 Task: Use the formula "MODE.MULT" in spreadsheet "Project portfolio".
Action: Mouse moved to (877, 110)
Screenshot: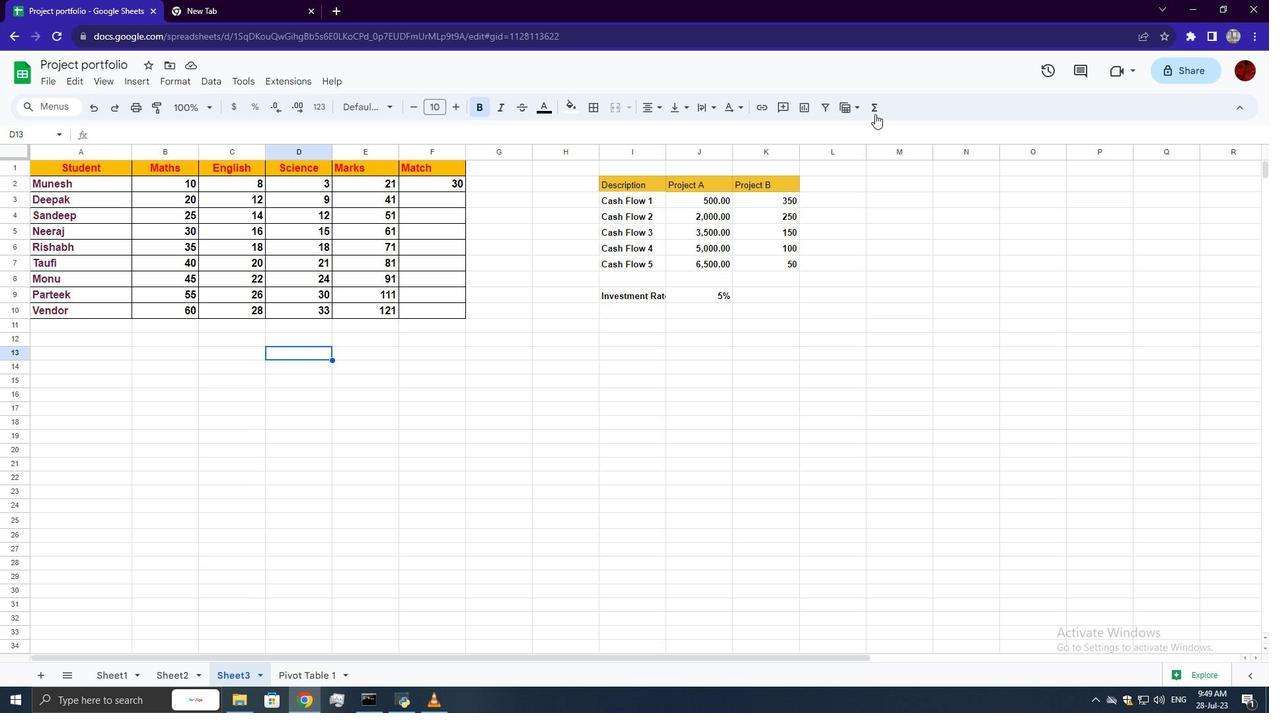 
Action: Mouse pressed left at (877, 110)
Screenshot: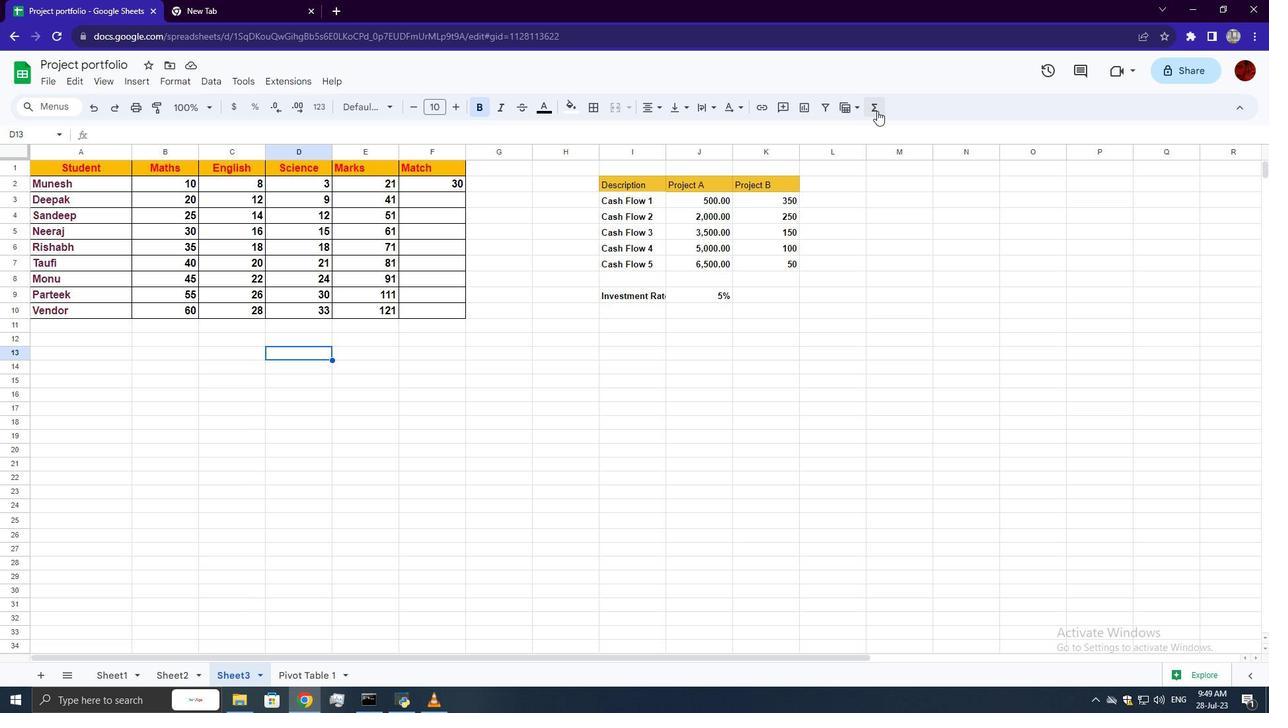 
Action: Mouse moved to (1087, 272)
Screenshot: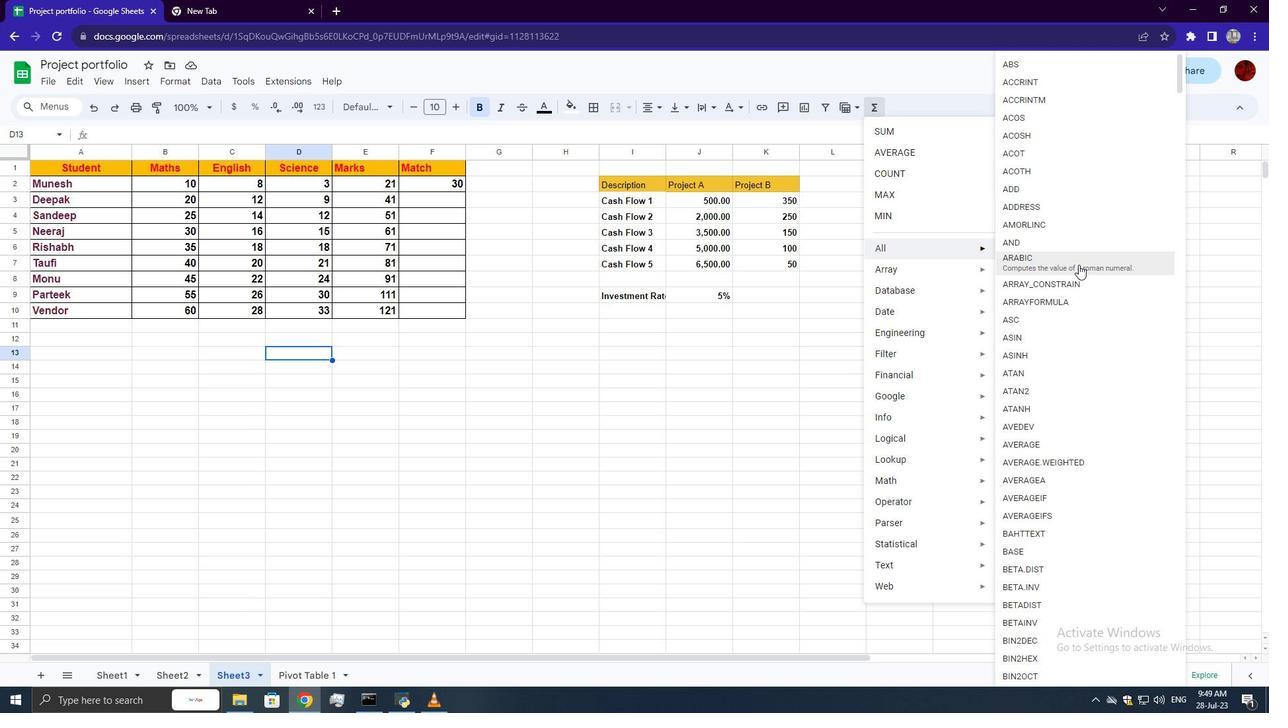
Action: Mouse scrolled (1087, 272) with delta (0, 0)
Screenshot: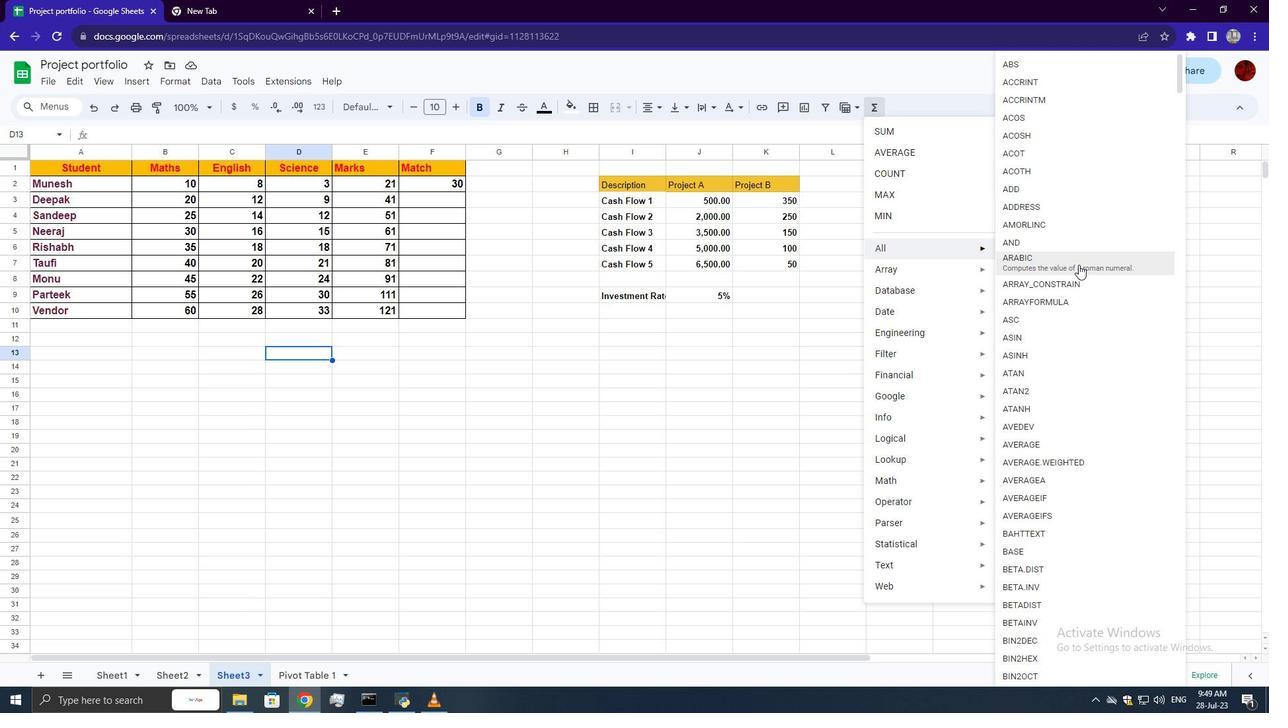
Action: Mouse moved to (1087, 272)
Screenshot: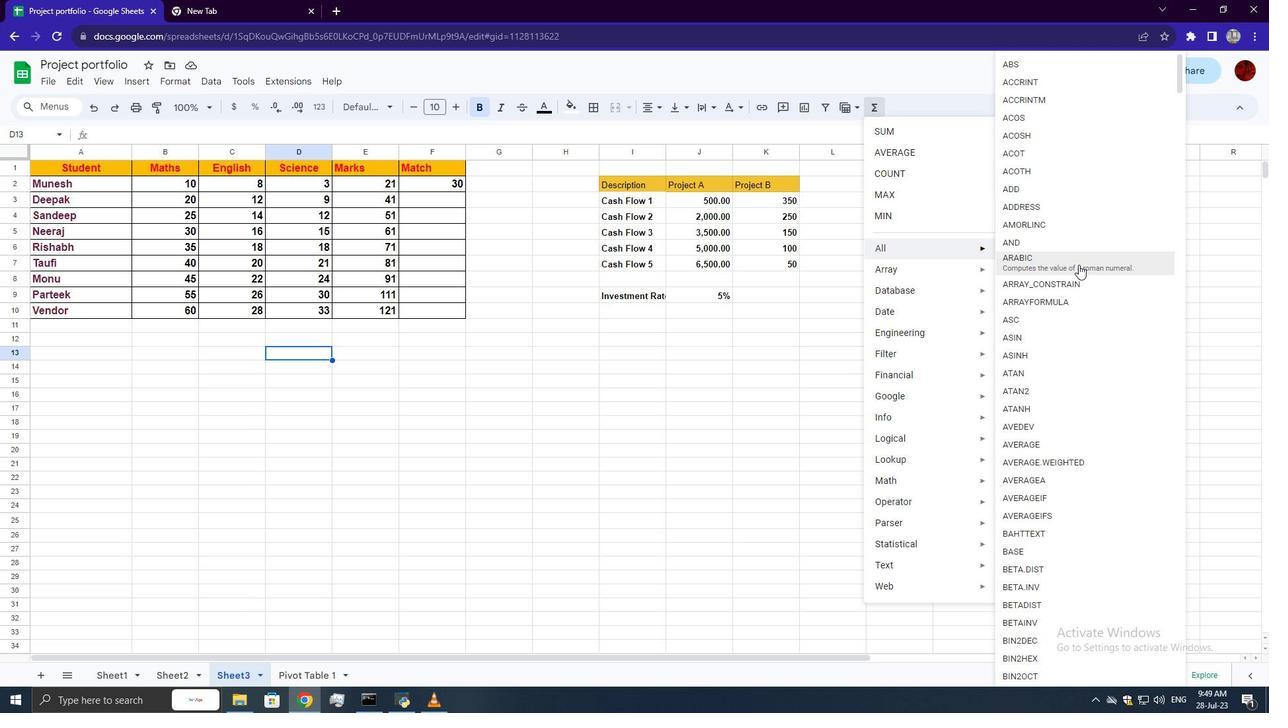 
Action: Mouse scrolled (1087, 272) with delta (0, 0)
Screenshot: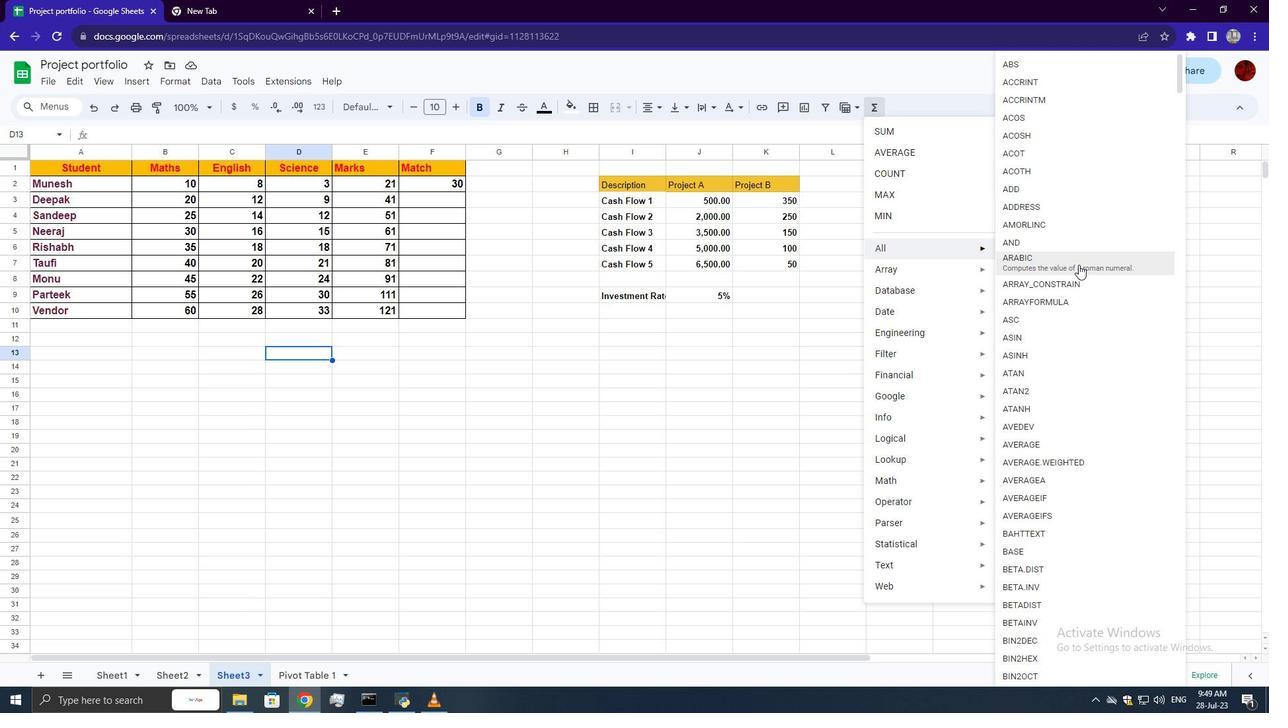
Action: Mouse scrolled (1087, 272) with delta (0, 0)
Screenshot: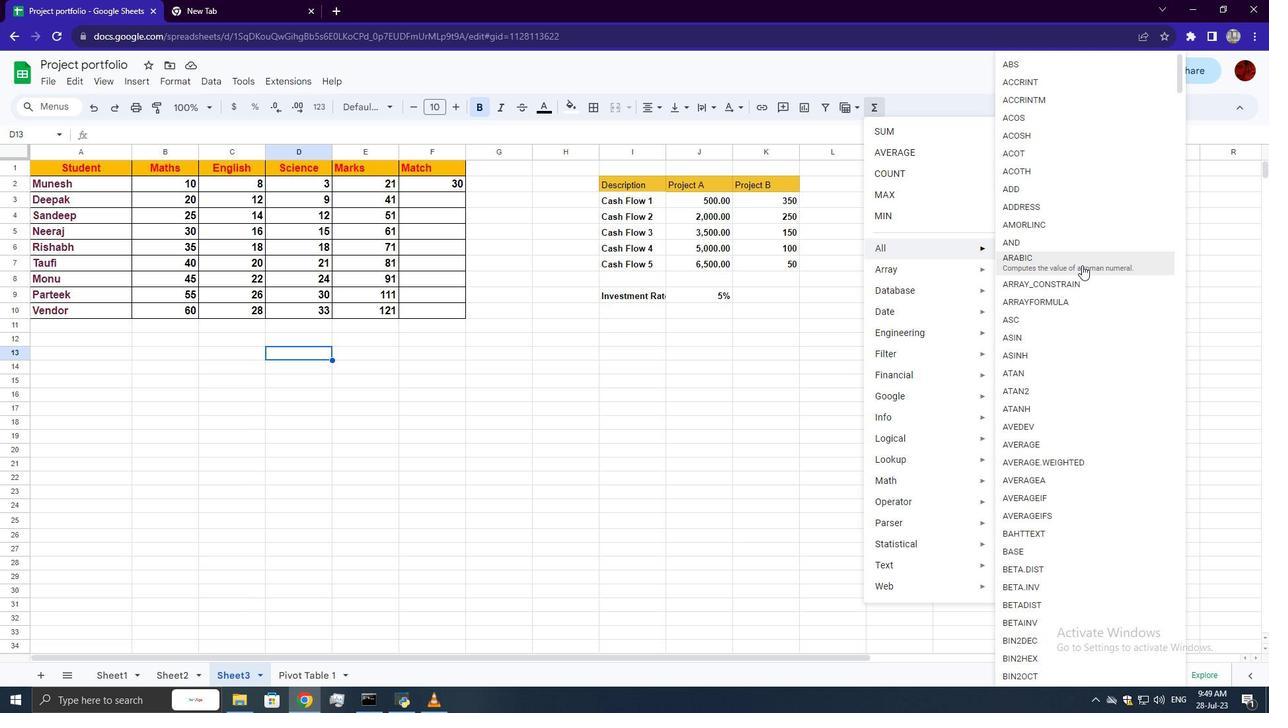 
Action: Mouse scrolled (1087, 272) with delta (0, 0)
Screenshot: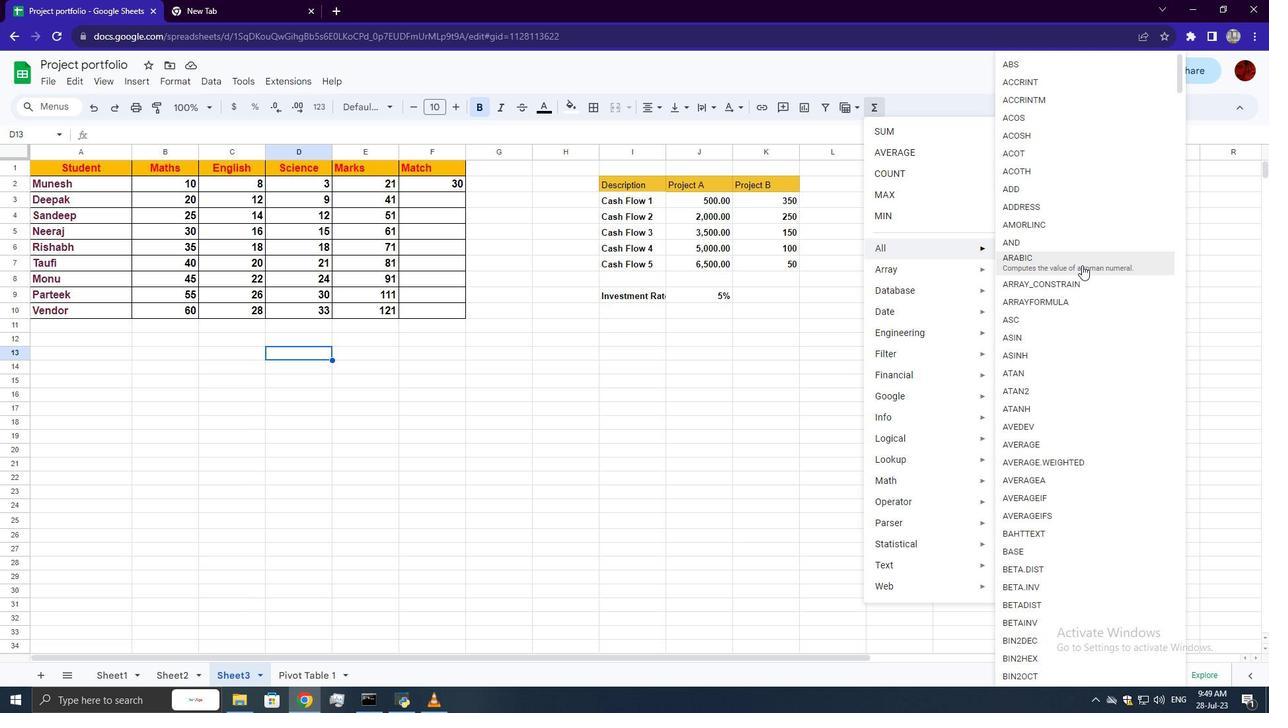 
Action: Mouse scrolled (1087, 272) with delta (0, 0)
Screenshot: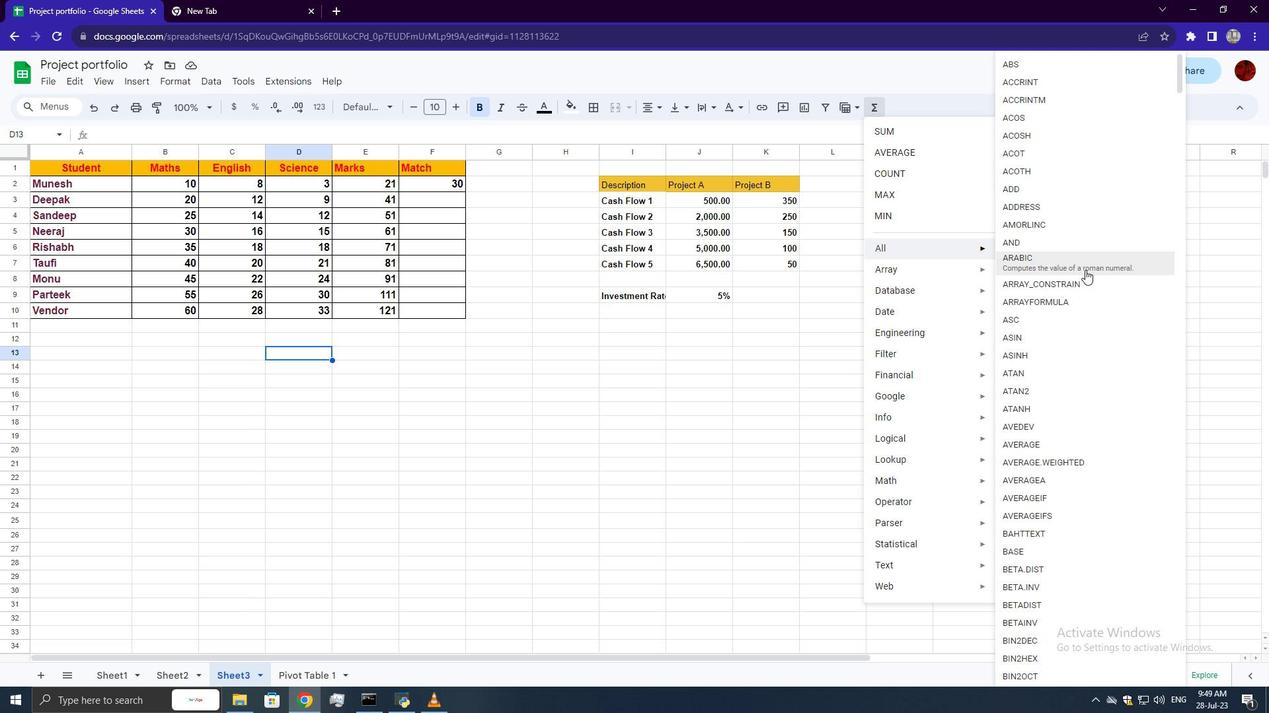 
Action: Mouse scrolled (1087, 272) with delta (0, 0)
Screenshot: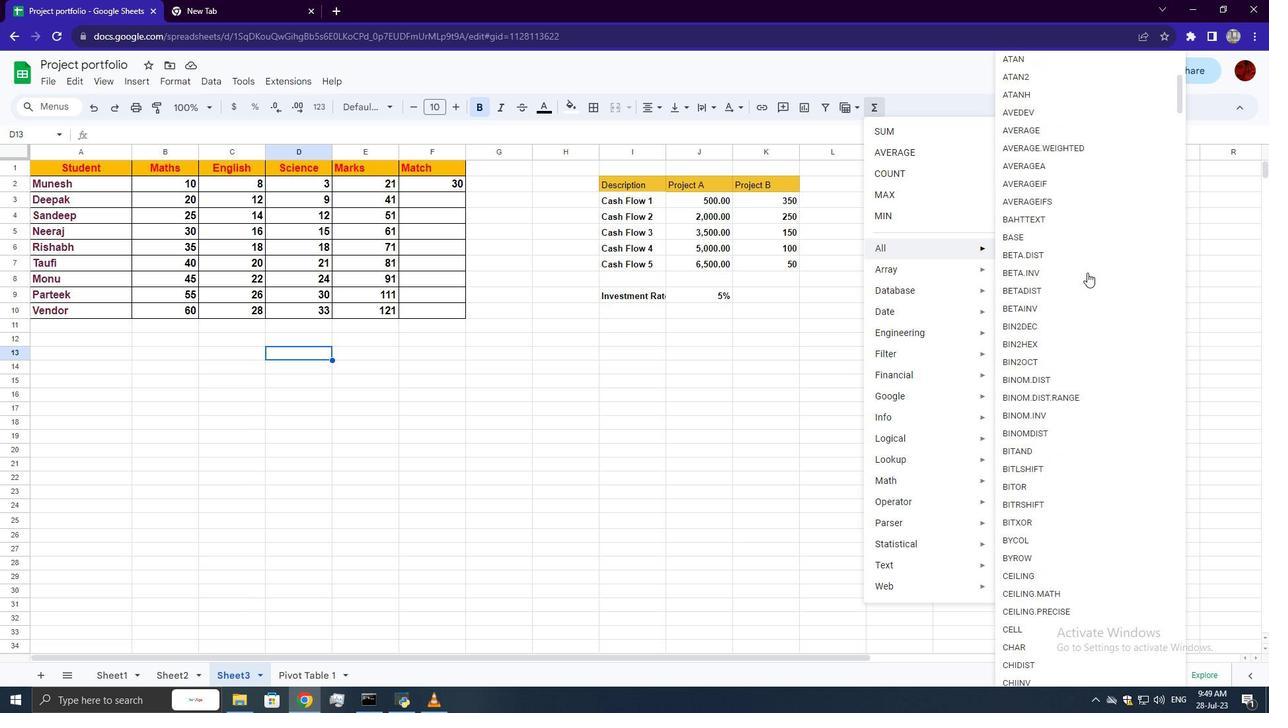 
Action: Mouse scrolled (1087, 272) with delta (0, 0)
Screenshot: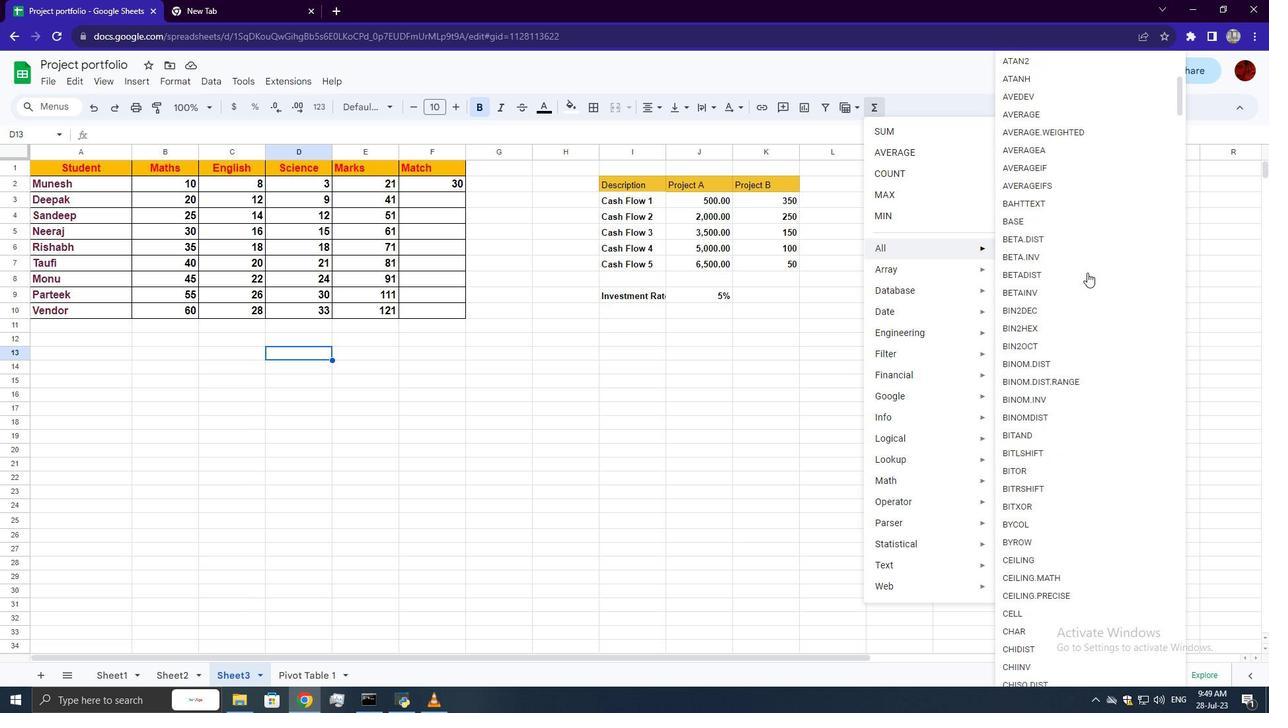 
Action: Mouse scrolled (1087, 272) with delta (0, 0)
Screenshot: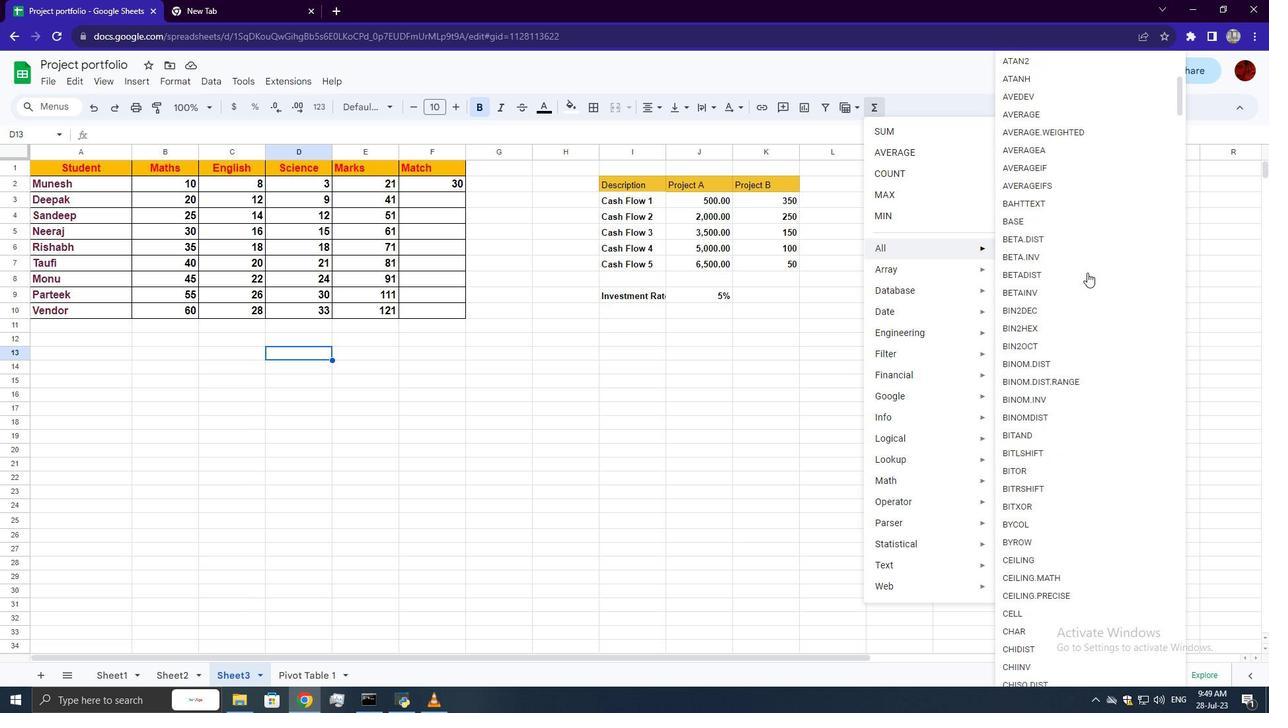 
Action: Mouse scrolled (1087, 272) with delta (0, 0)
Screenshot: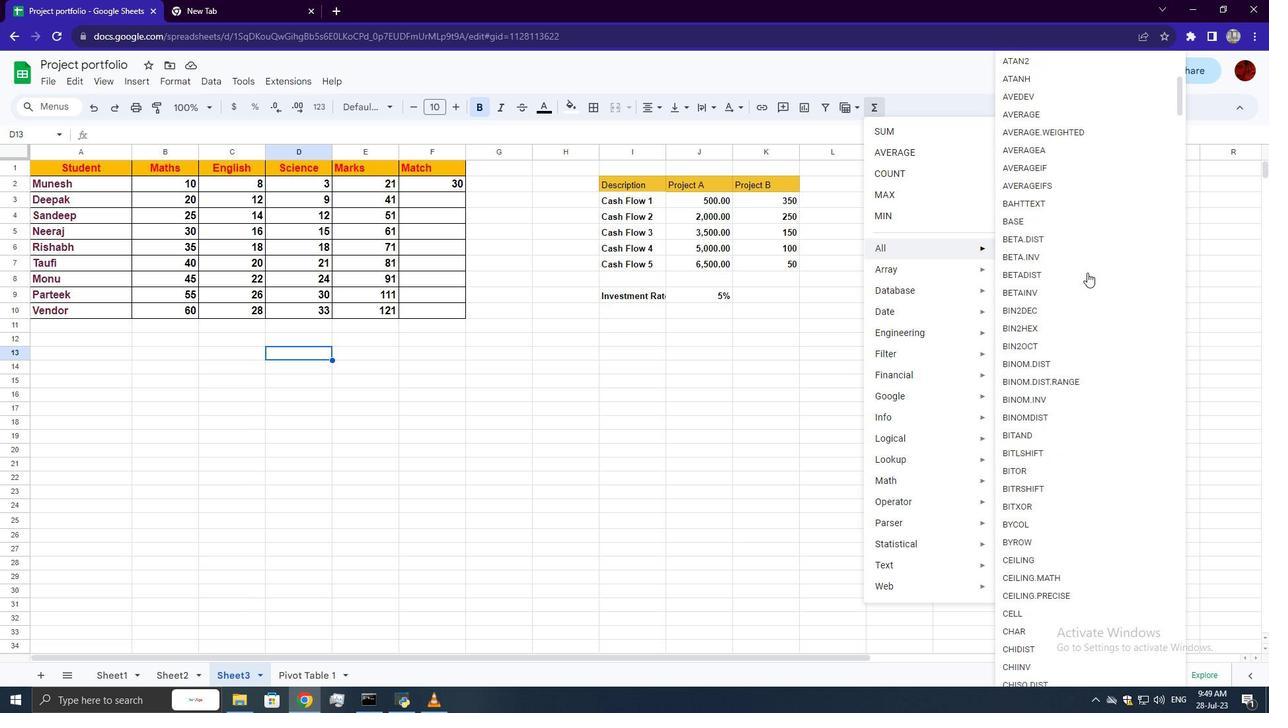 
Action: Mouse scrolled (1087, 272) with delta (0, 0)
Screenshot: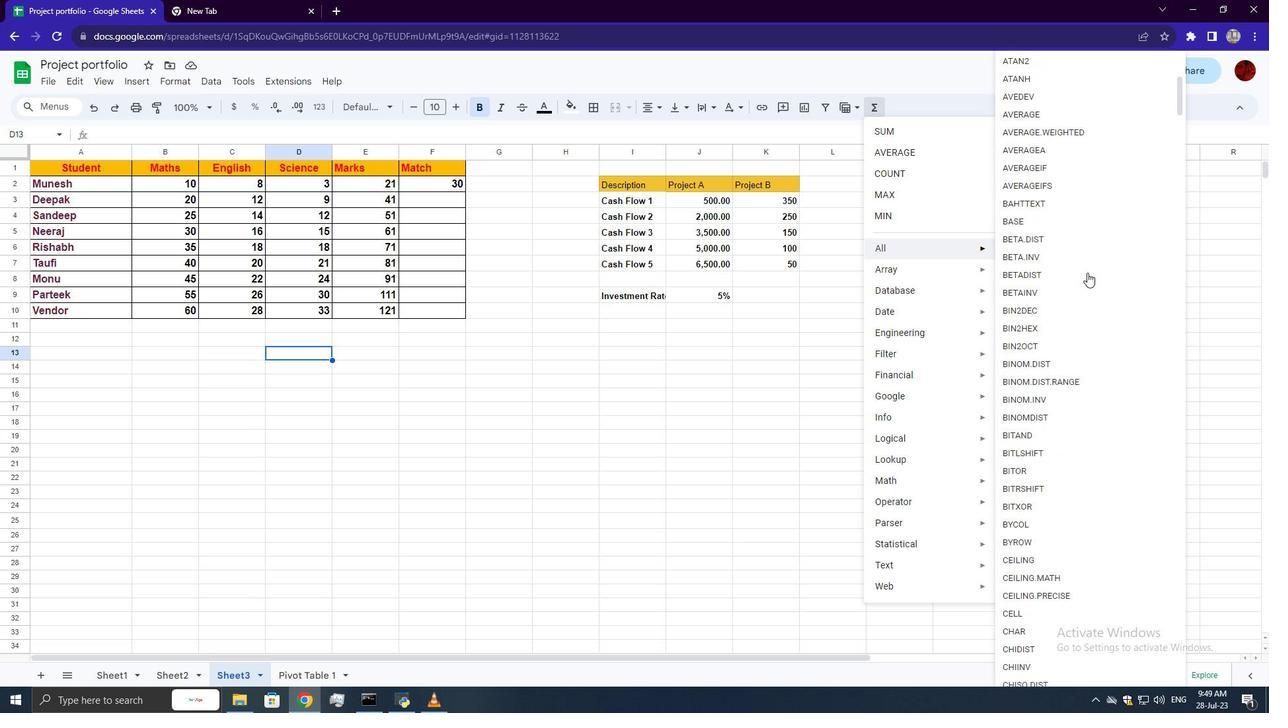 
Action: Mouse scrolled (1087, 272) with delta (0, 0)
Screenshot: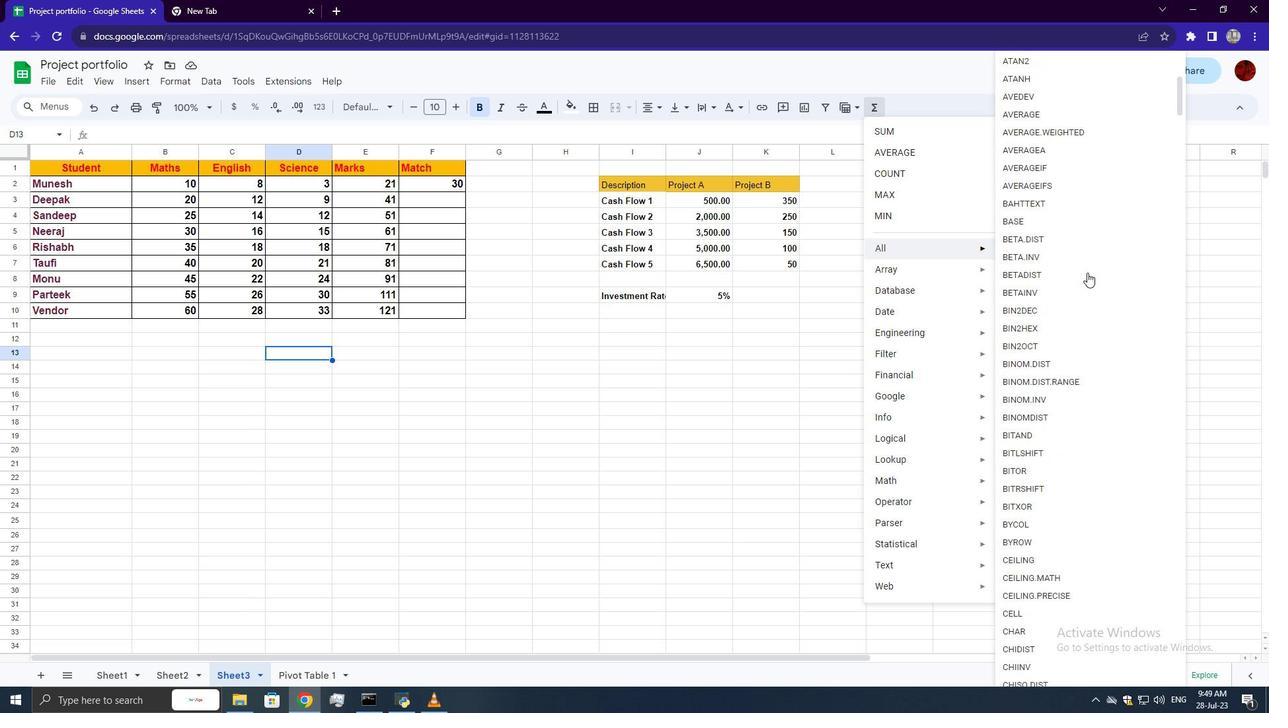 
Action: Mouse scrolled (1087, 272) with delta (0, 0)
Screenshot: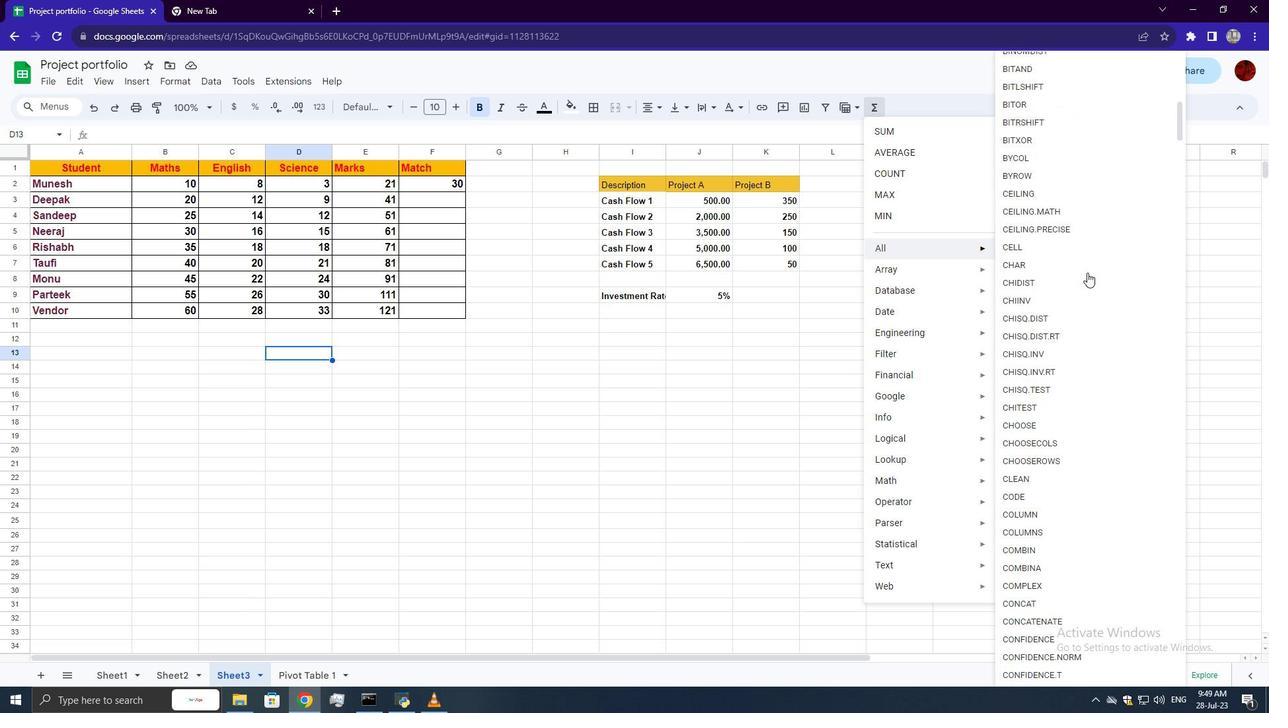 
Action: Mouse scrolled (1087, 272) with delta (0, 0)
Screenshot: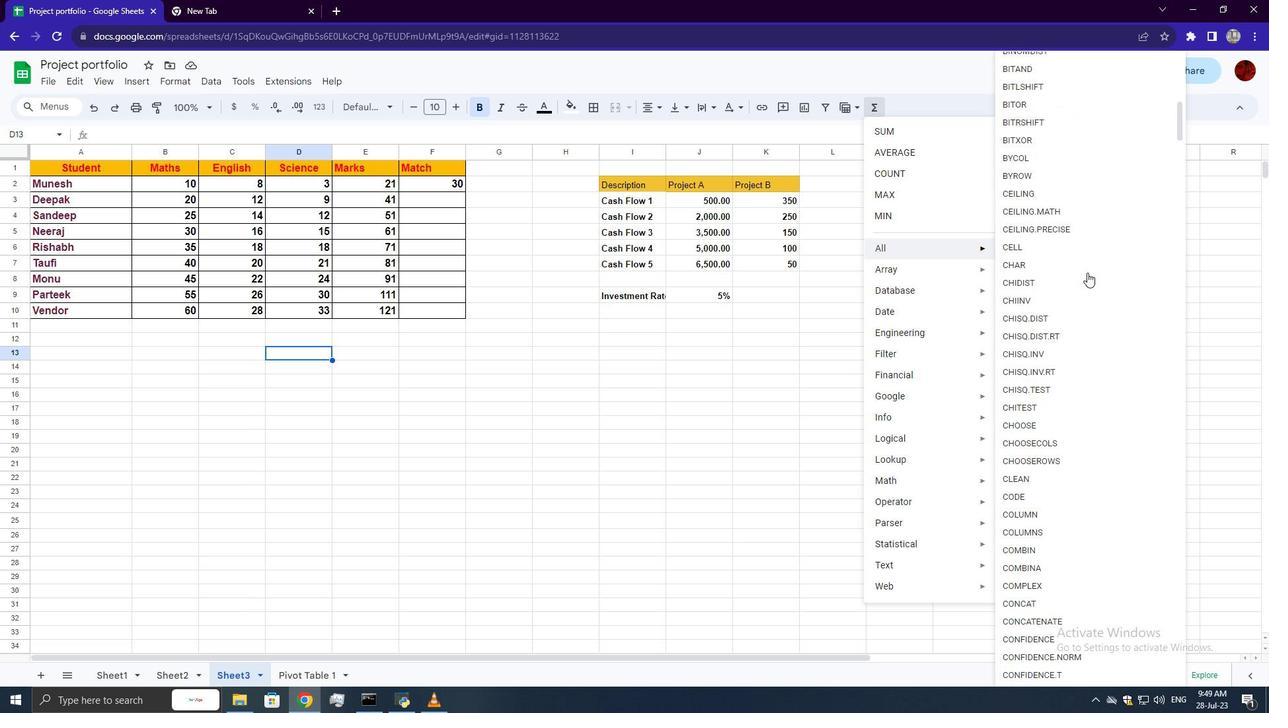 
Action: Mouse scrolled (1087, 272) with delta (0, 0)
Screenshot: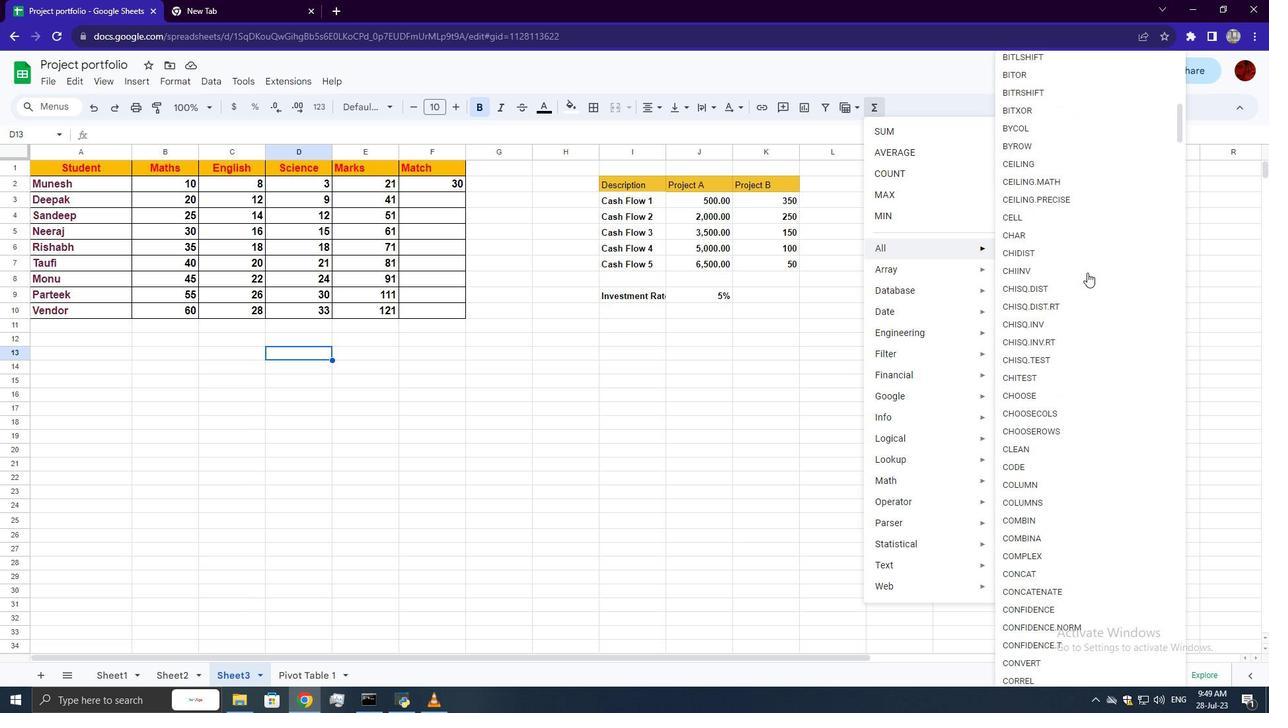 
Action: Mouse scrolled (1087, 272) with delta (0, 0)
Screenshot: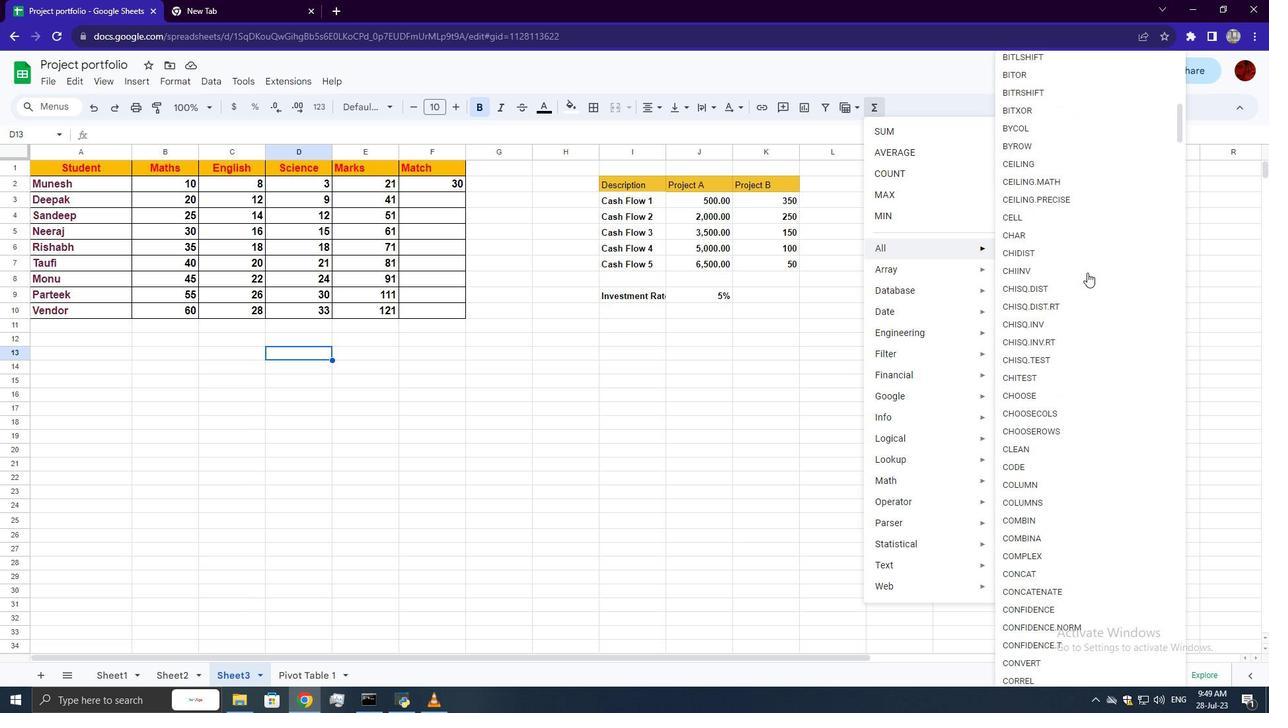 
Action: Mouse scrolled (1087, 272) with delta (0, 0)
Screenshot: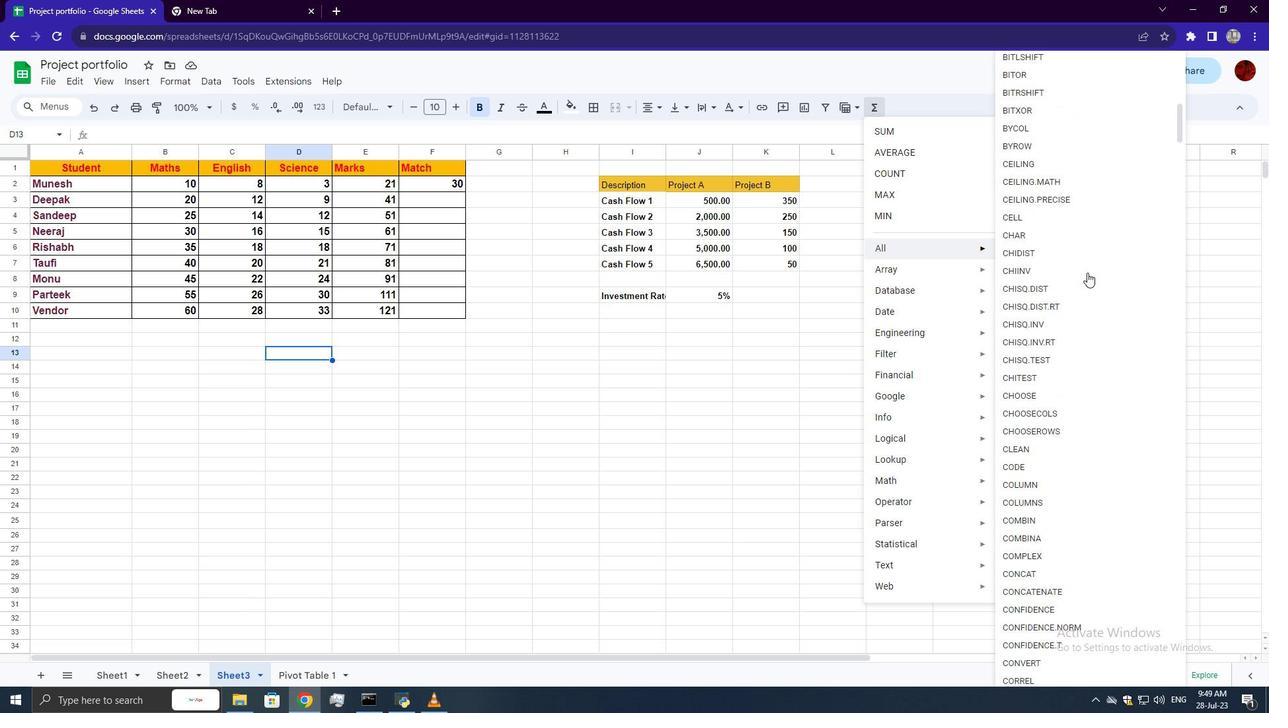 
Action: Mouse scrolled (1087, 272) with delta (0, 0)
Screenshot: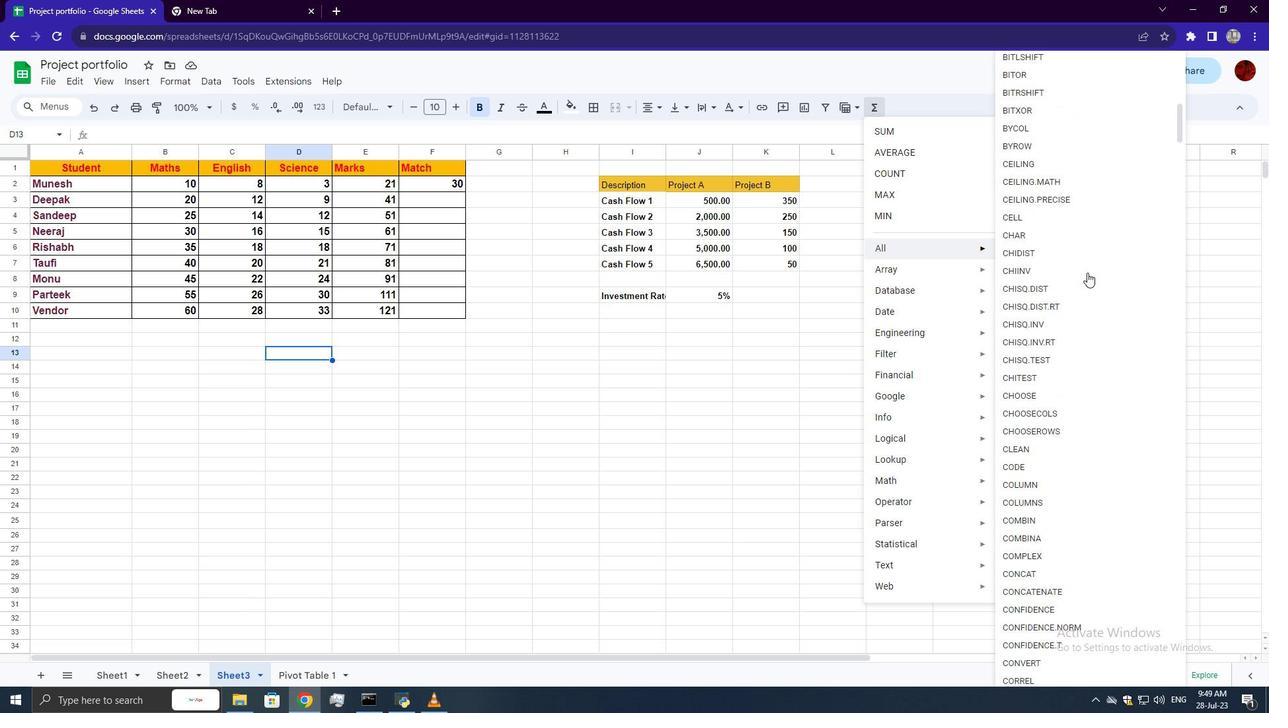 
Action: Mouse scrolled (1087, 272) with delta (0, 0)
Screenshot: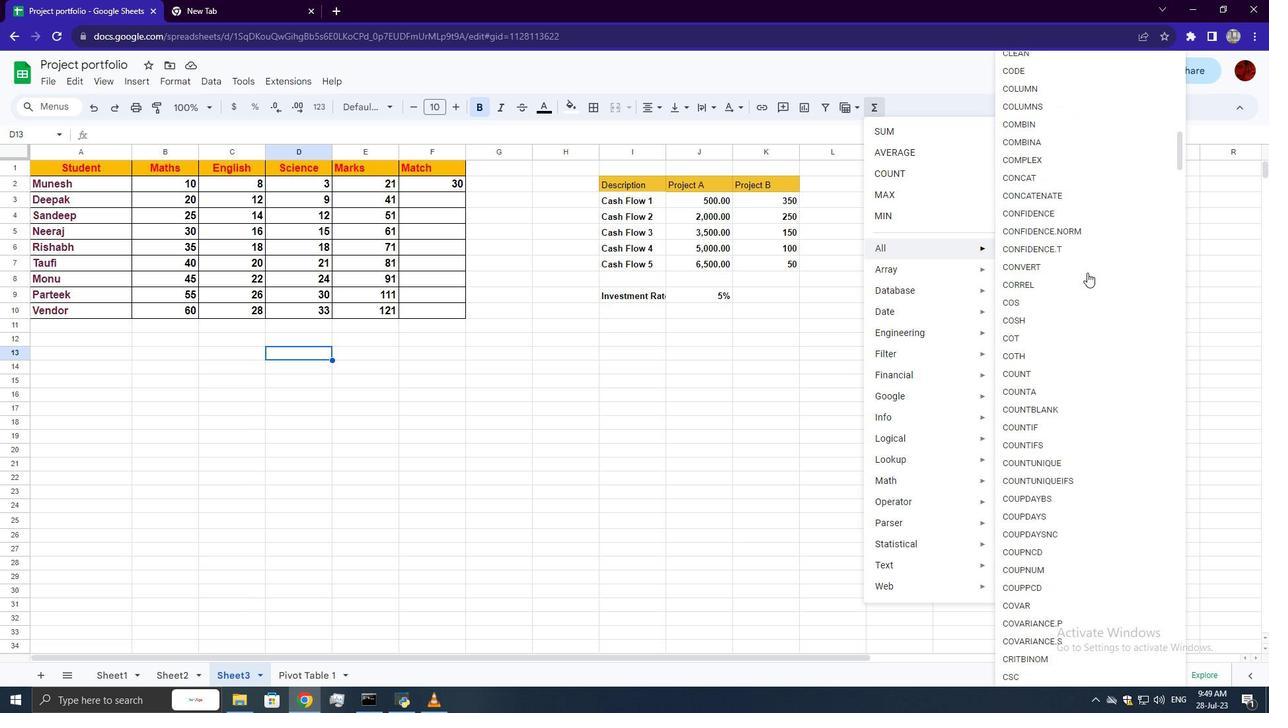 
Action: Mouse scrolled (1087, 272) with delta (0, 0)
Screenshot: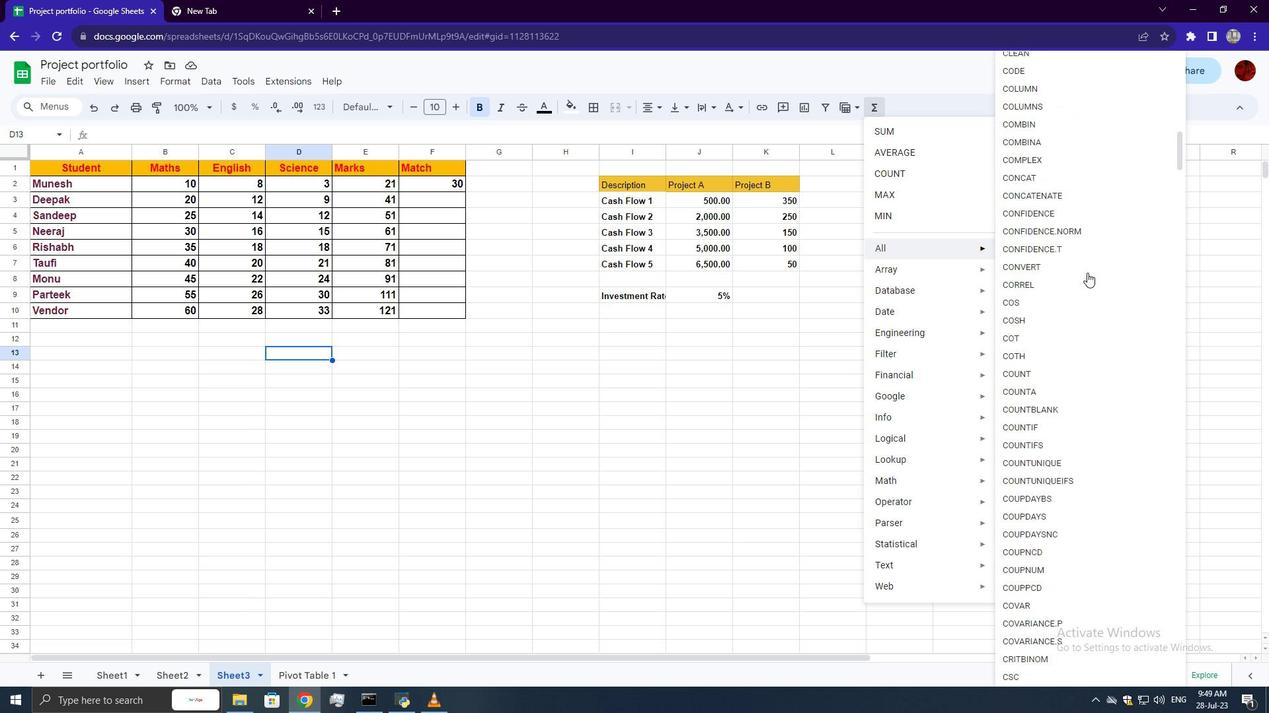 
Action: Mouse scrolled (1087, 272) with delta (0, 0)
Screenshot: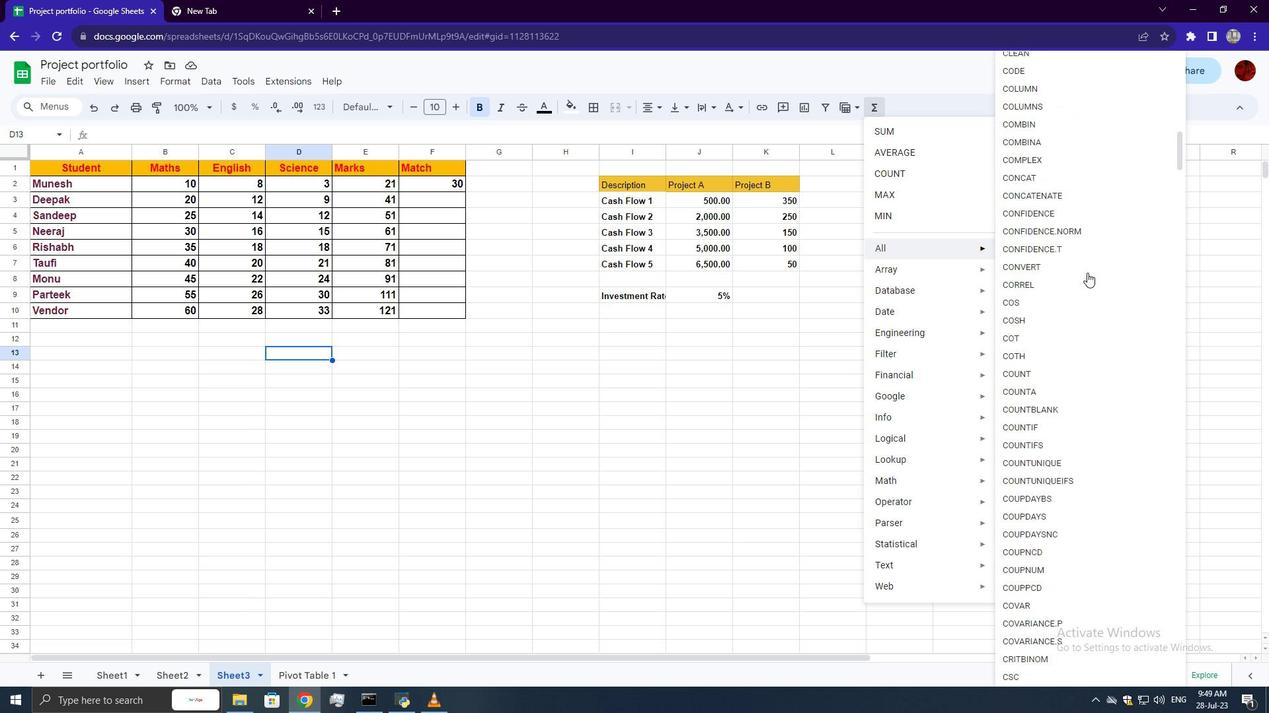 
Action: Mouse scrolled (1087, 272) with delta (0, 0)
Screenshot: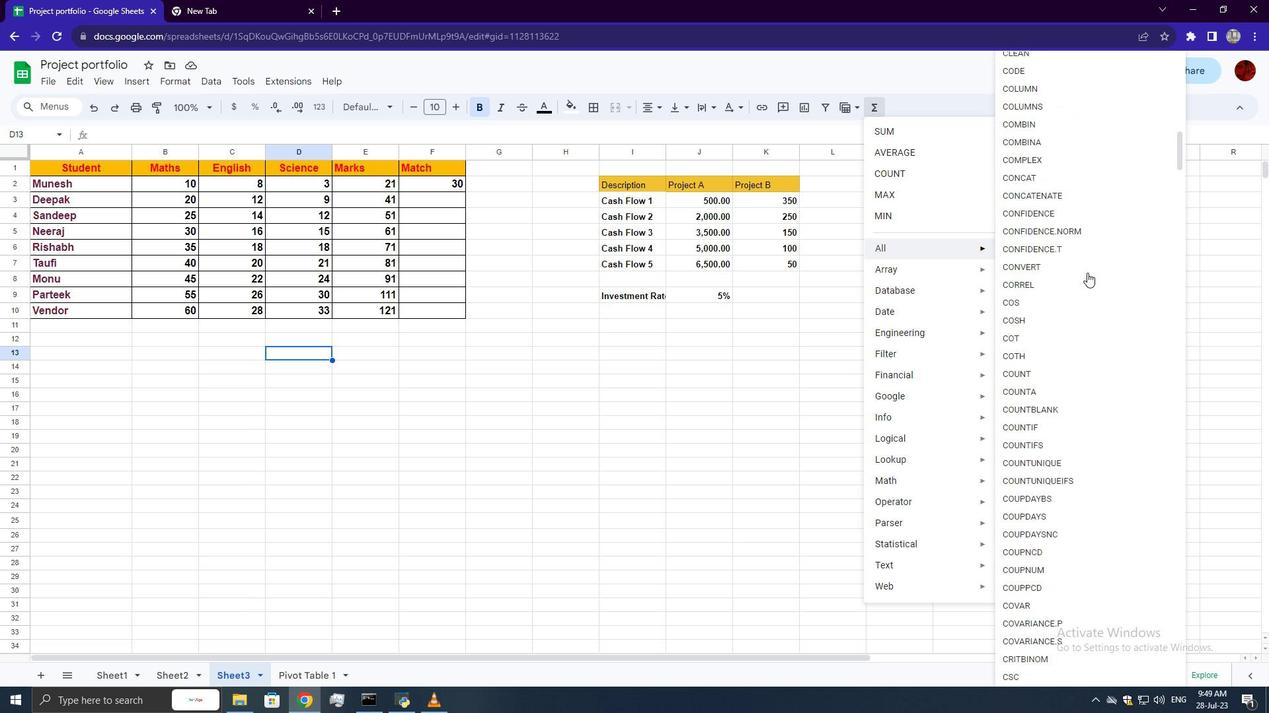 
Action: Mouse scrolled (1087, 272) with delta (0, 0)
Screenshot: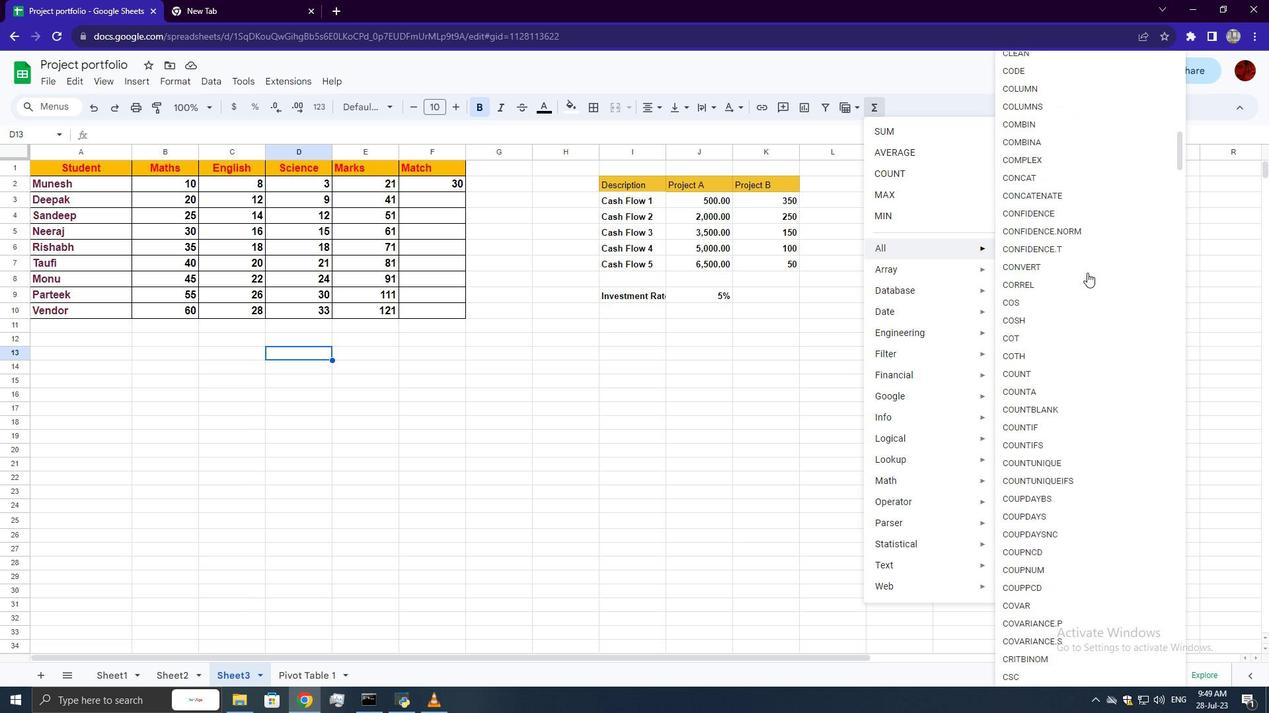 
Action: Mouse scrolled (1087, 272) with delta (0, 0)
Screenshot: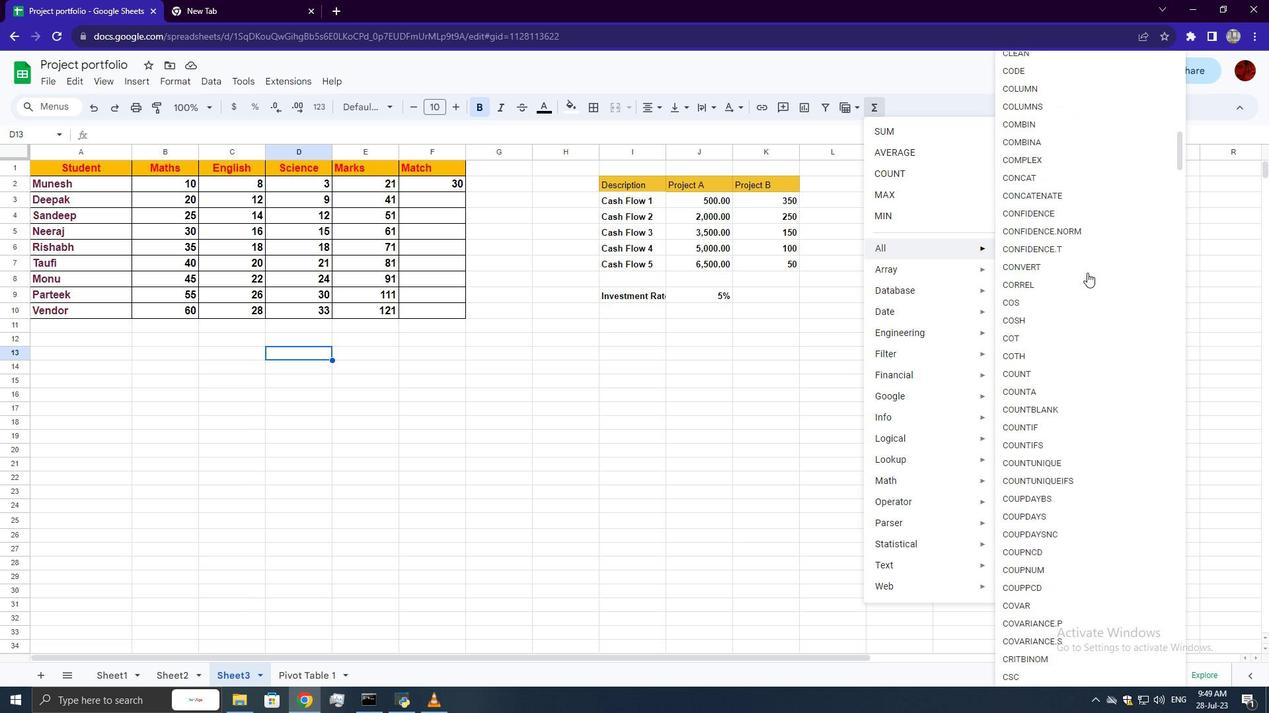 
Action: Mouse scrolled (1087, 272) with delta (0, 0)
Screenshot: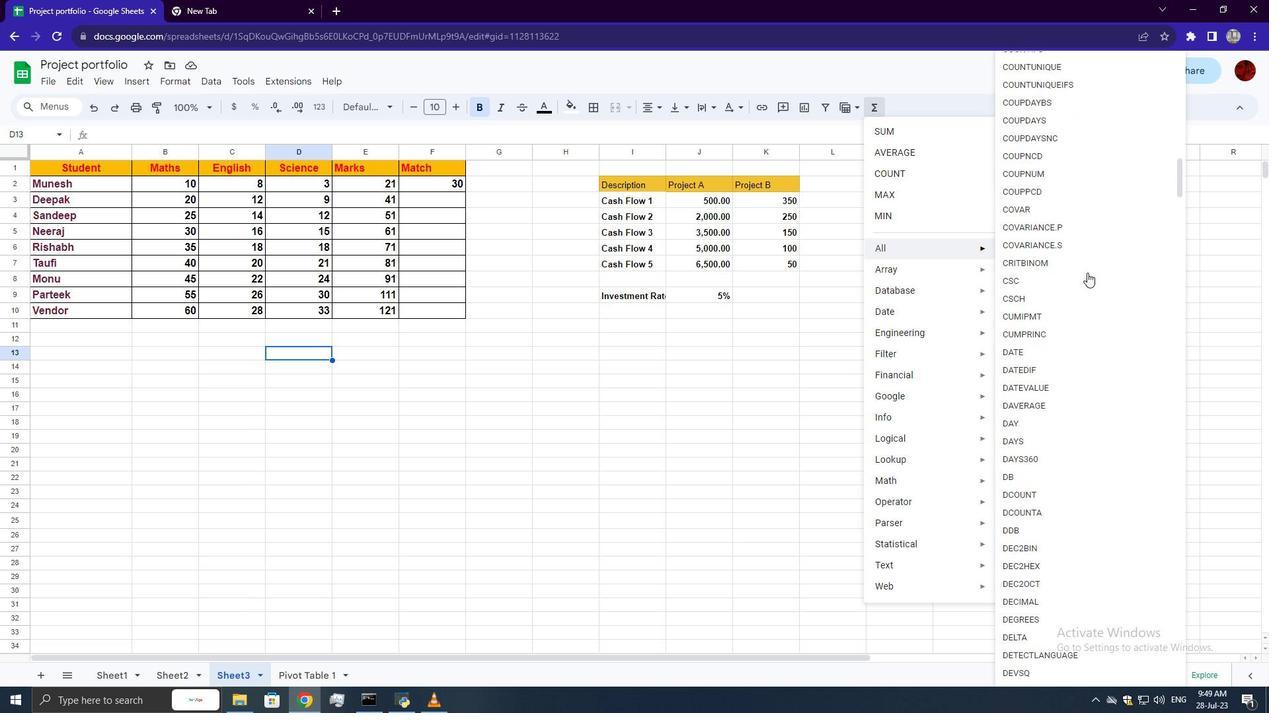 
Action: Mouse scrolled (1087, 272) with delta (0, 0)
Screenshot: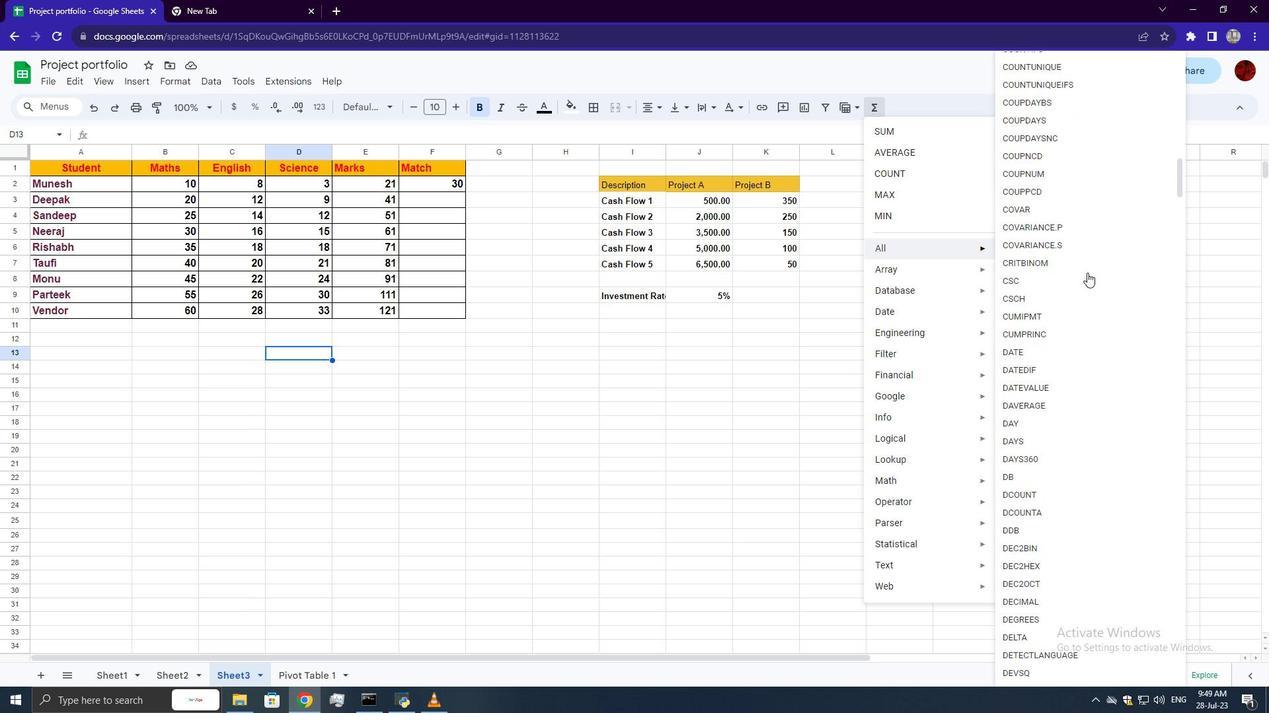 
Action: Mouse scrolled (1087, 272) with delta (0, 0)
Screenshot: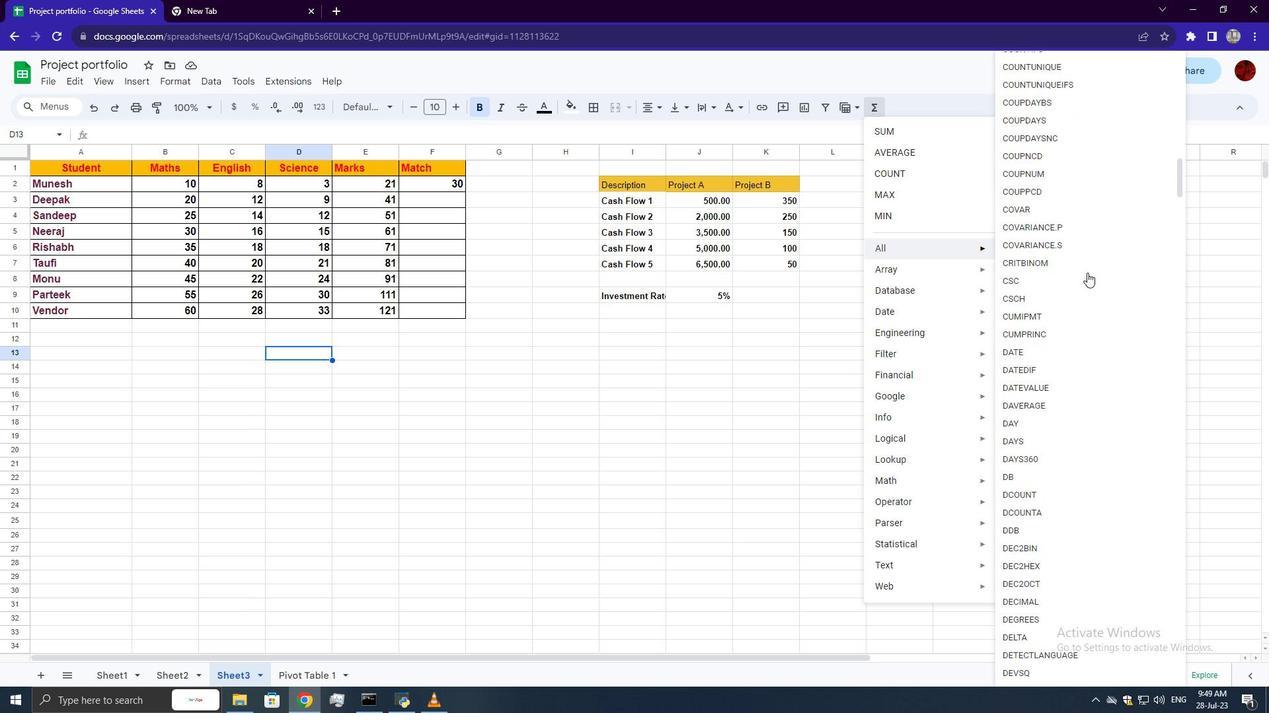 
Action: Mouse scrolled (1087, 272) with delta (0, 0)
Screenshot: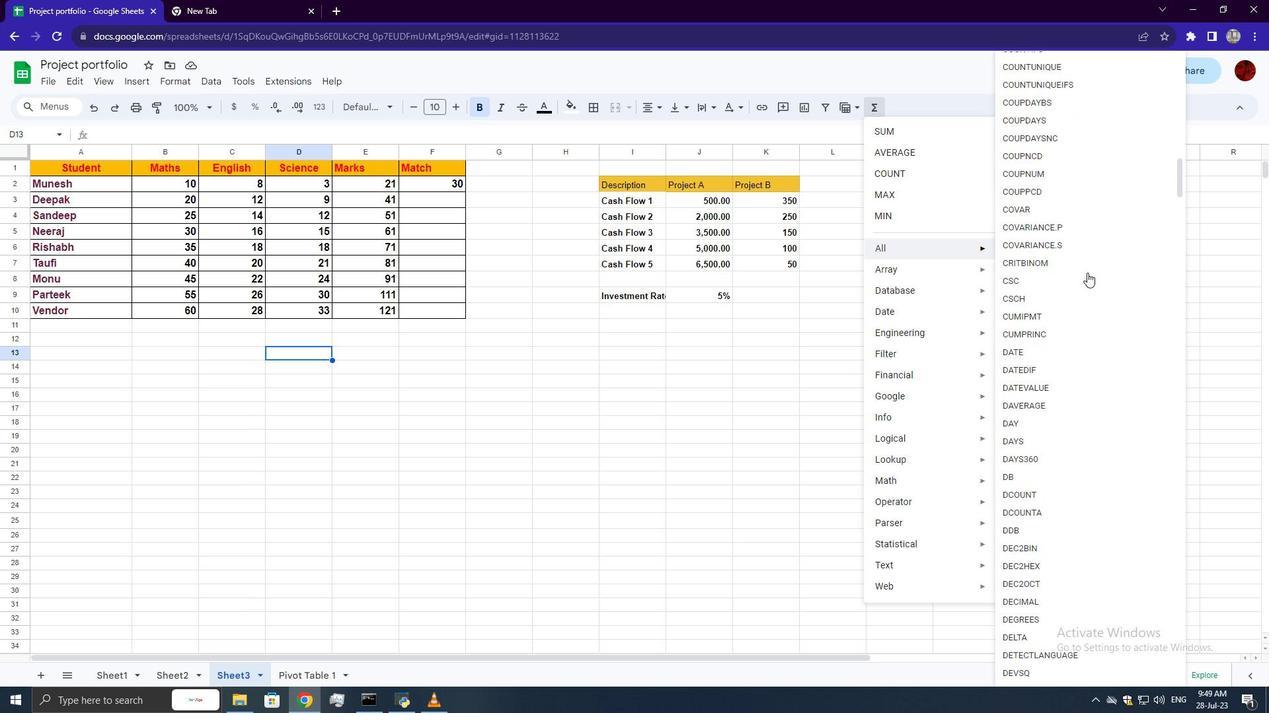 
Action: Mouse scrolled (1087, 272) with delta (0, 0)
Screenshot: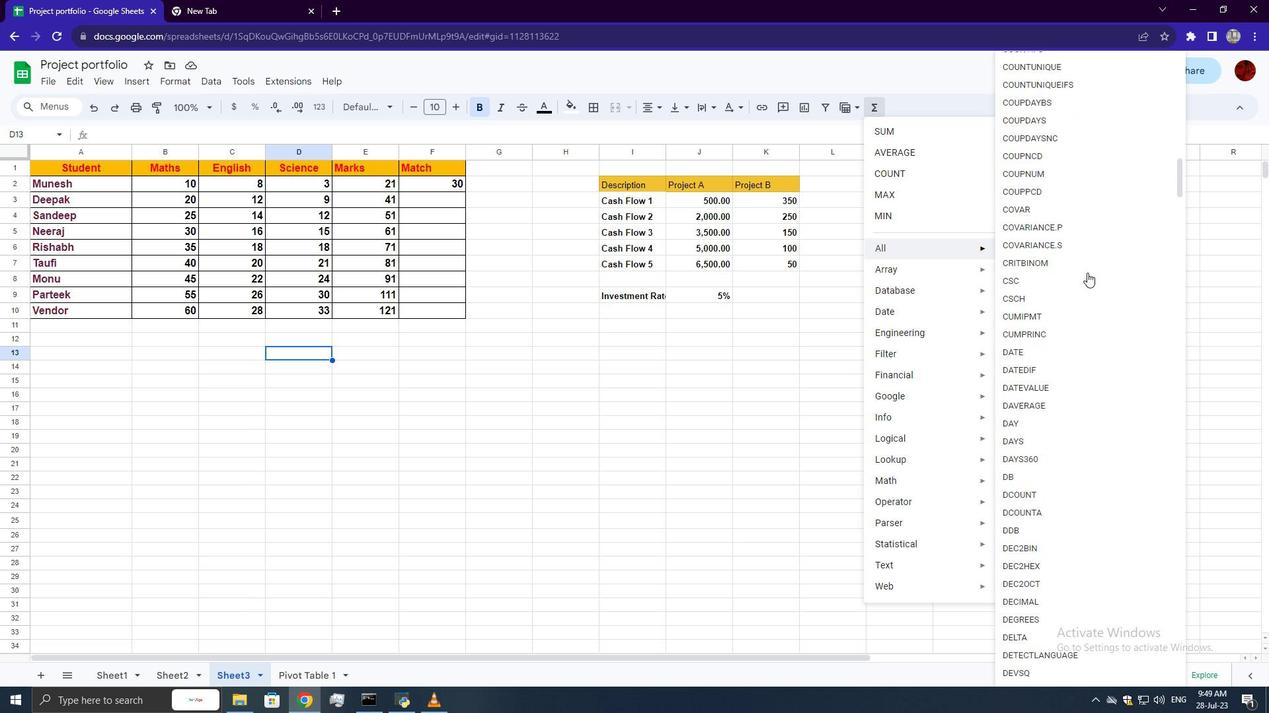 
Action: Mouse scrolled (1087, 272) with delta (0, 0)
Screenshot: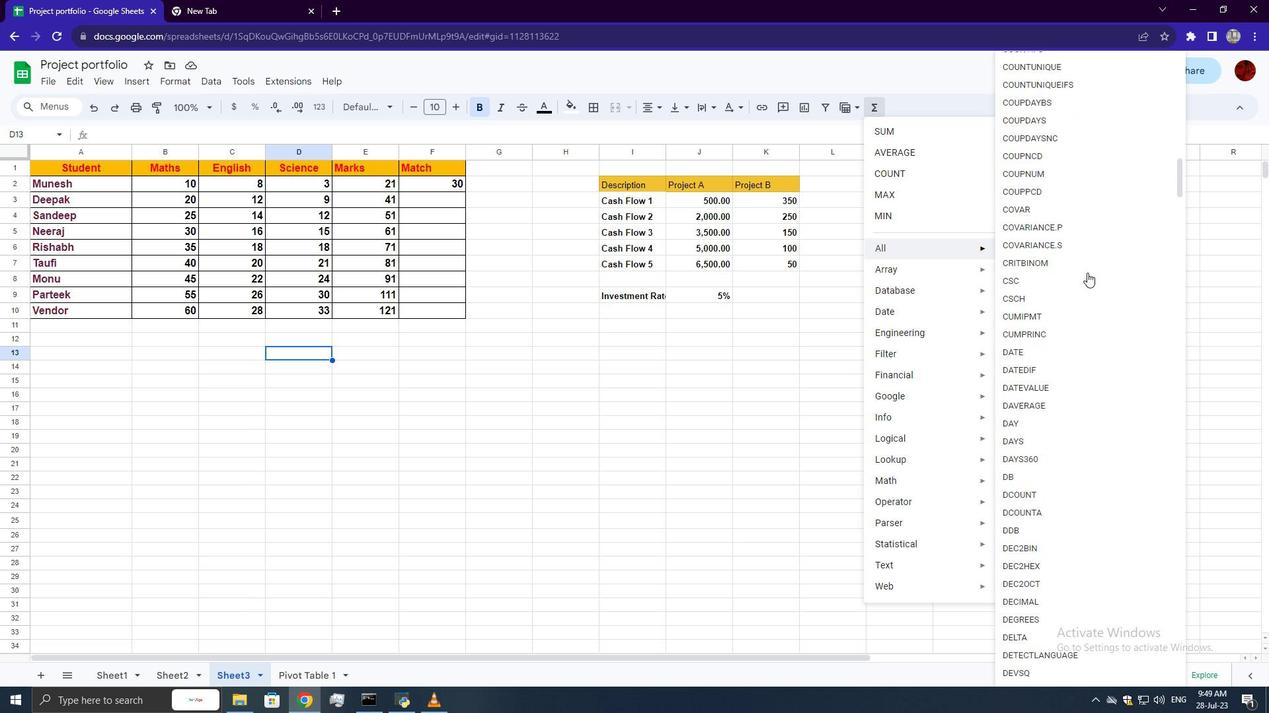 
Action: Mouse scrolled (1087, 272) with delta (0, 0)
Screenshot: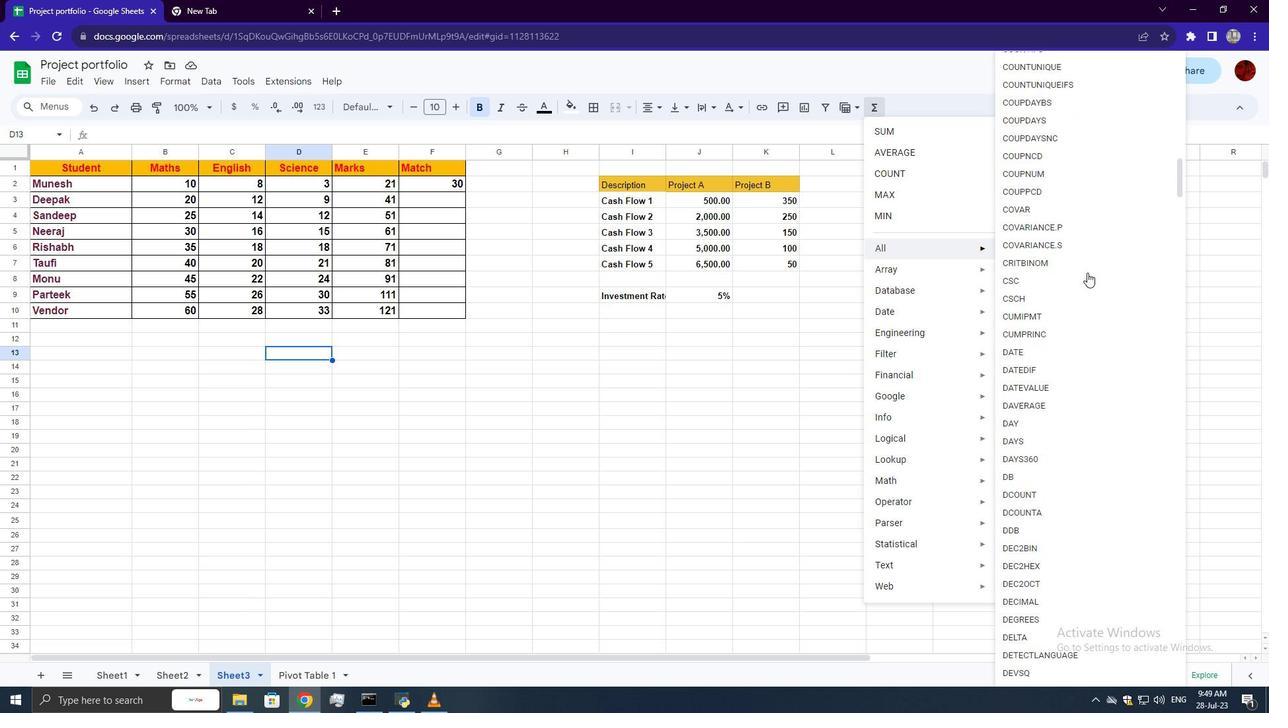 
Action: Mouse scrolled (1087, 272) with delta (0, 0)
Screenshot: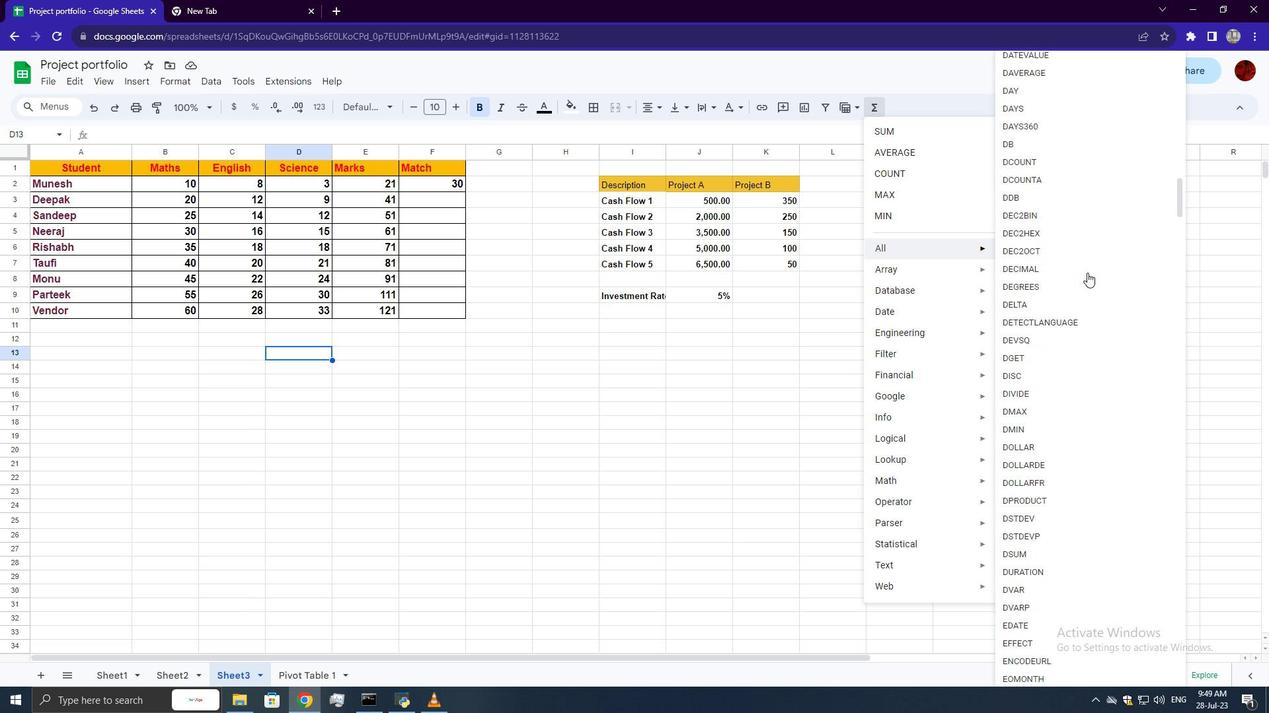 
Action: Mouse scrolled (1087, 272) with delta (0, 0)
Screenshot: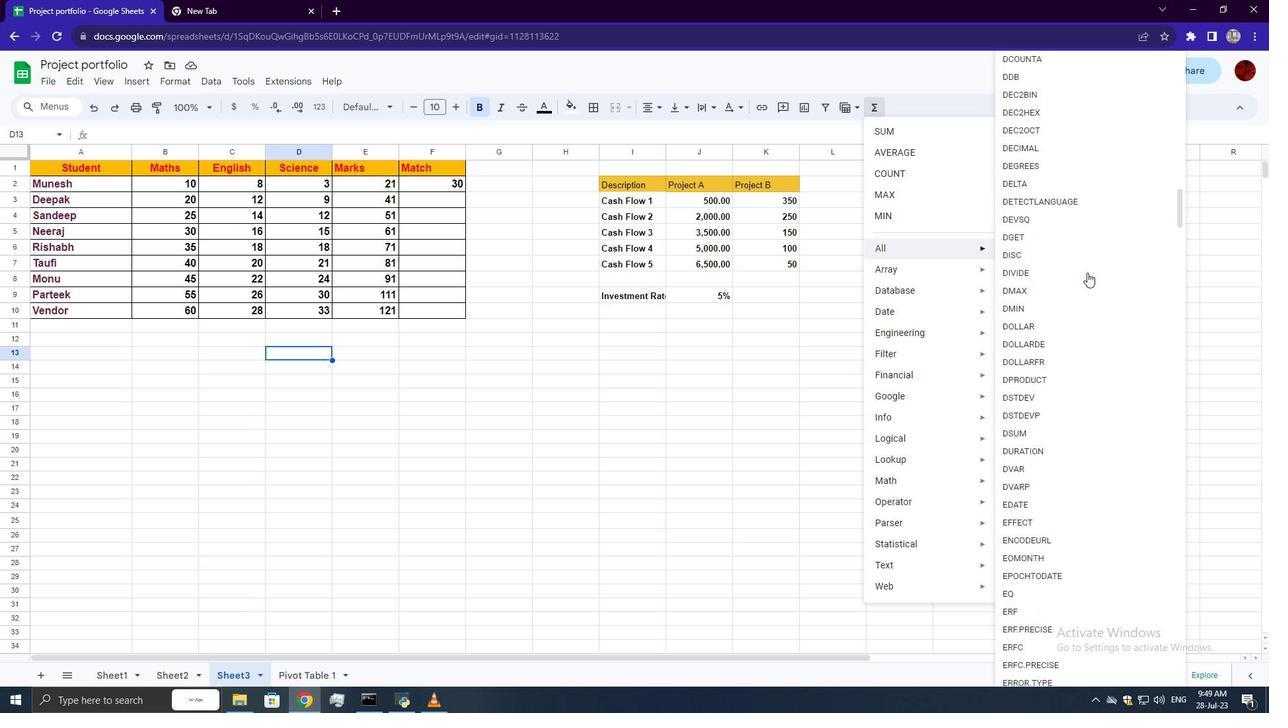 
Action: Mouse scrolled (1087, 272) with delta (0, 0)
Screenshot: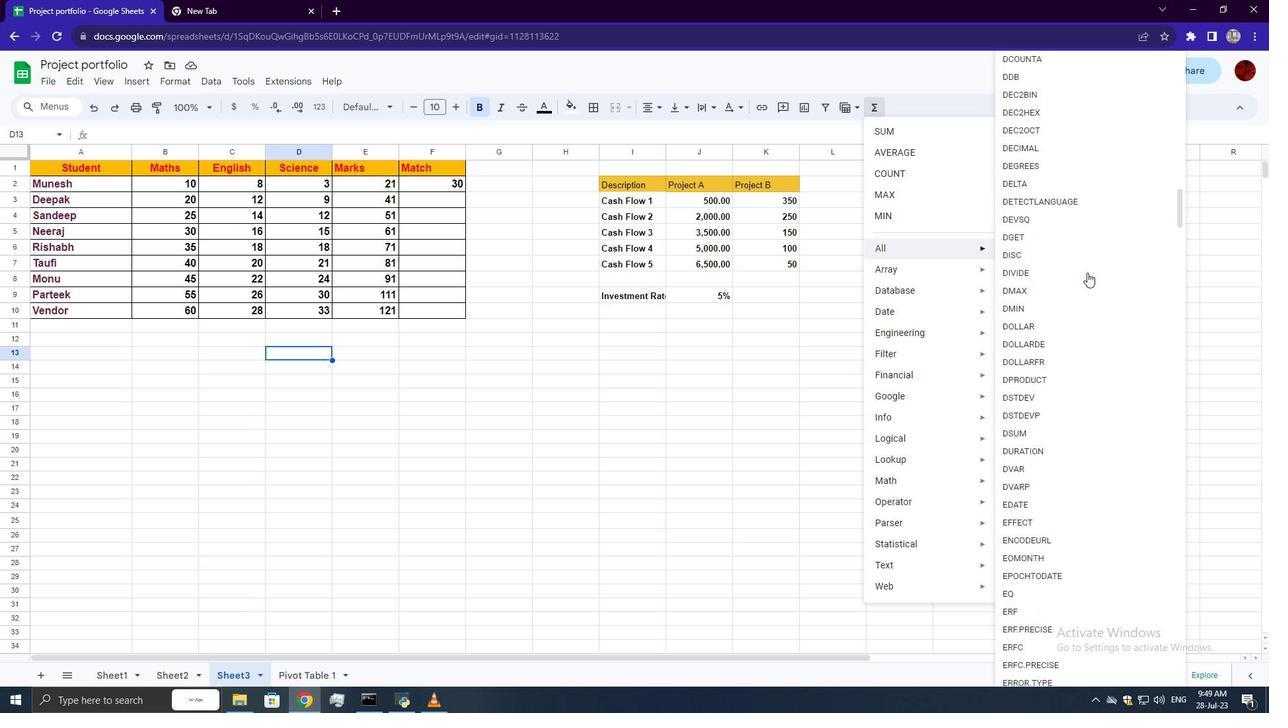 
Action: Mouse scrolled (1087, 272) with delta (0, 0)
Screenshot: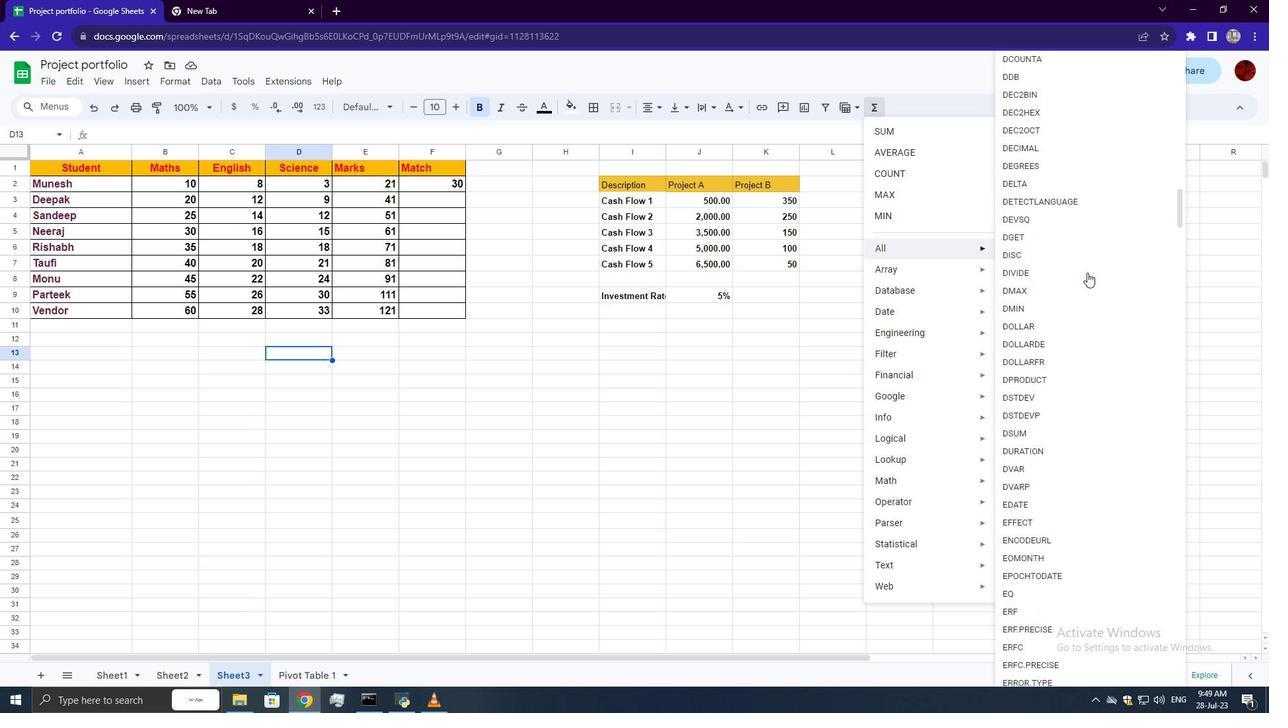
Action: Mouse scrolled (1087, 272) with delta (0, 0)
Screenshot: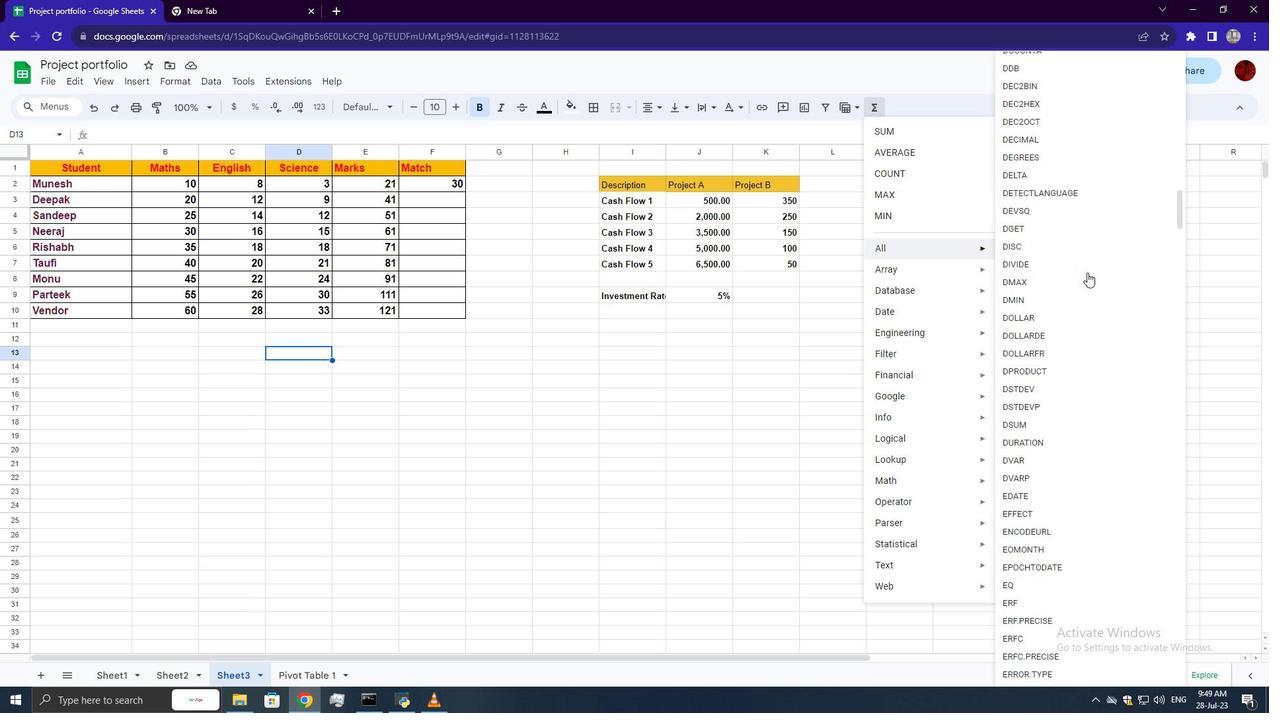
Action: Mouse scrolled (1087, 272) with delta (0, 0)
Screenshot: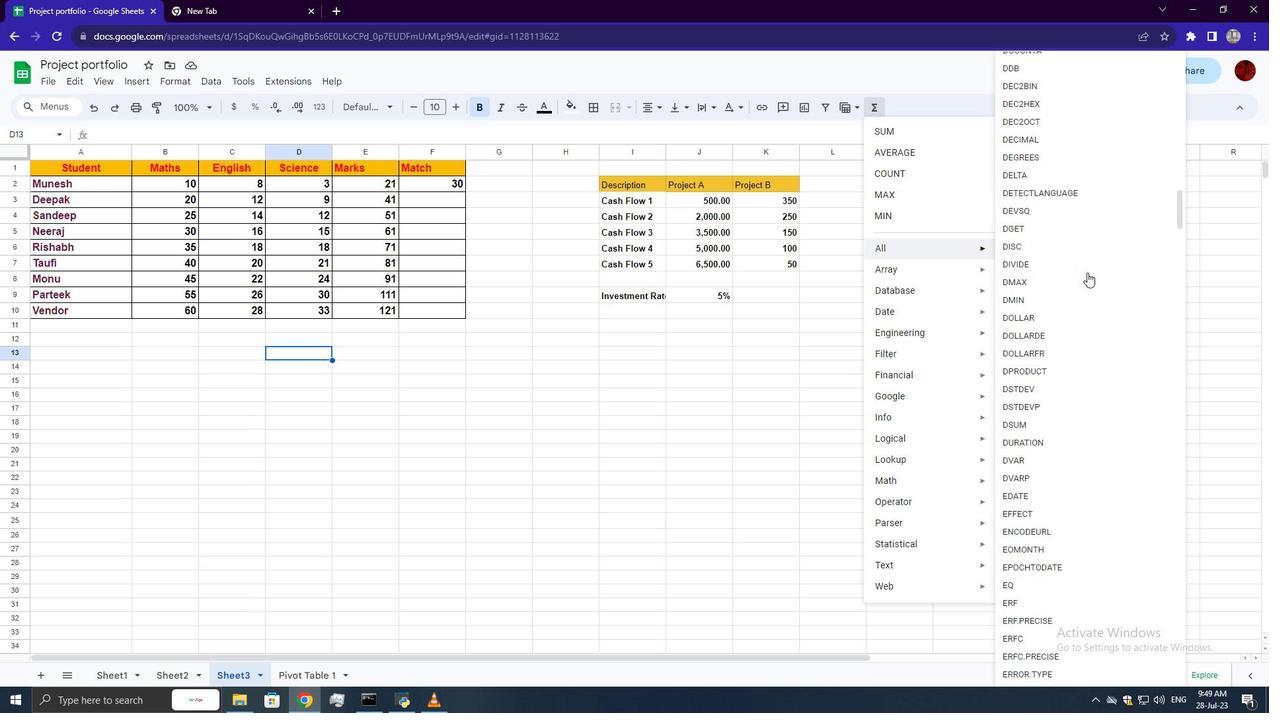 
Action: Mouse scrolled (1087, 272) with delta (0, 0)
Screenshot: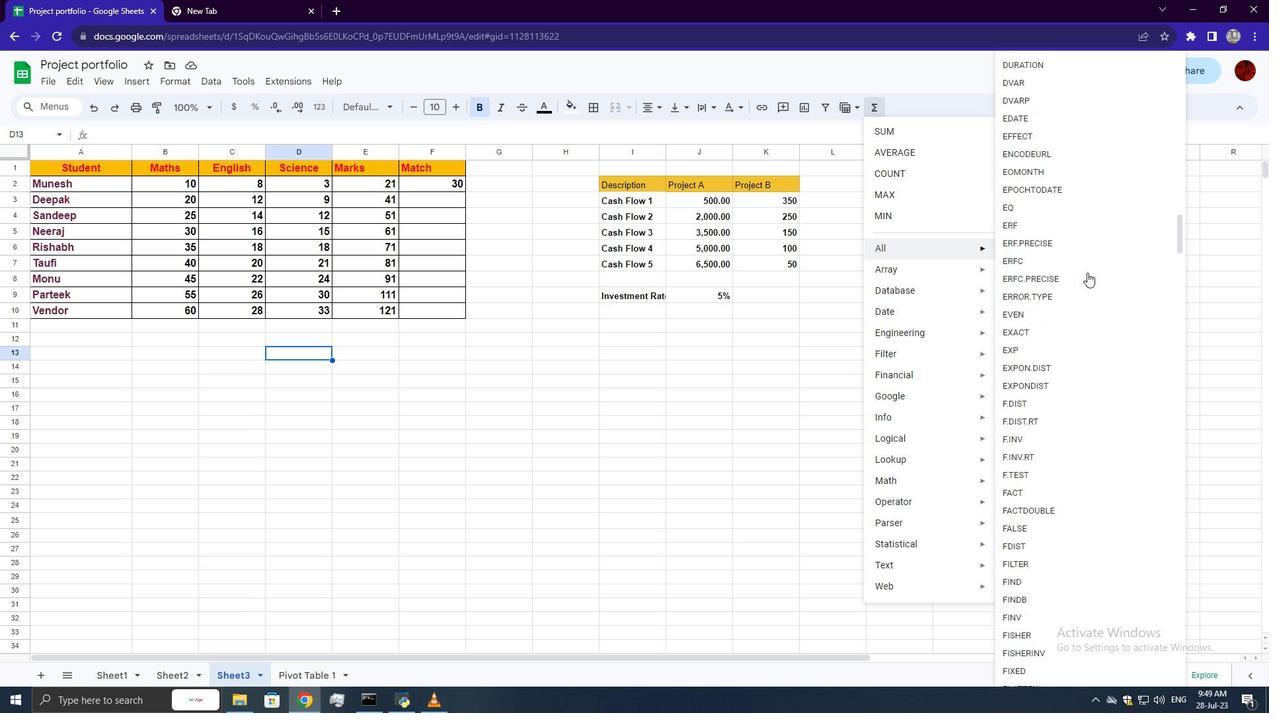 
Action: Mouse scrolled (1087, 272) with delta (0, 0)
Screenshot: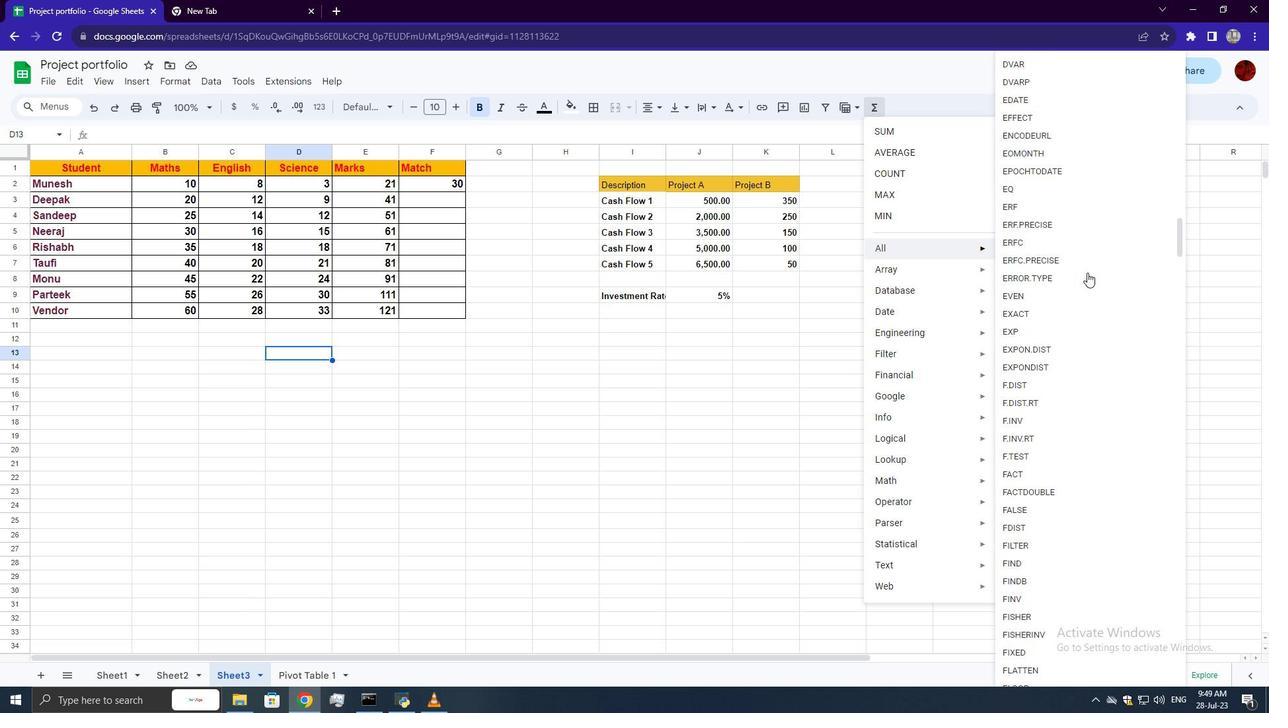 
Action: Mouse scrolled (1087, 272) with delta (0, 0)
Screenshot: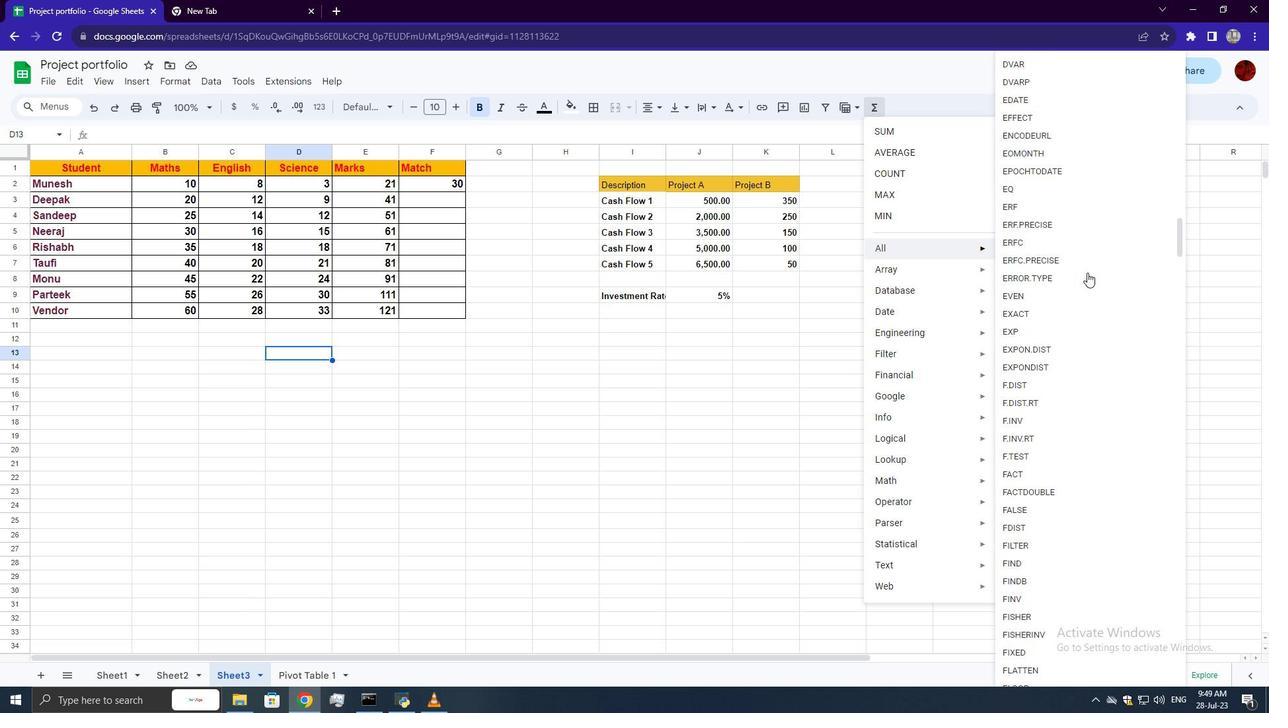 
Action: Mouse scrolled (1087, 272) with delta (0, 0)
Screenshot: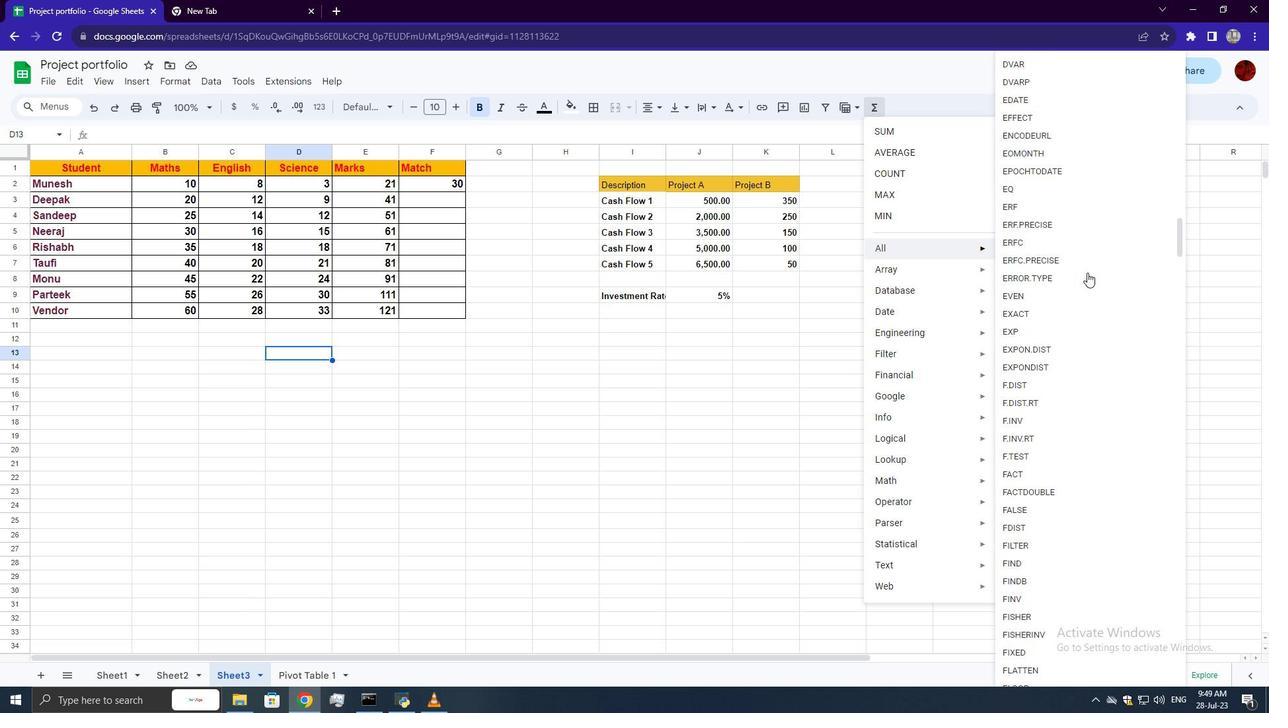 
Action: Mouse scrolled (1087, 272) with delta (0, 0)
Screenshot: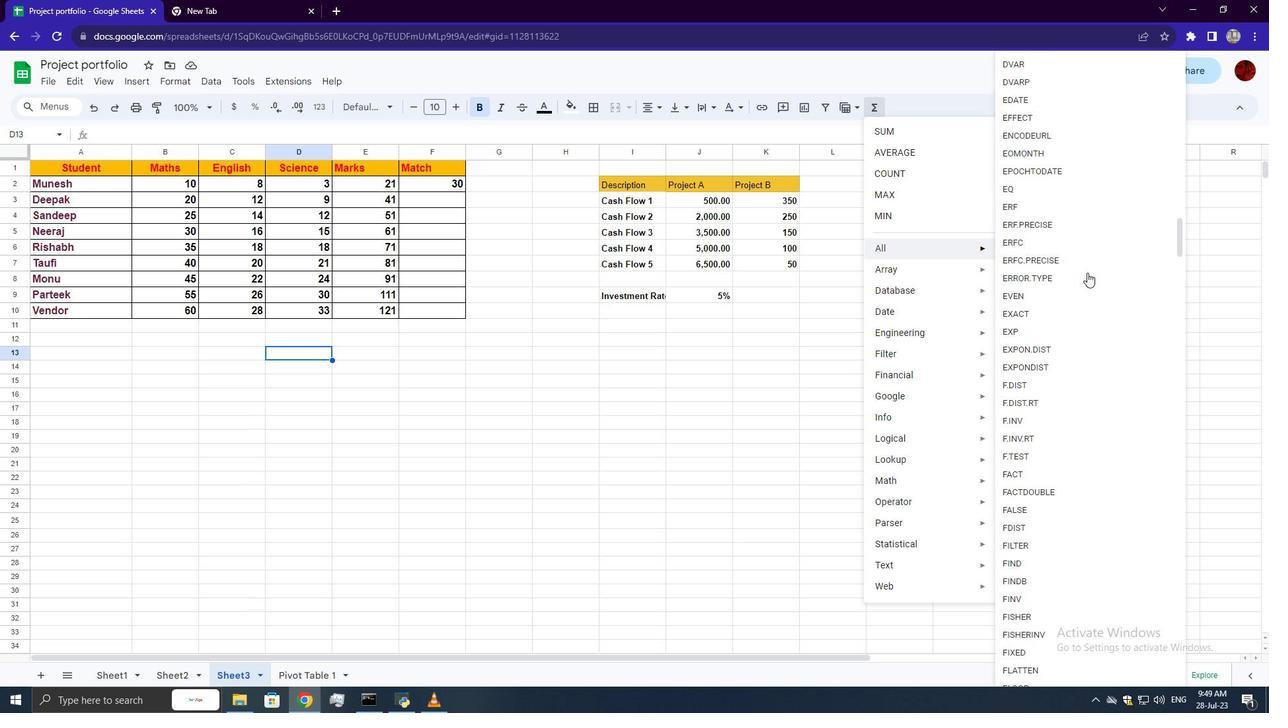 
Action: Mouse scrolled (1087, 272) with delta (0, 0)
Screenshot: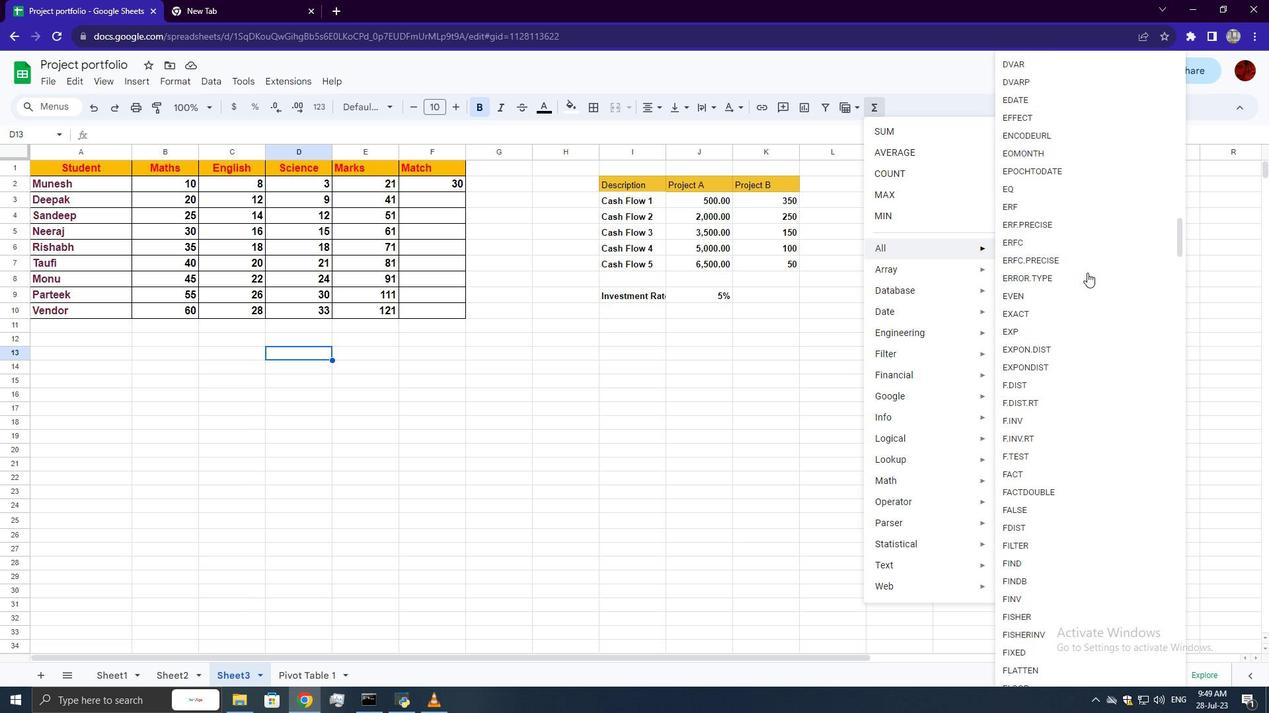 
Action: Mouse scrolled (1087, 272) with delta (0, 0)
Screenshot: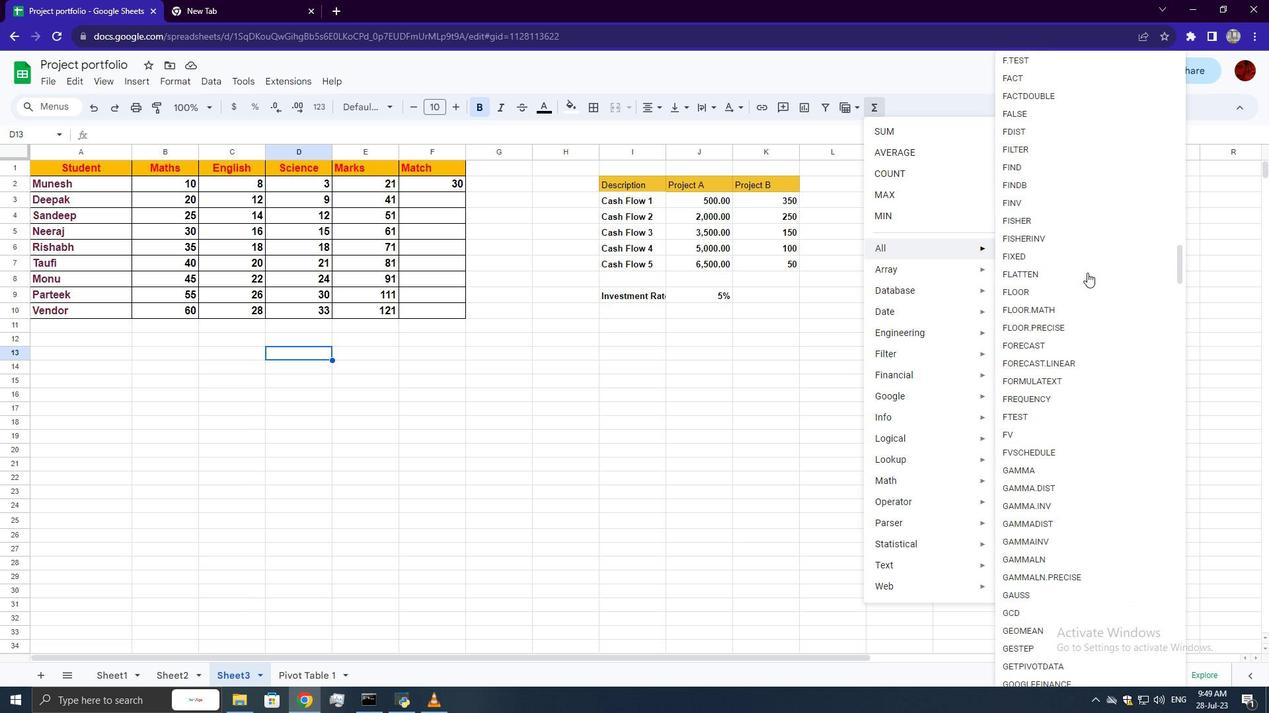 
Action: Mouse scrolled (1087, 272) with delta (0, 0)
Screenshot: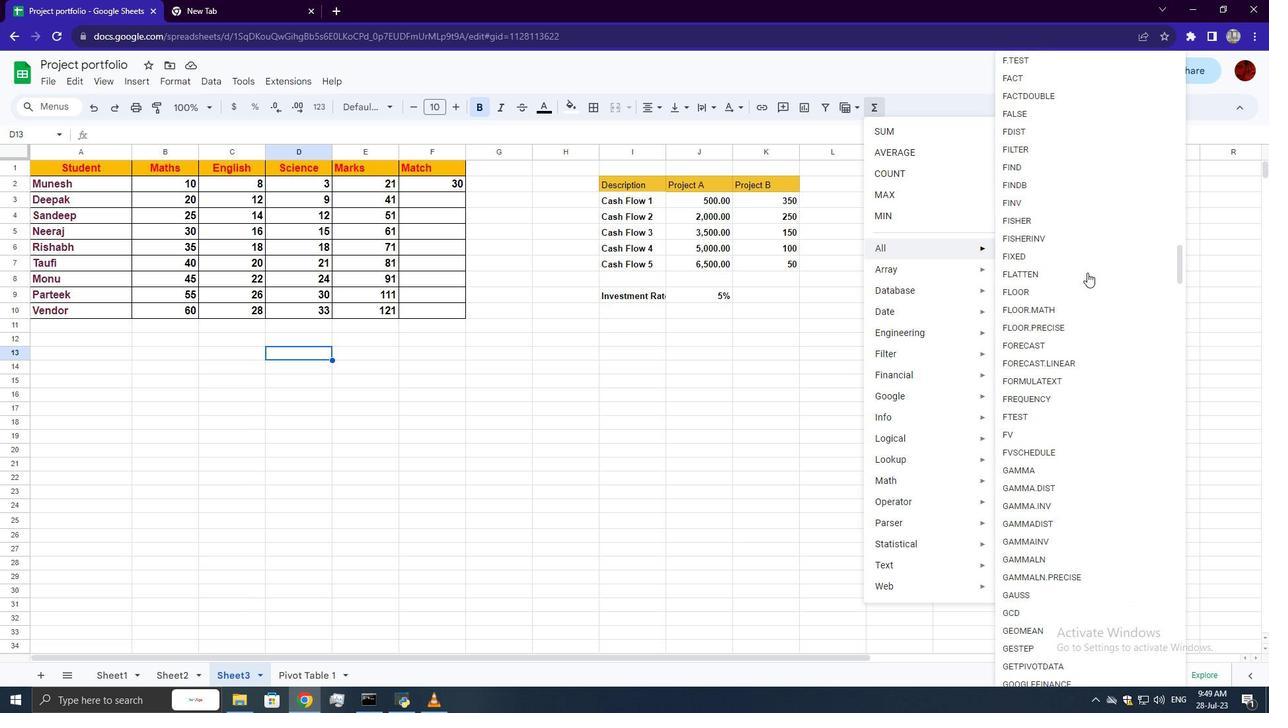 
Action: Mouse scrolled (1087, 272) with delta (0, 0)
Screenshot: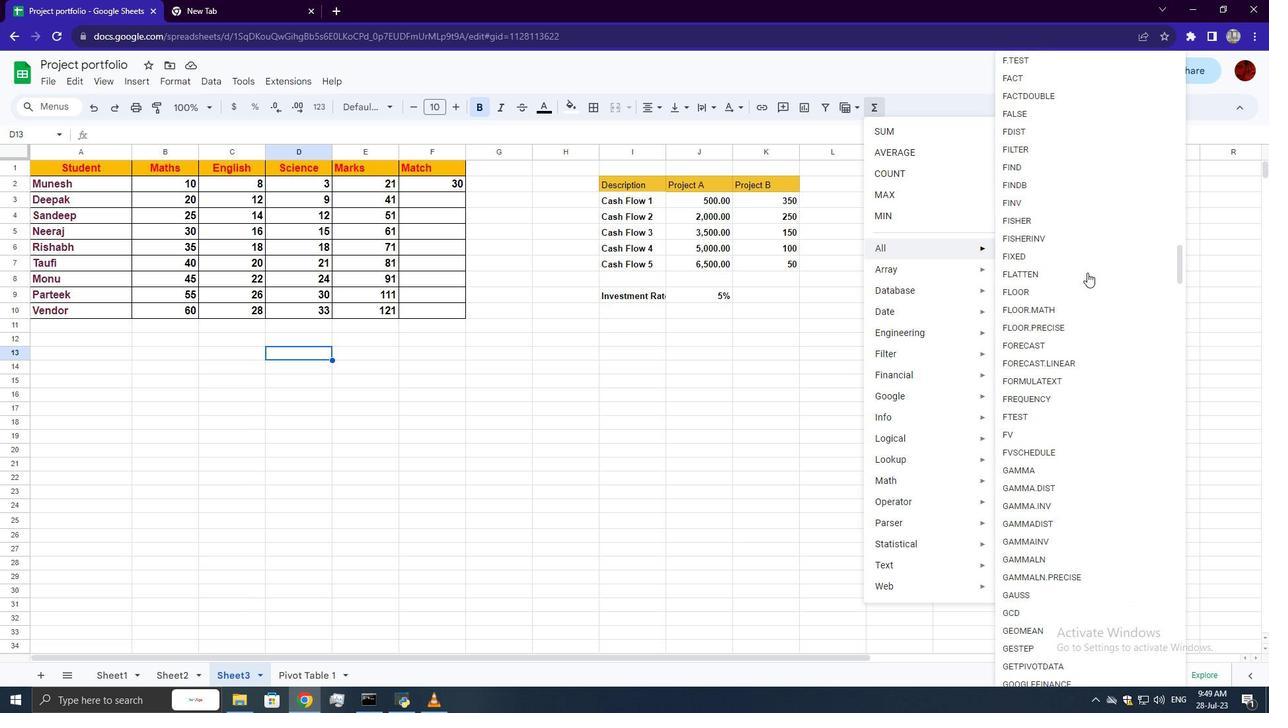 
Action: Mouse scrolled (1087, 272) with delta (0, 0)
Screenshot: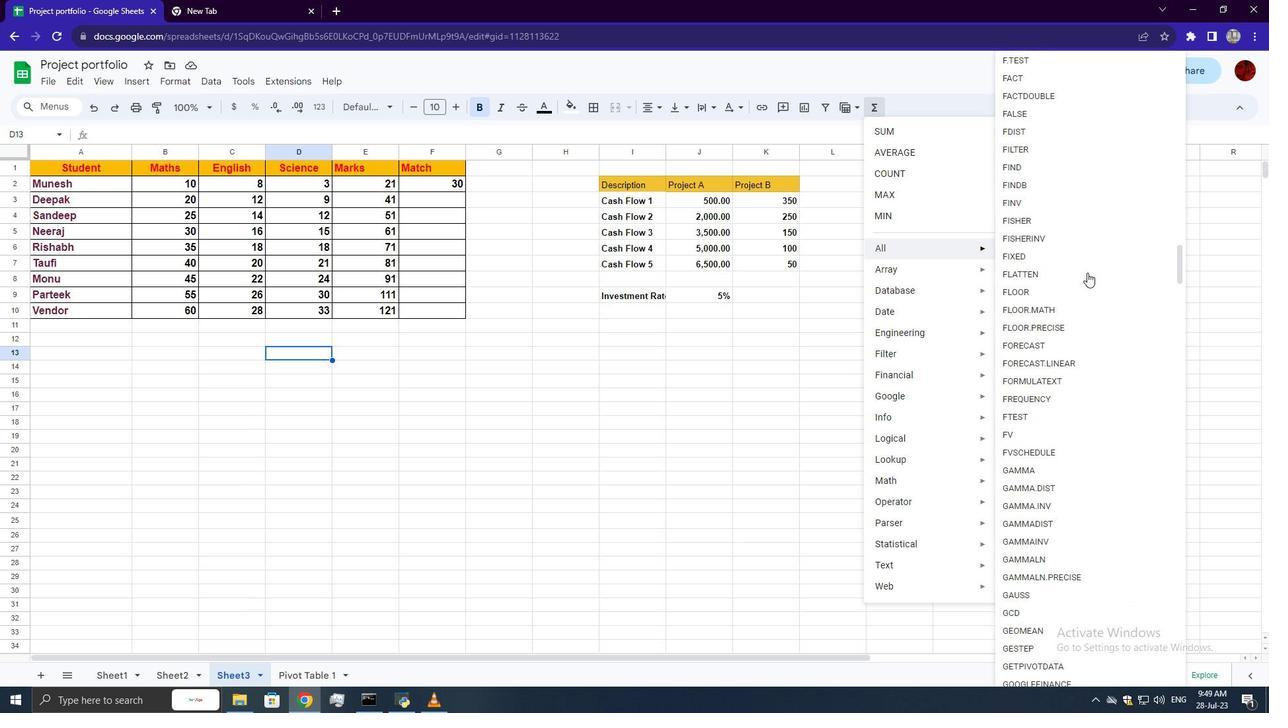 
Action: Mouse scrolled (1087, 272) with delta (0, 0)
Screenshot: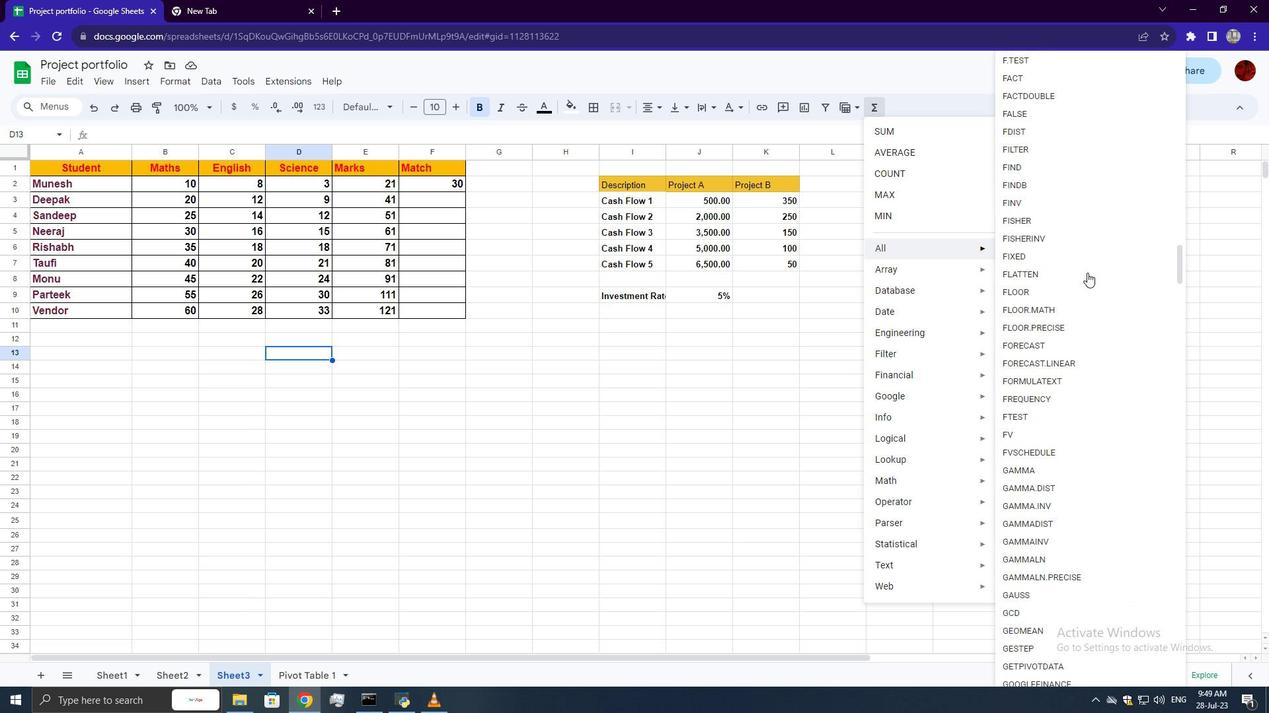 
Action: Mouse scrolled (1087, 272) with delta (0, 0)
Screenshot: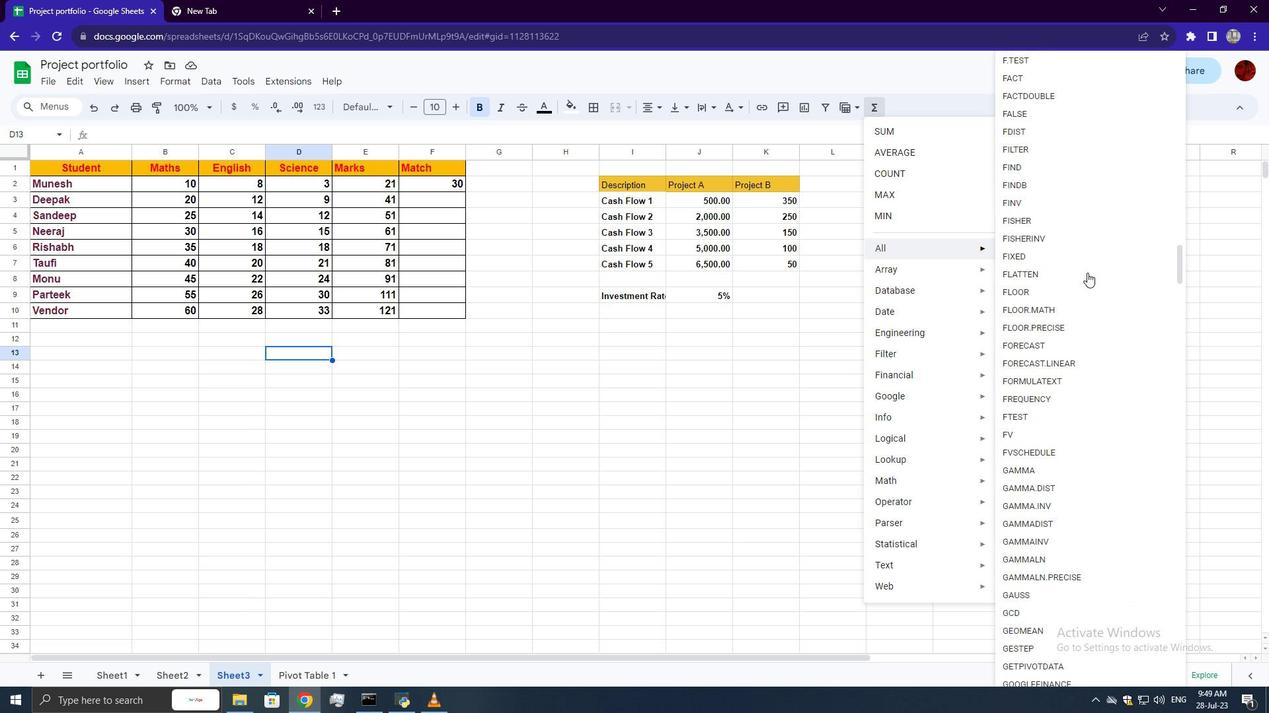 
Action: Mouse scrolled (1087, 272) with delta (0, 0)
Screenshot: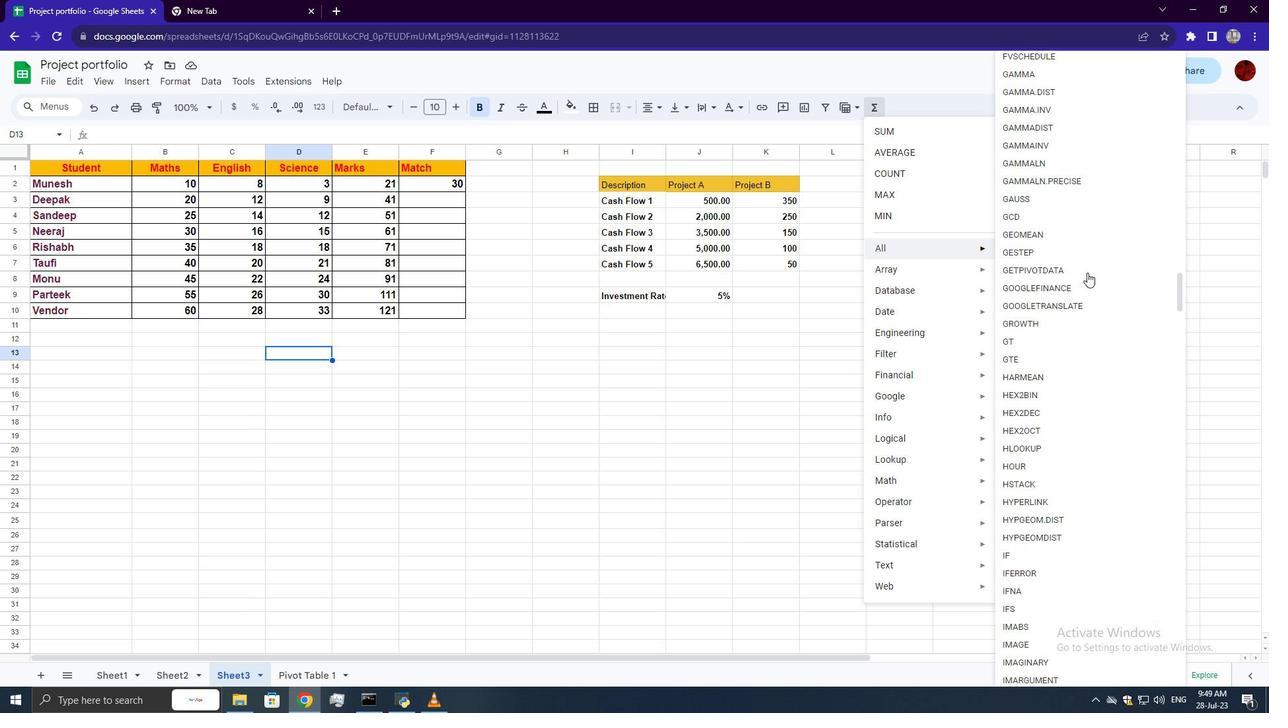 
Action: Mouse scrolled (1087, 272) with delta (0, 0)
Screenshot: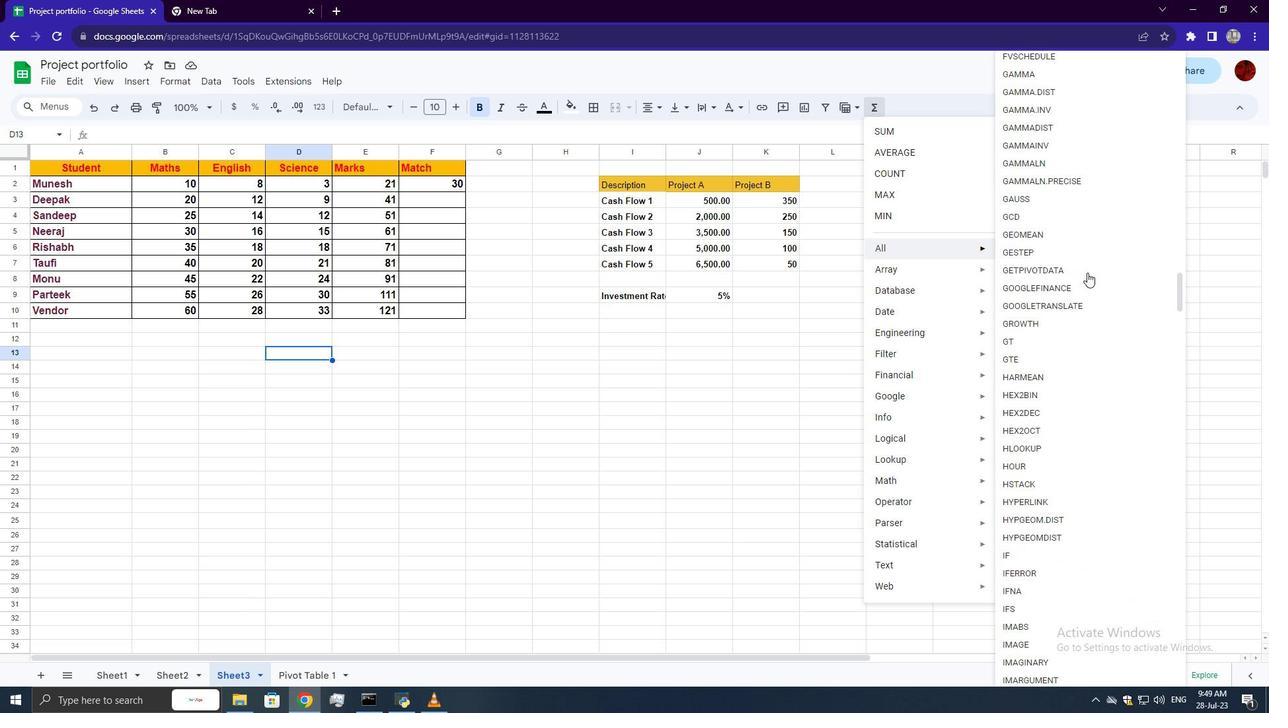 
Action: Mouse scrolled (1087, 272) with delta (0, 0)
Screenshot: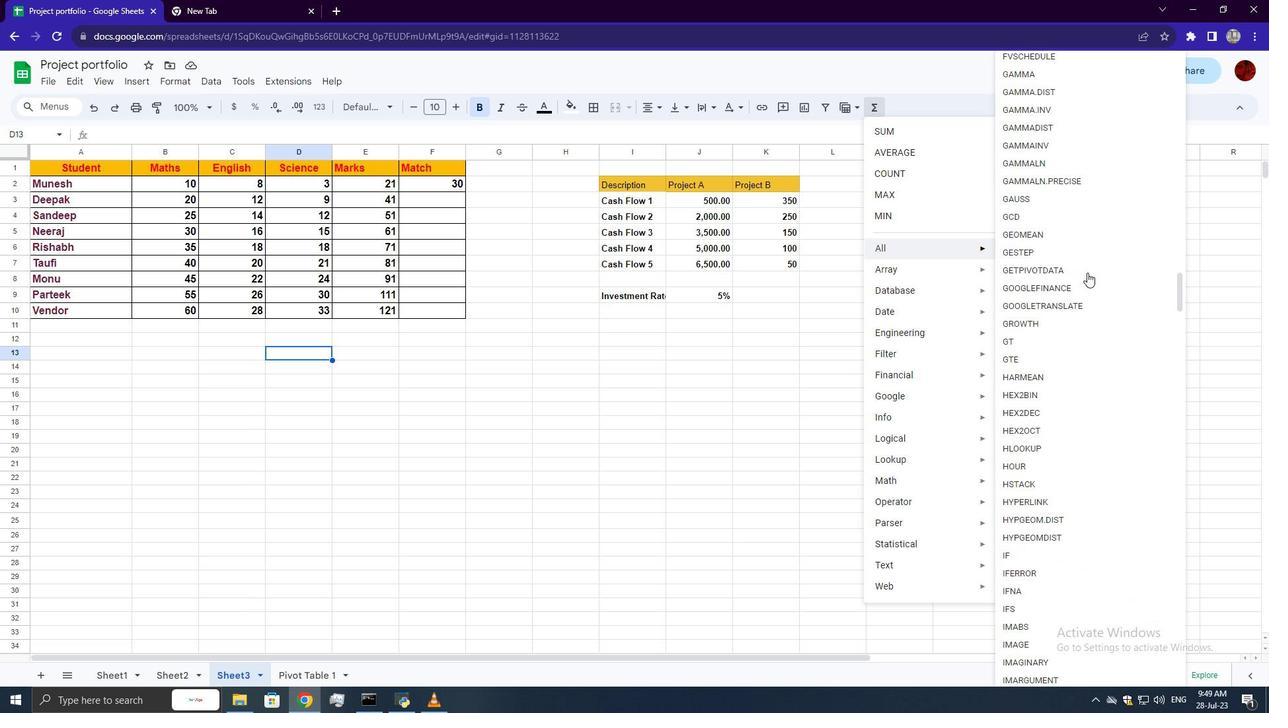
Action: Mouse scrolled (1087, 272) with delta (0, 0)
Screenshot: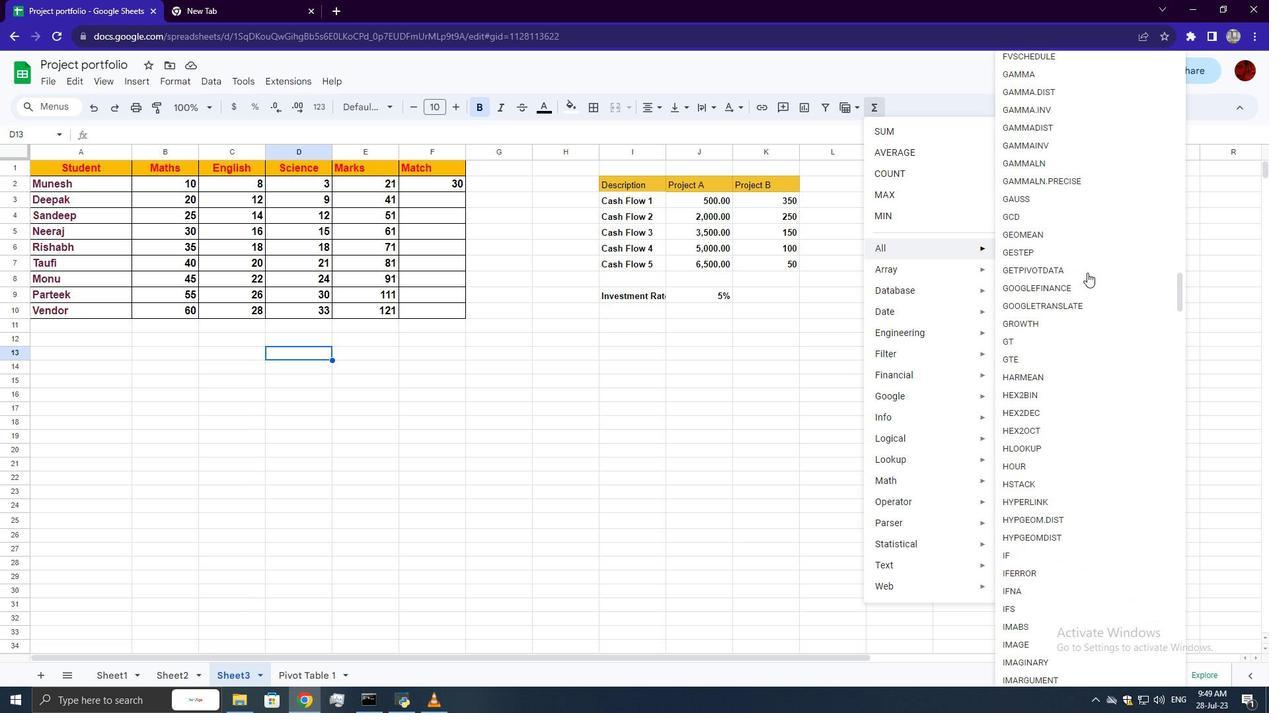 
Action: Mouse scrolled (1087, 272) with delta (0, 0)
Screenshot: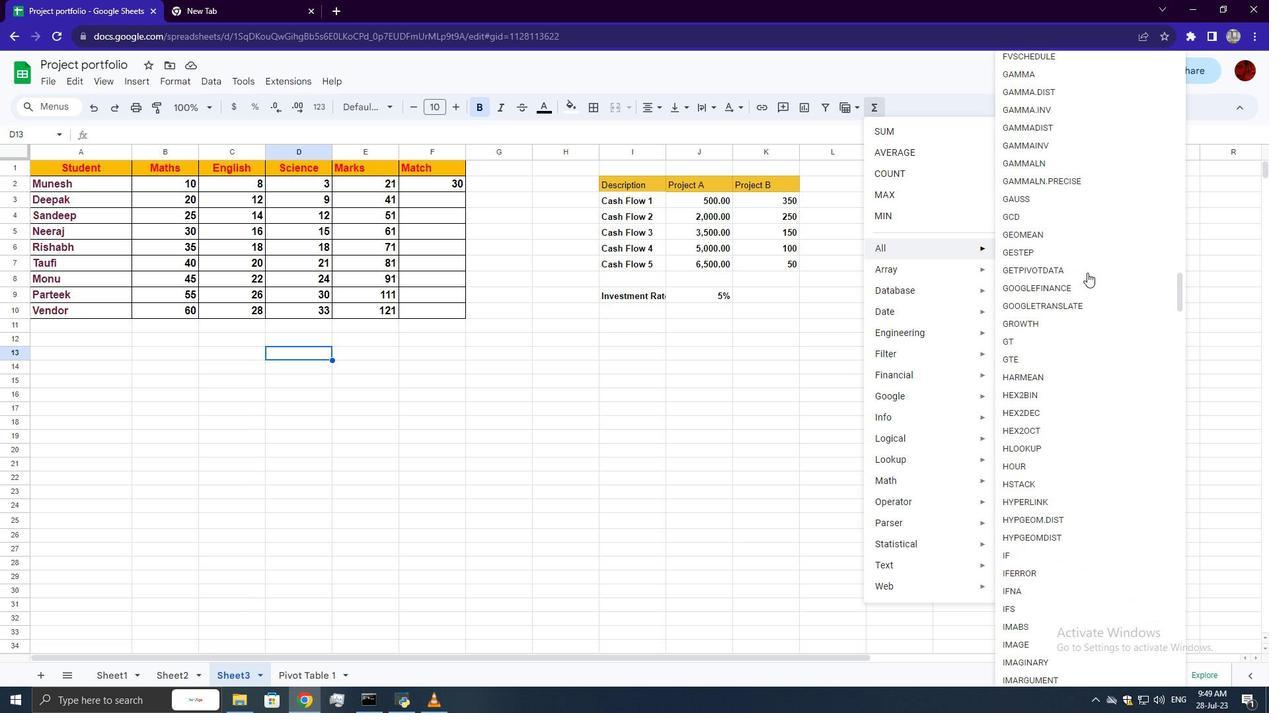 
Action: Mouse scrolled (1087, 272) with delta (0, 0)
Screenshot: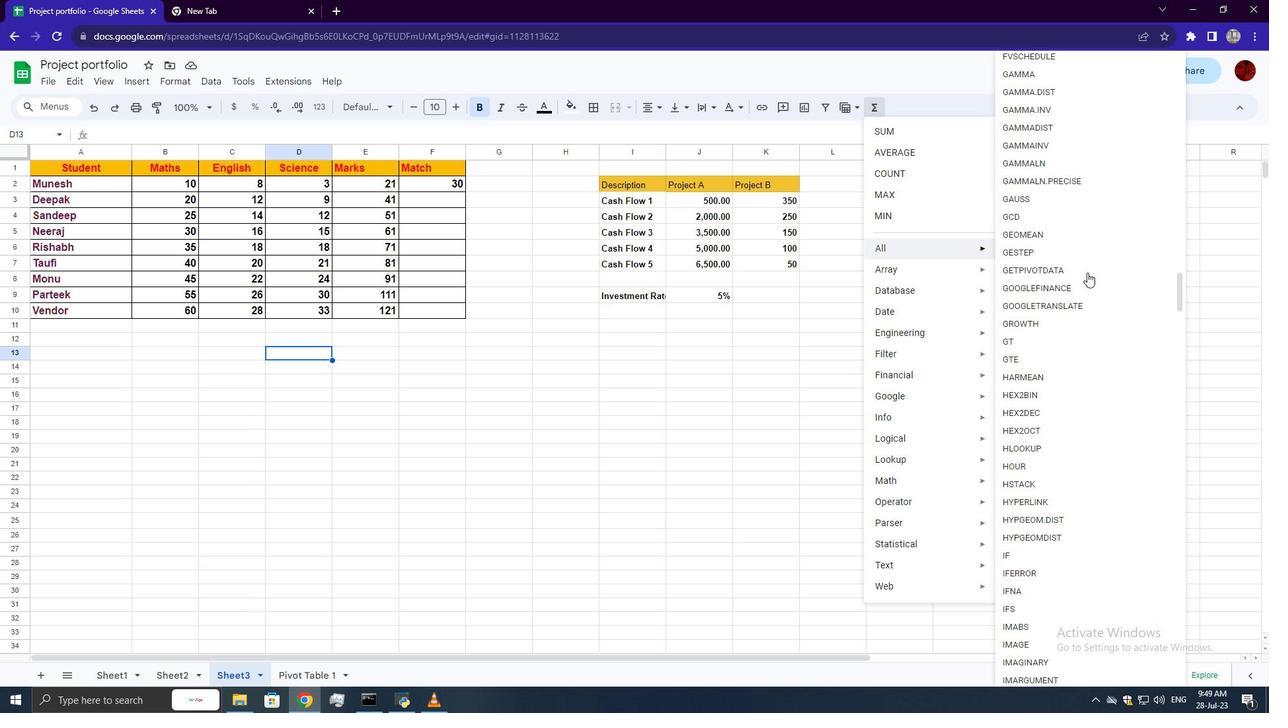 
Action: Mouse scrolled (1087, 272) with delta (0, 0)
Screenshot: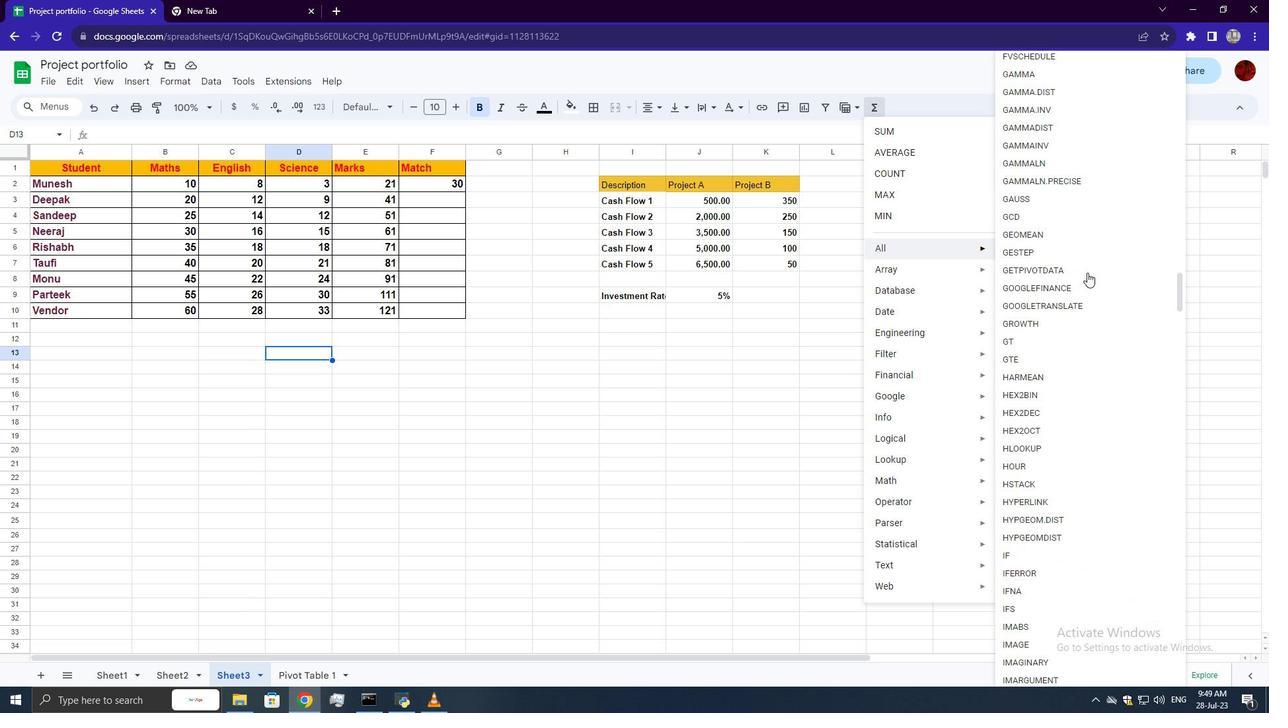 
Action: Mouse scrolled (1087, 272) with delta (0, 0)
Screenshot: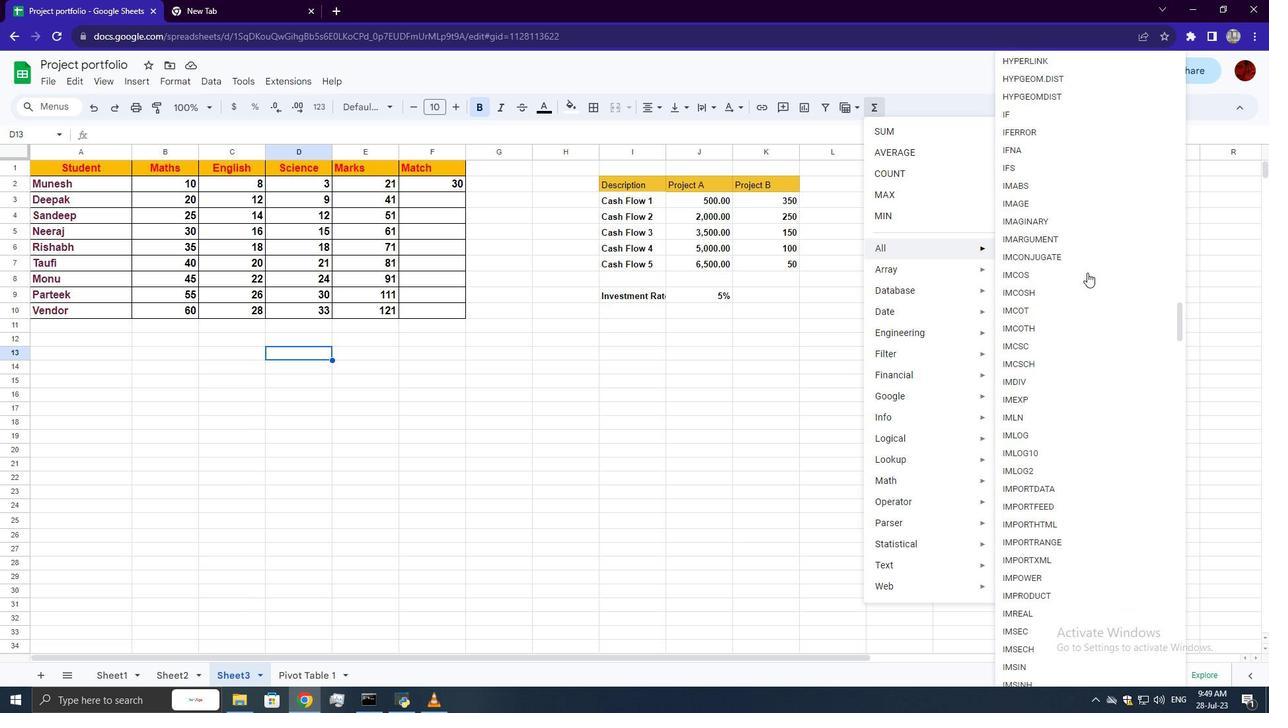 
Action: Mouse scrolled (1087, 272) with delta (0, 0)
Screenshot: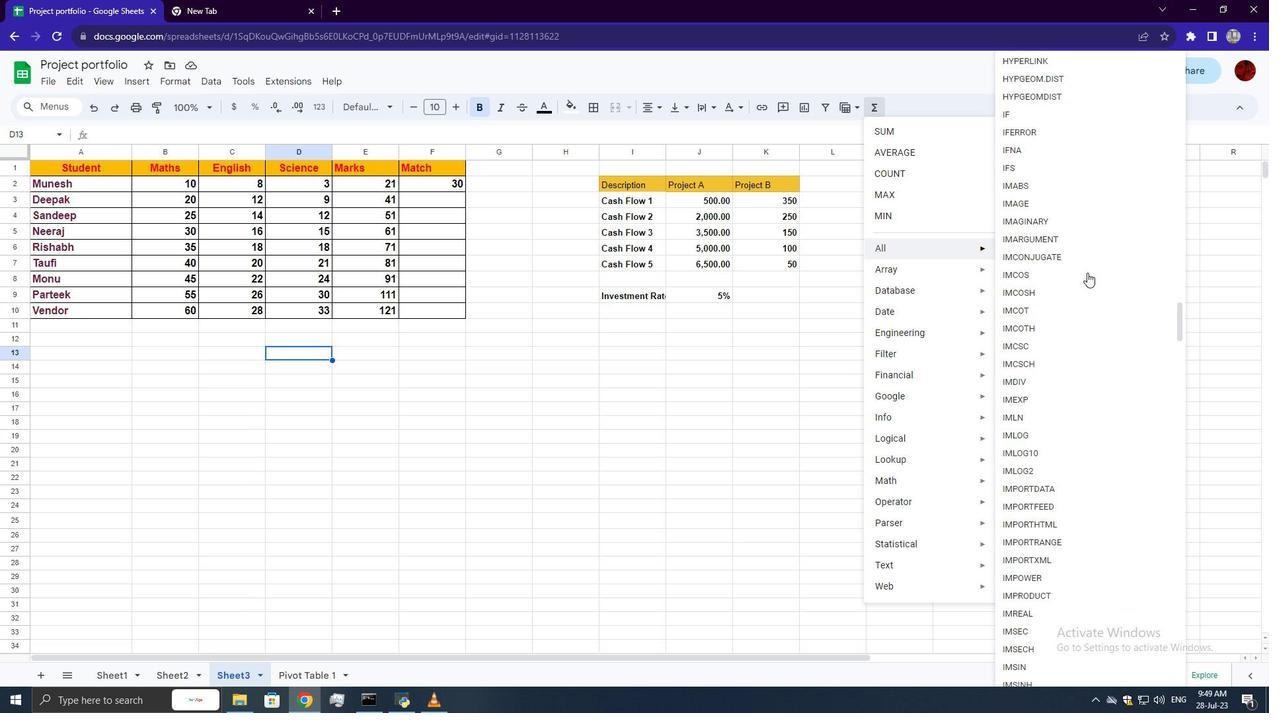 
Action: Mouse scrolled (1087, 272) with delta (0, 0)
Screenshot: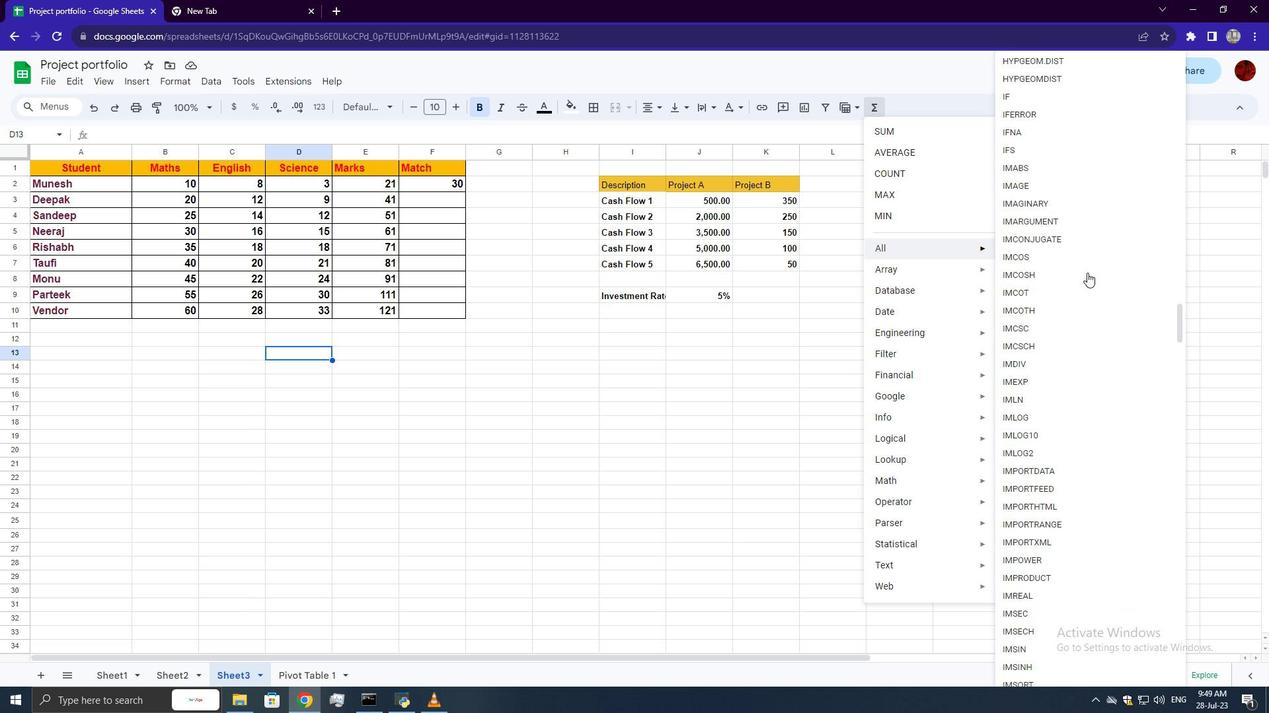 
Action: Mouse scrolled (1087, 272) with delta (0, 0)
Screenshot: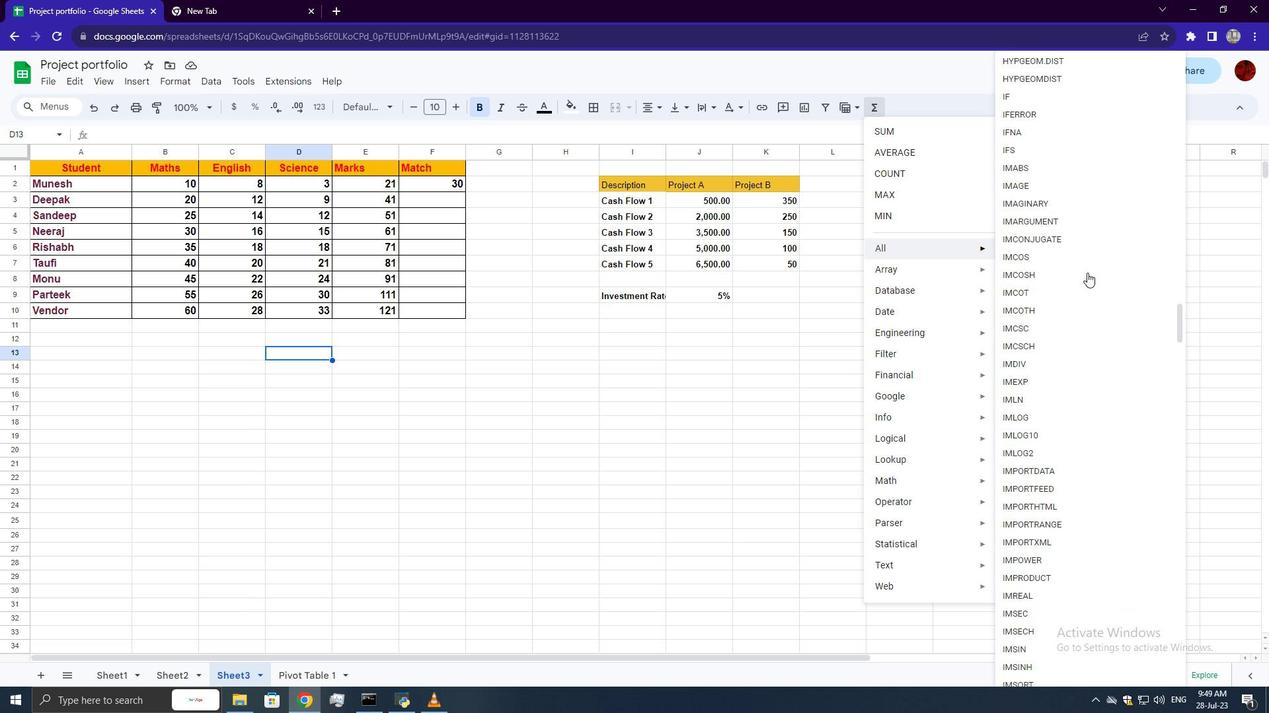 
Action: Mouse scrolled (1087, 272) with delta (0, 0)
Screenshot: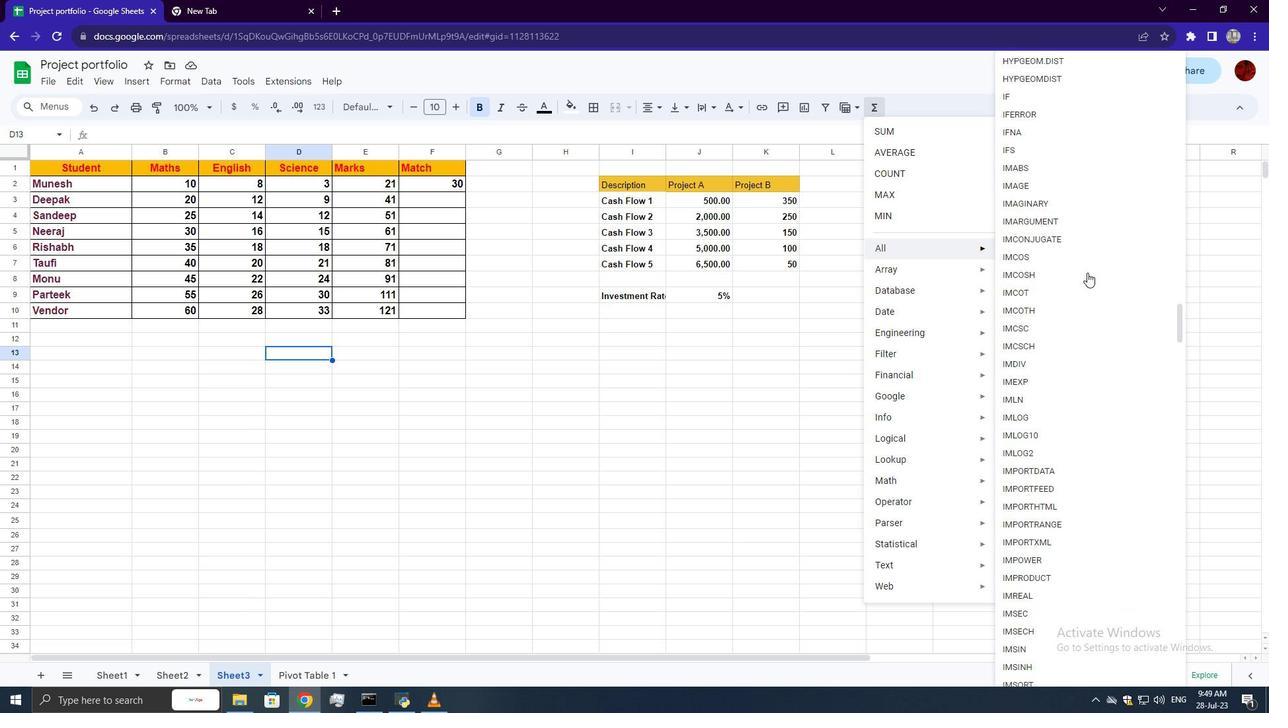 
Action: Mouse scrolled (1087, 272) with delta (0, 0)
Screenshot: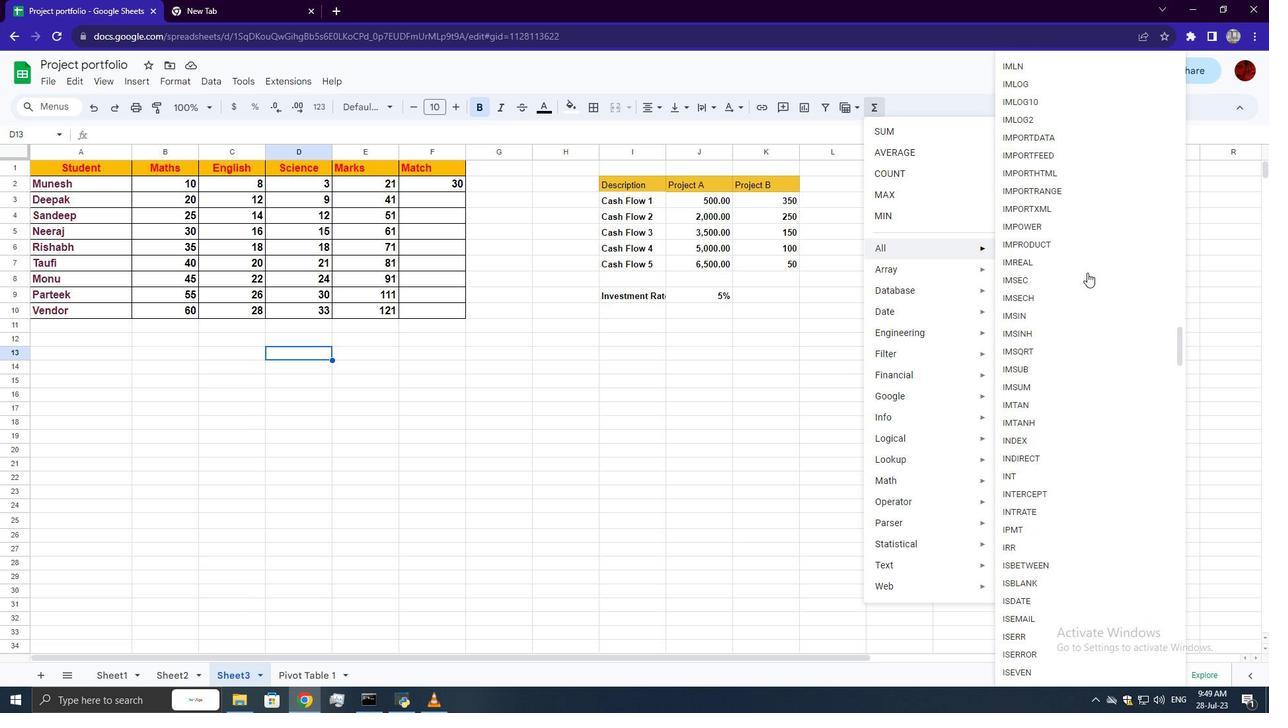
Action: Mouse scrolled (1087, 272) with delta (0, 0)
Screenshot: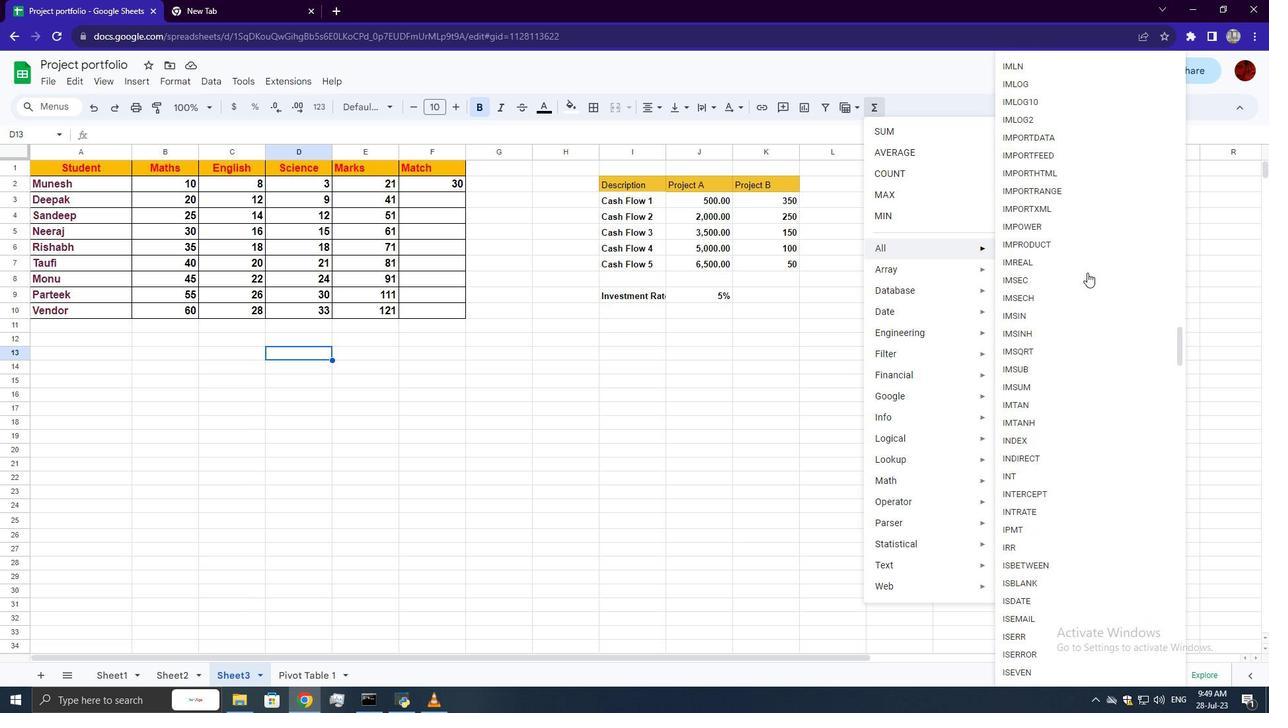 
Action: Mouse scrolled (1087, 272) with delta (0, 0)
Screenshot: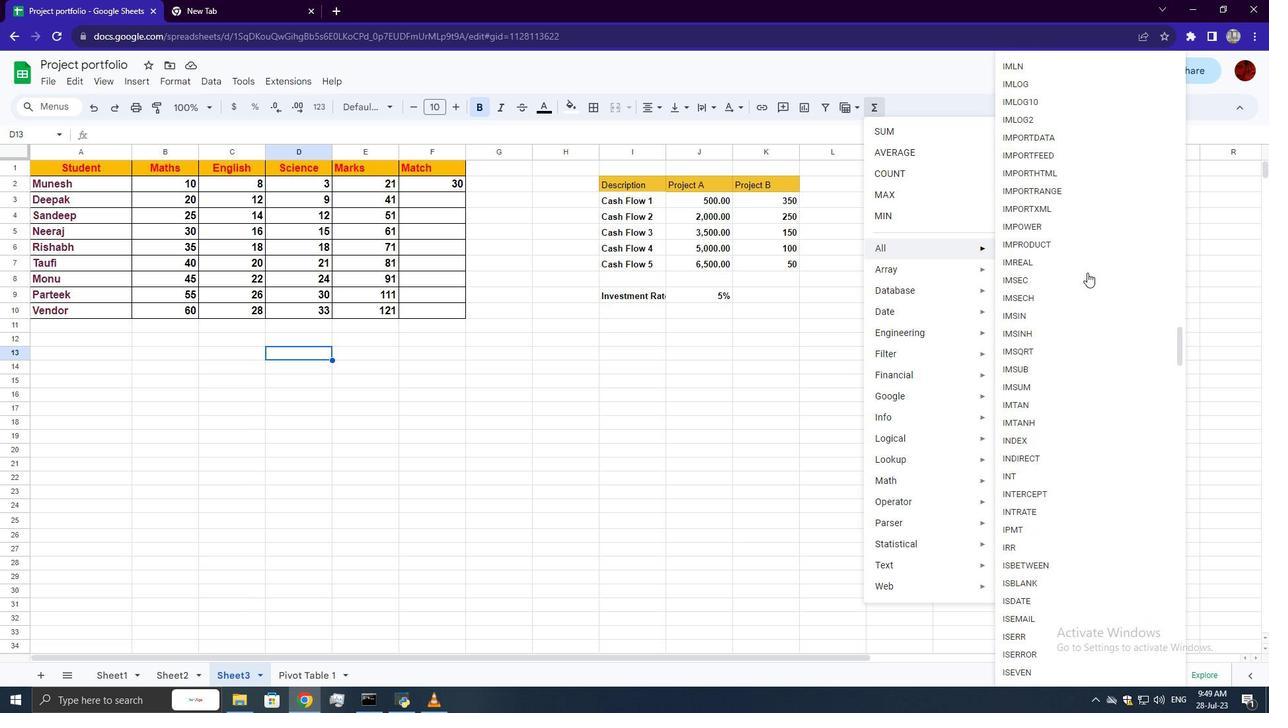 
Action: Mouse scrolled (1087, 272) with delta (0, 0)
Screenshot: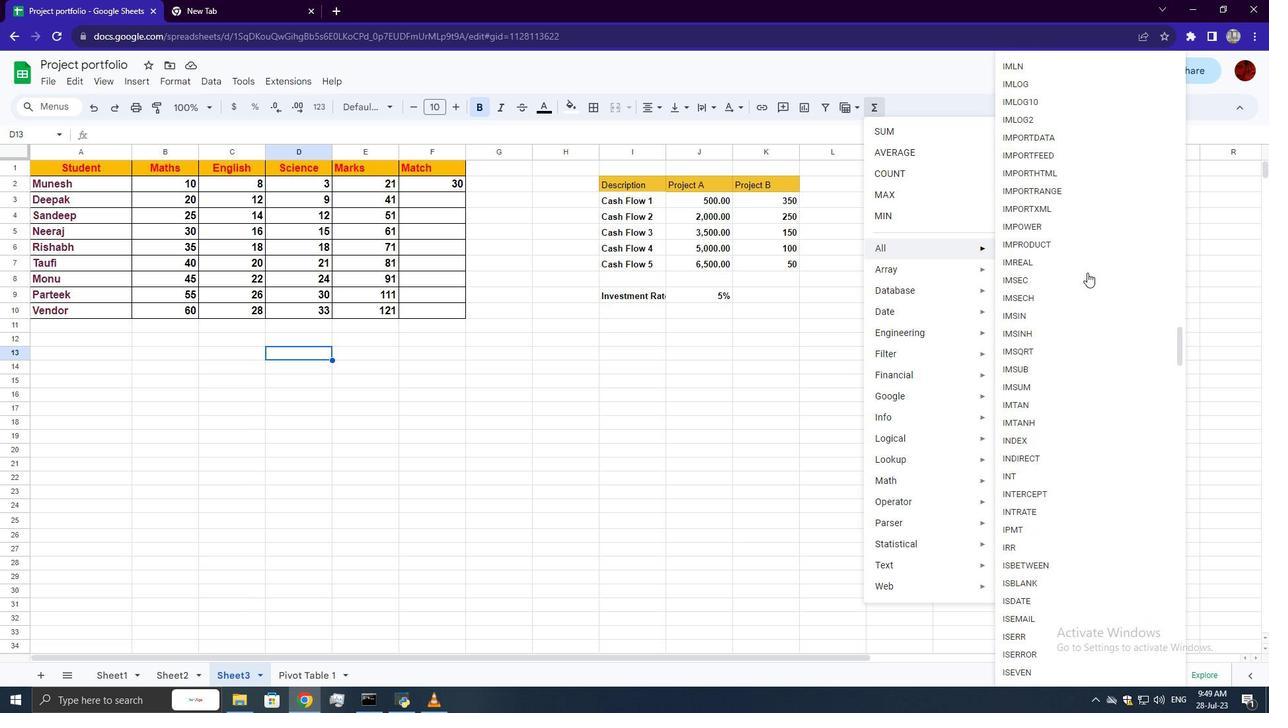 
Action: Mouse scrolled (1087, 272) with delta (0, 0)
Screenshot: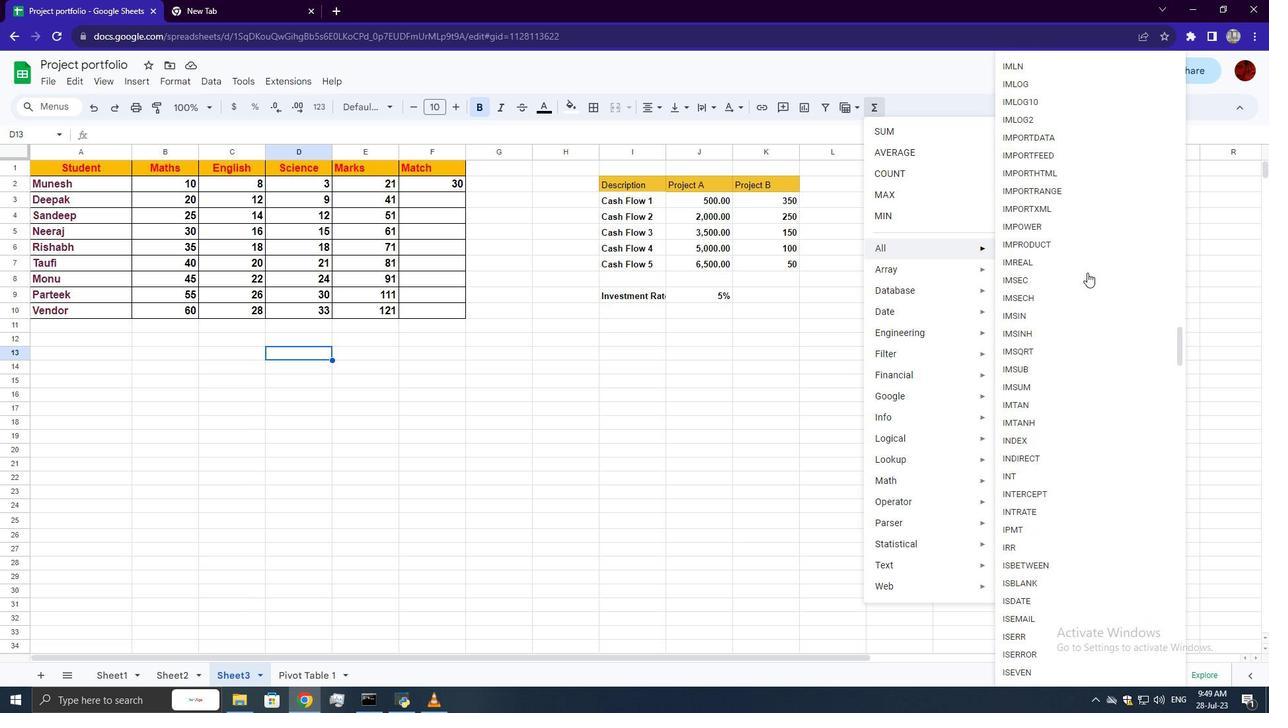 
Action: Mouse scrolled (1087, 272) with delta (0, 0)
Screenshot: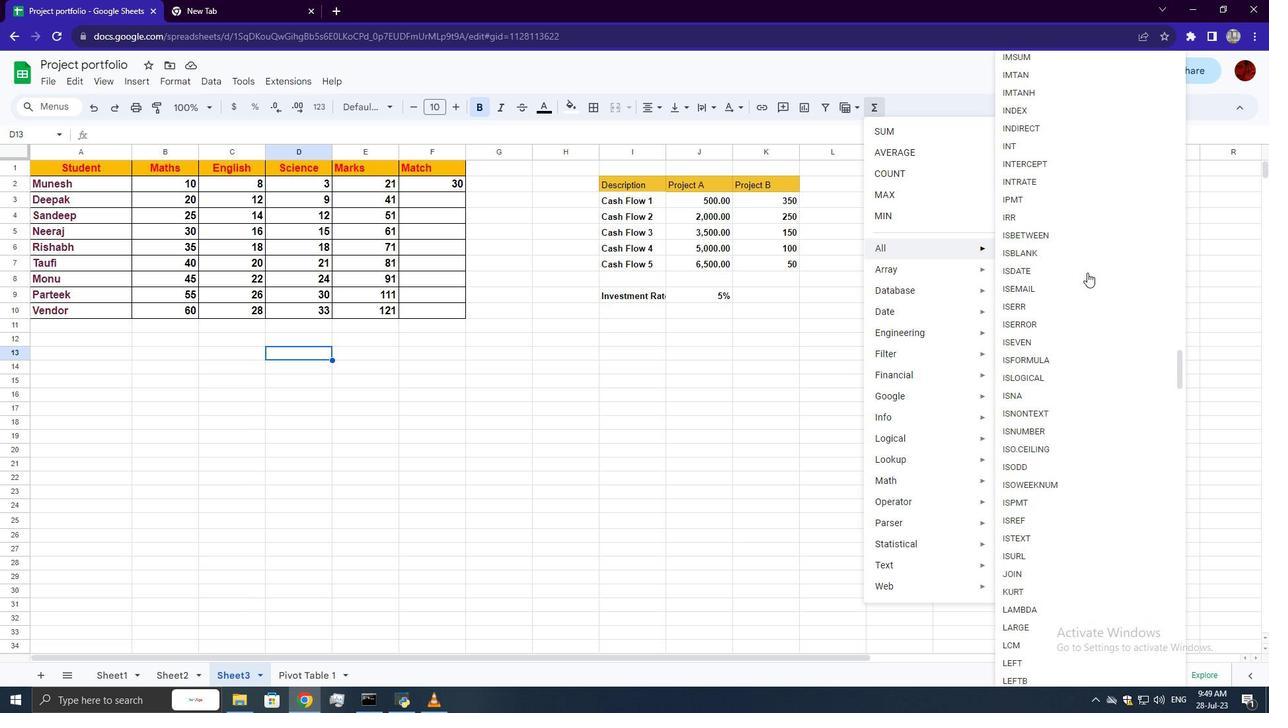 
Action: Mouse scrolled (1087, 272) with delta (0, 0)
Screenshot: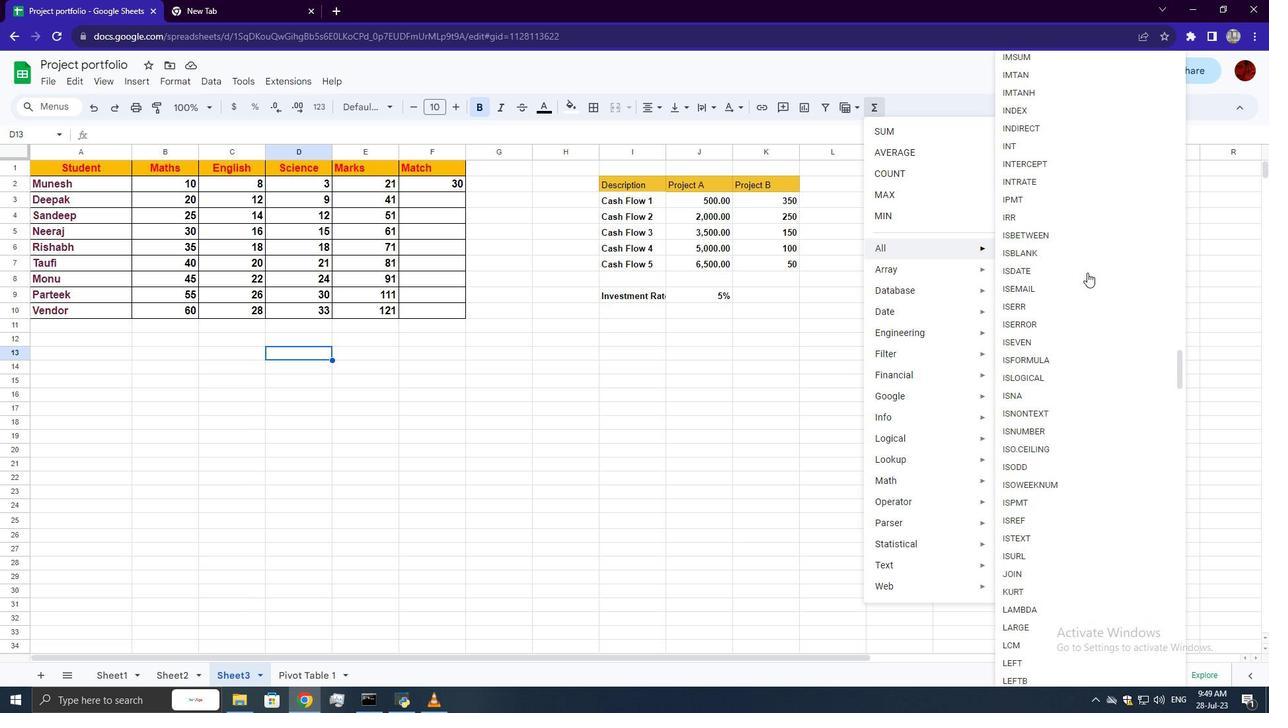 
Action: Mouse scrolled (1087, 272) with delta (0, 0)
Screenshot: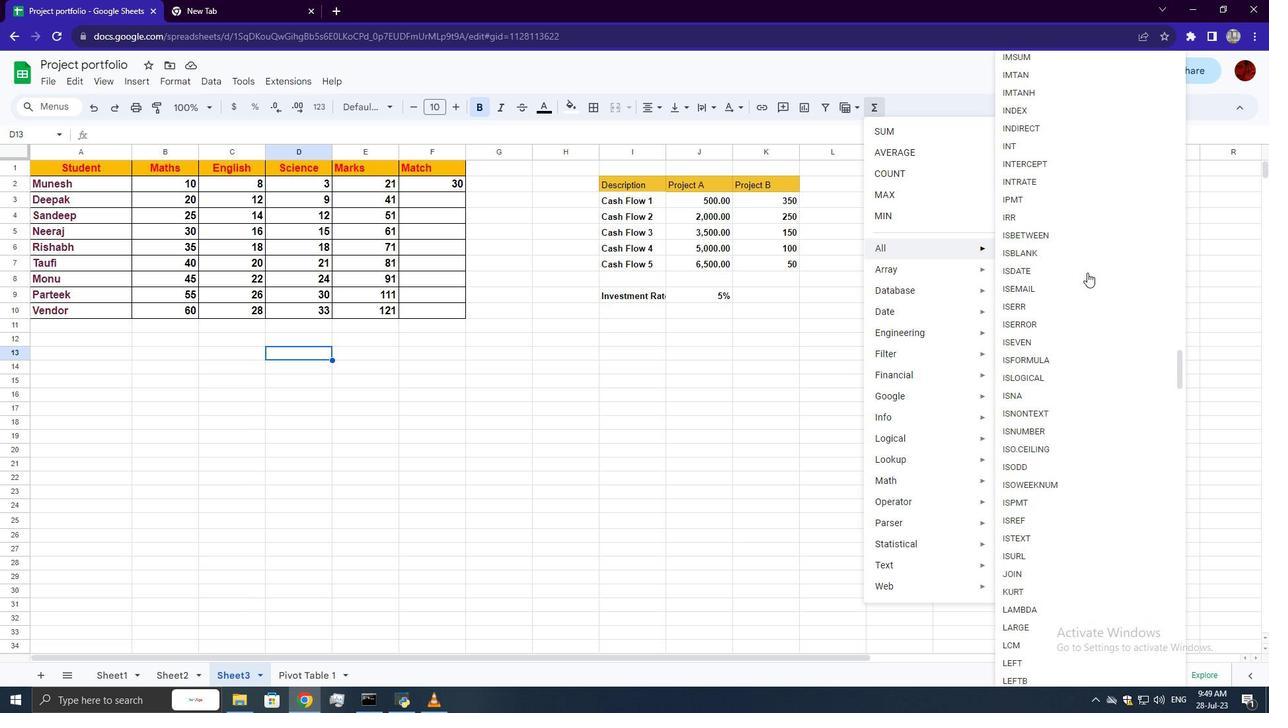 
Action: Mouse scrolled (1087, 272) with delta (0, 0)
Screenshot: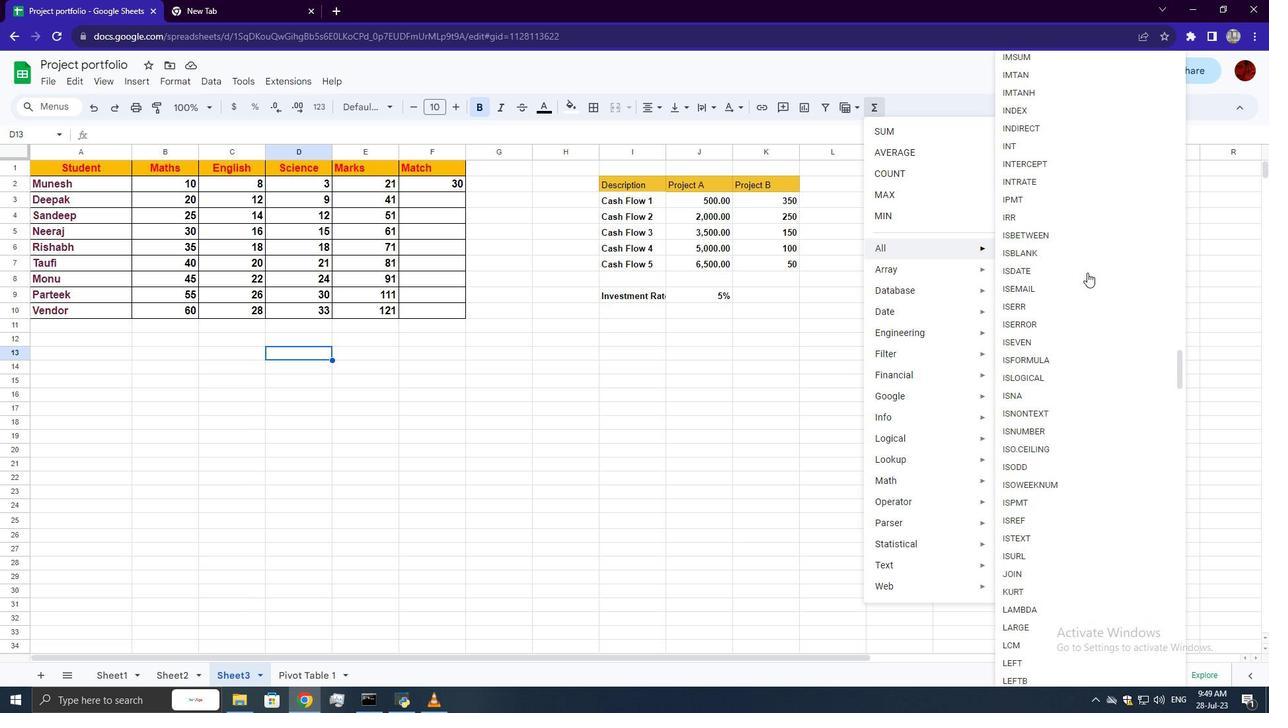 
Action: Mouse scrolled (1087, 272) with delta (0, 0)
Screenshot: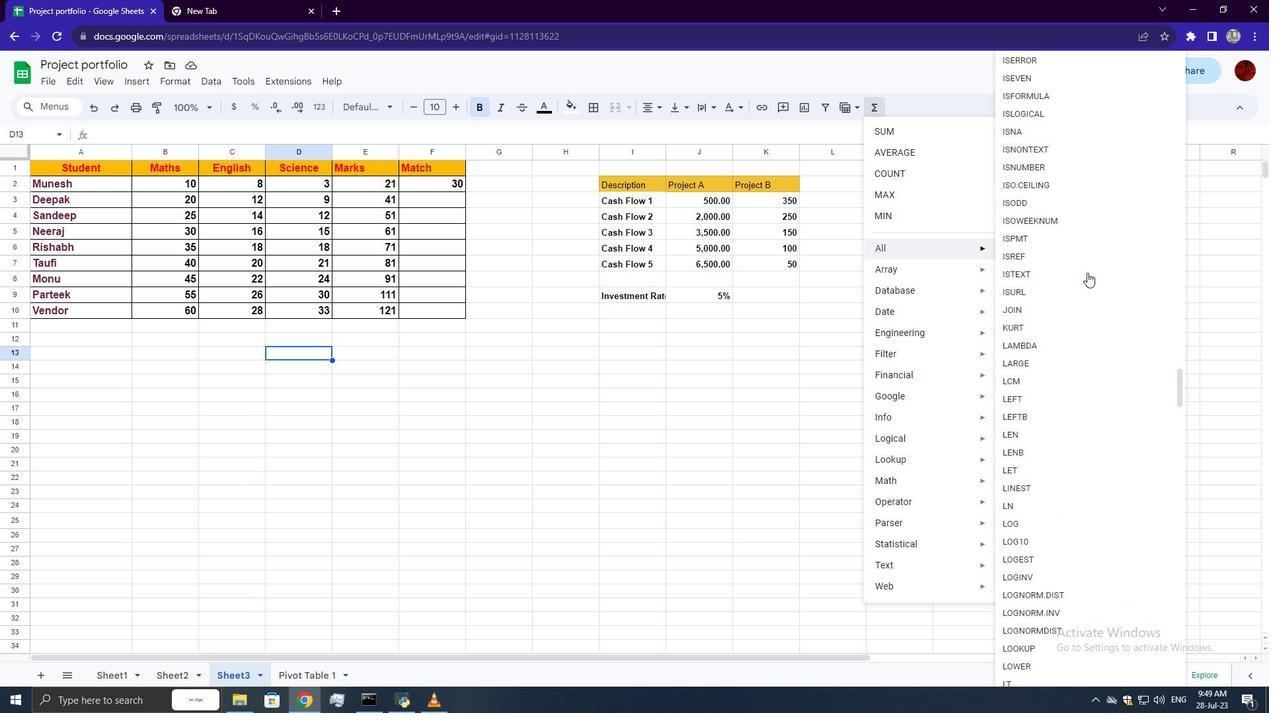 
Action: Mouse scrolled (1087, 272) with delta (0, 0)
Screenshot: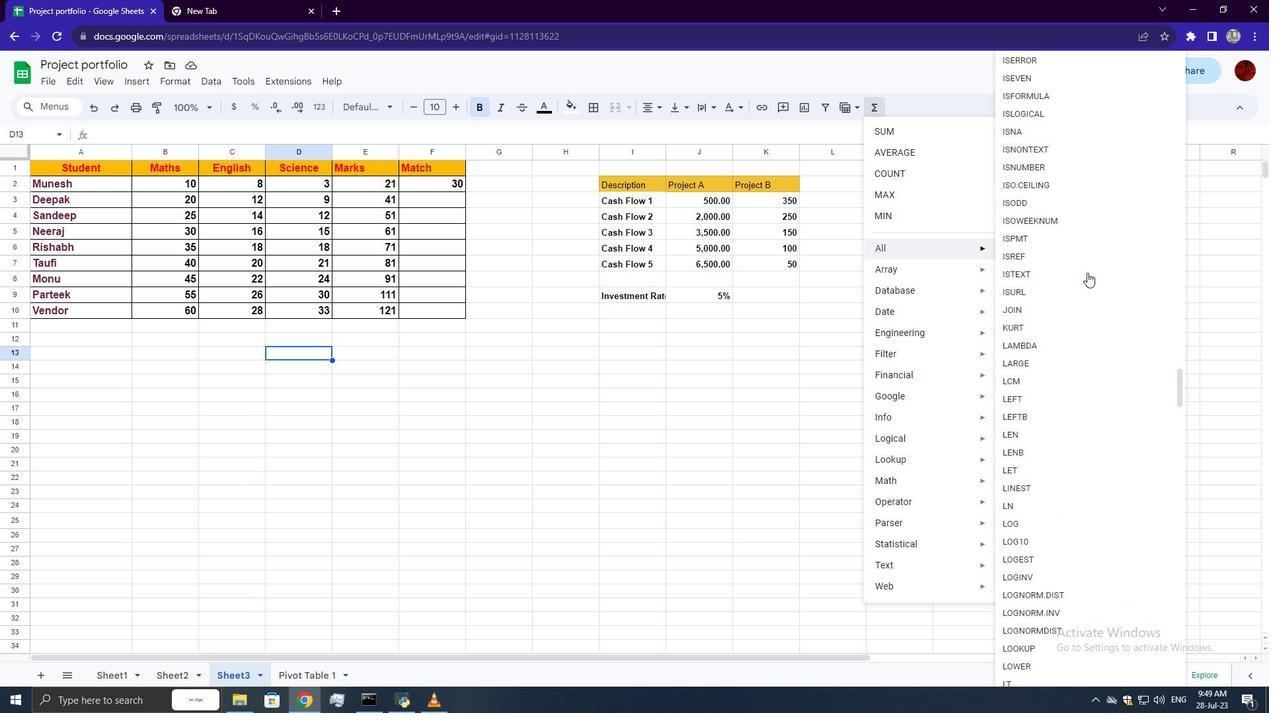 
Action: Mouse scrolled (1087, 272) with delta (0, 0)
Screenshot: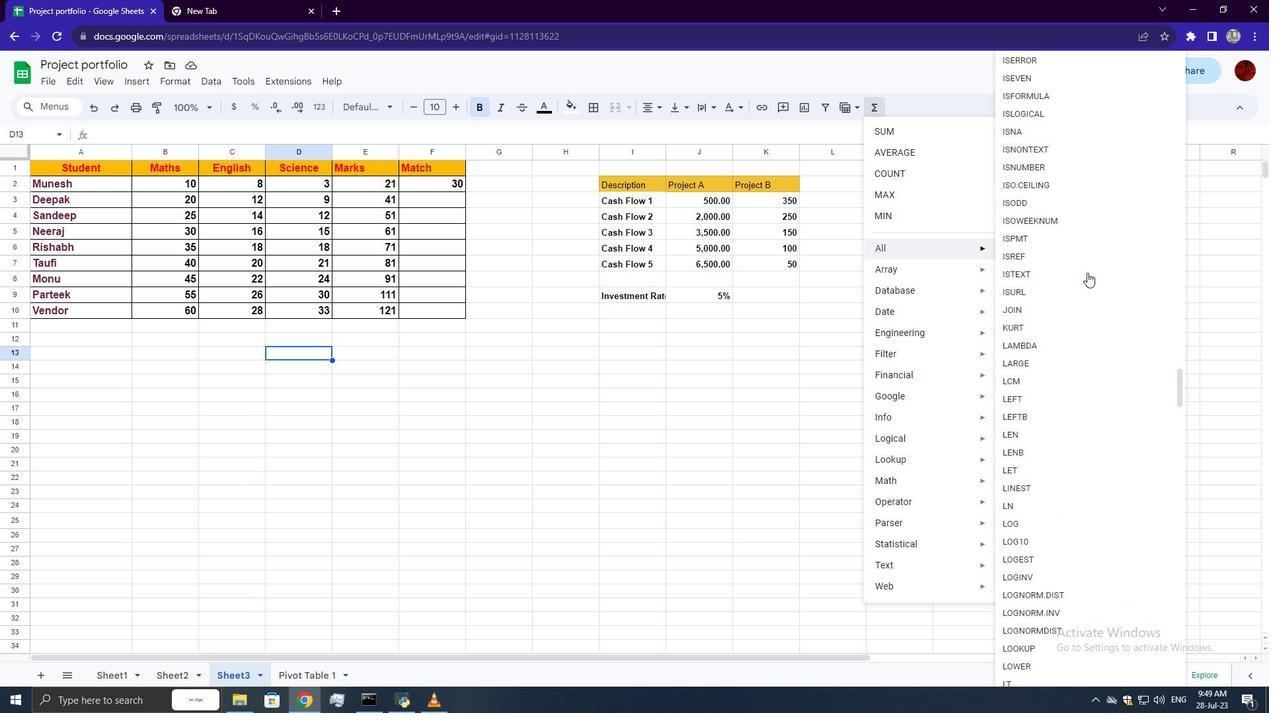 
Action: Mouse scrolled (1087, 272) with delta (0, 0)
Screenshot: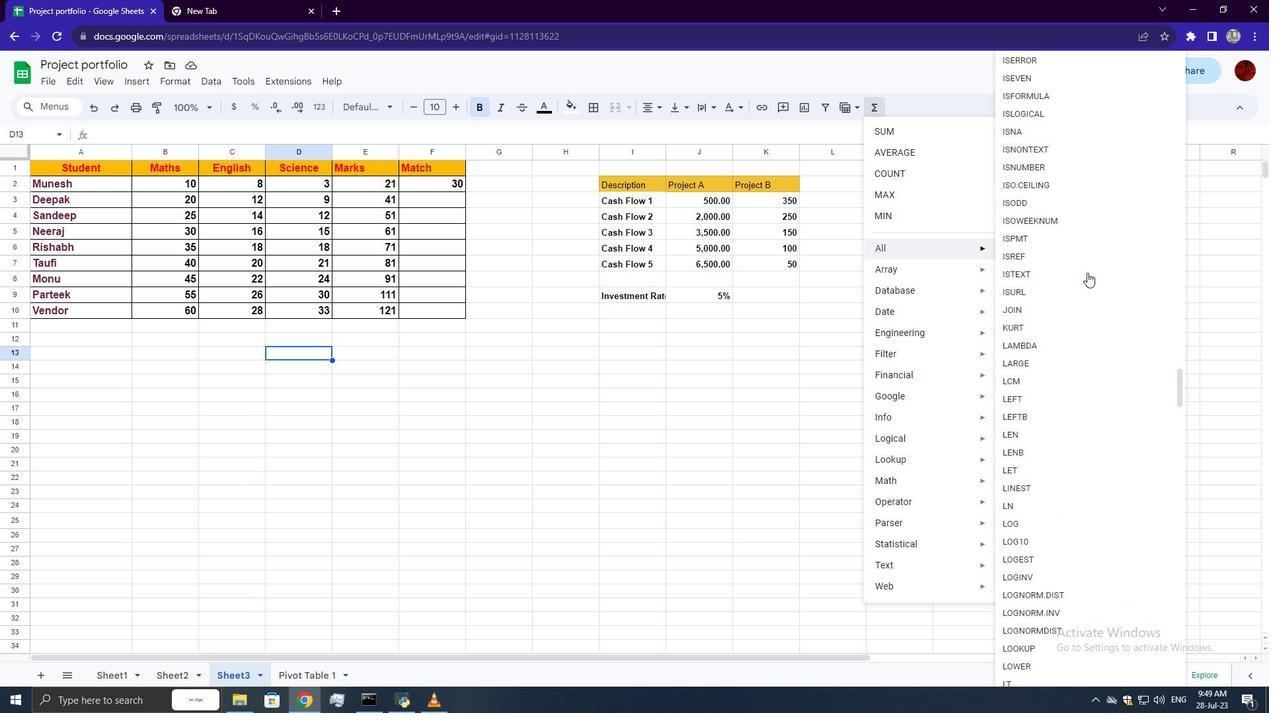 
Action: Mouse scrolled (1087, 272) with delta (0, 0)
Screenshot: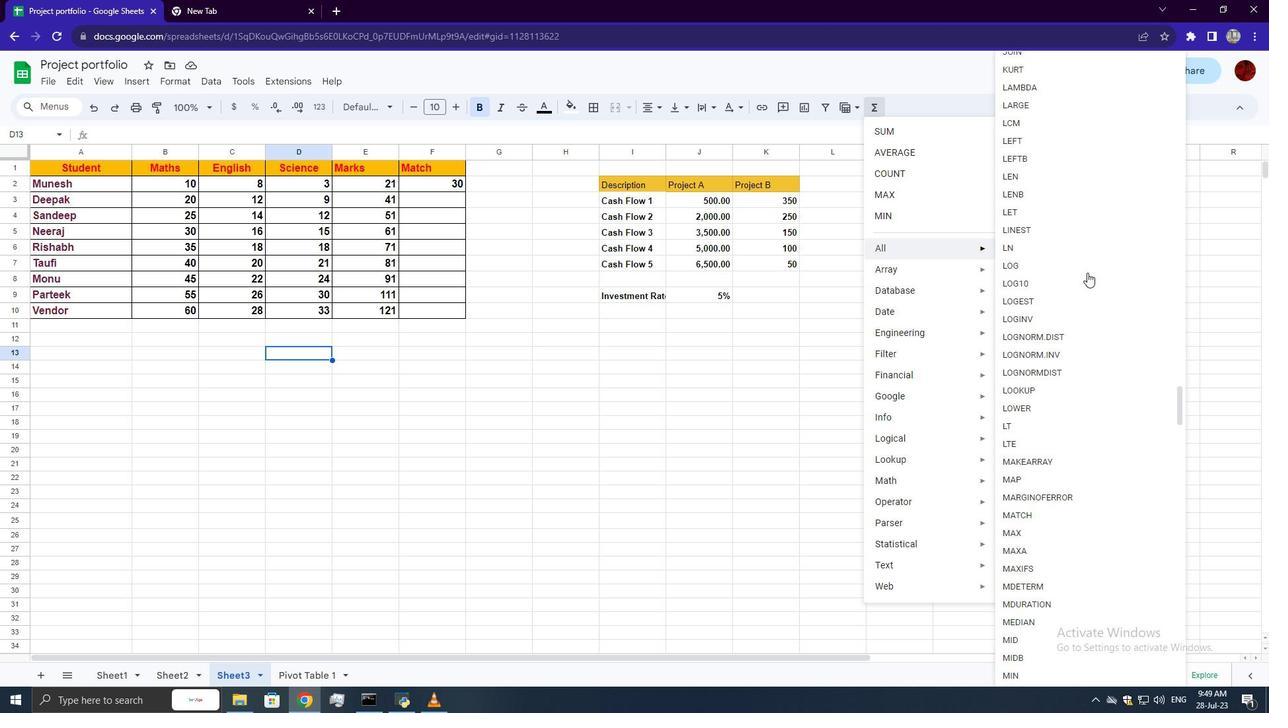
Action: Mouse scrolled (1087, 272) with delta (0, 0)
Screenshot: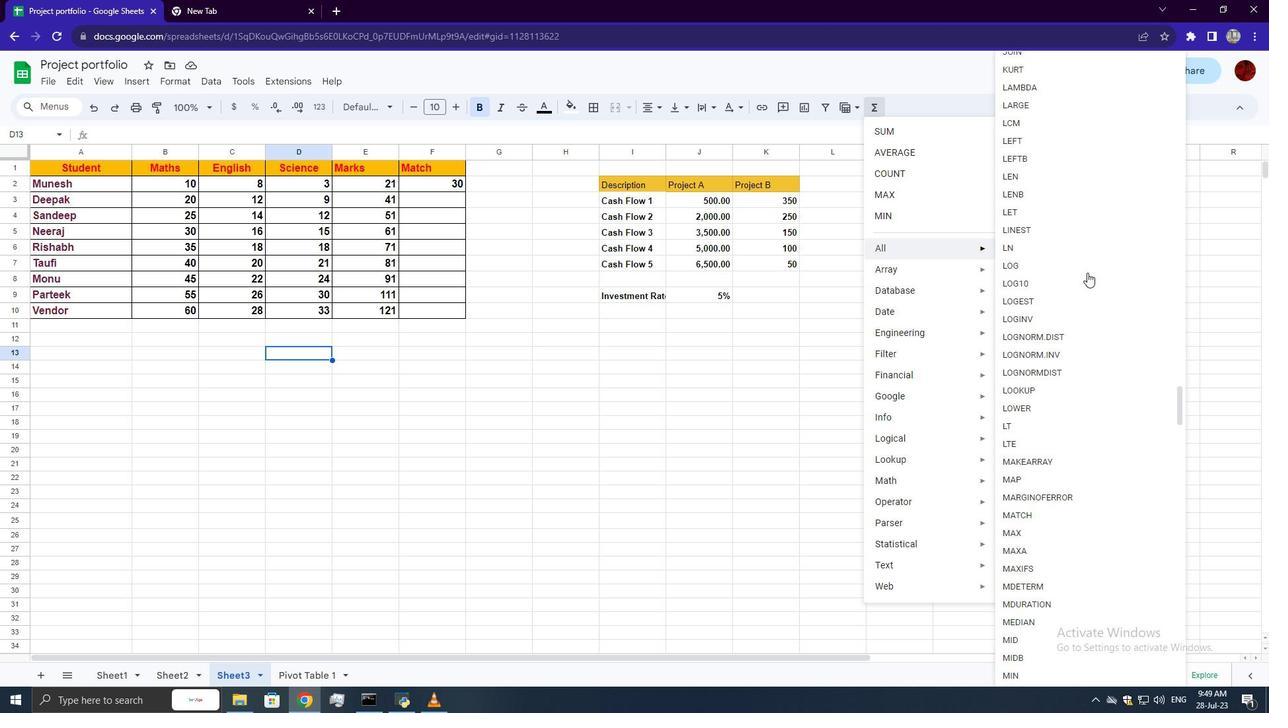 
Action: Mouse scrolled (1087, 272) with delta (0, 0)
Screenshot: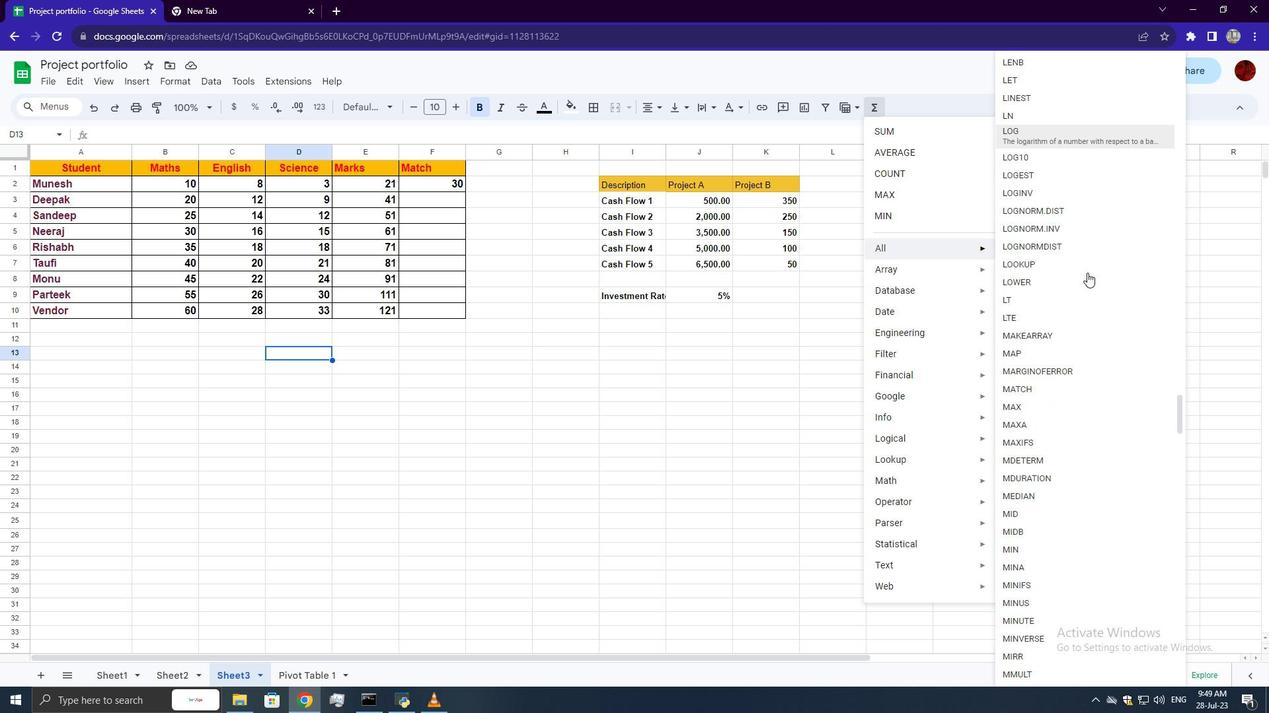 
Action: Mouse scrolled (1087, 272) with delta (0, 0)
Screenshot: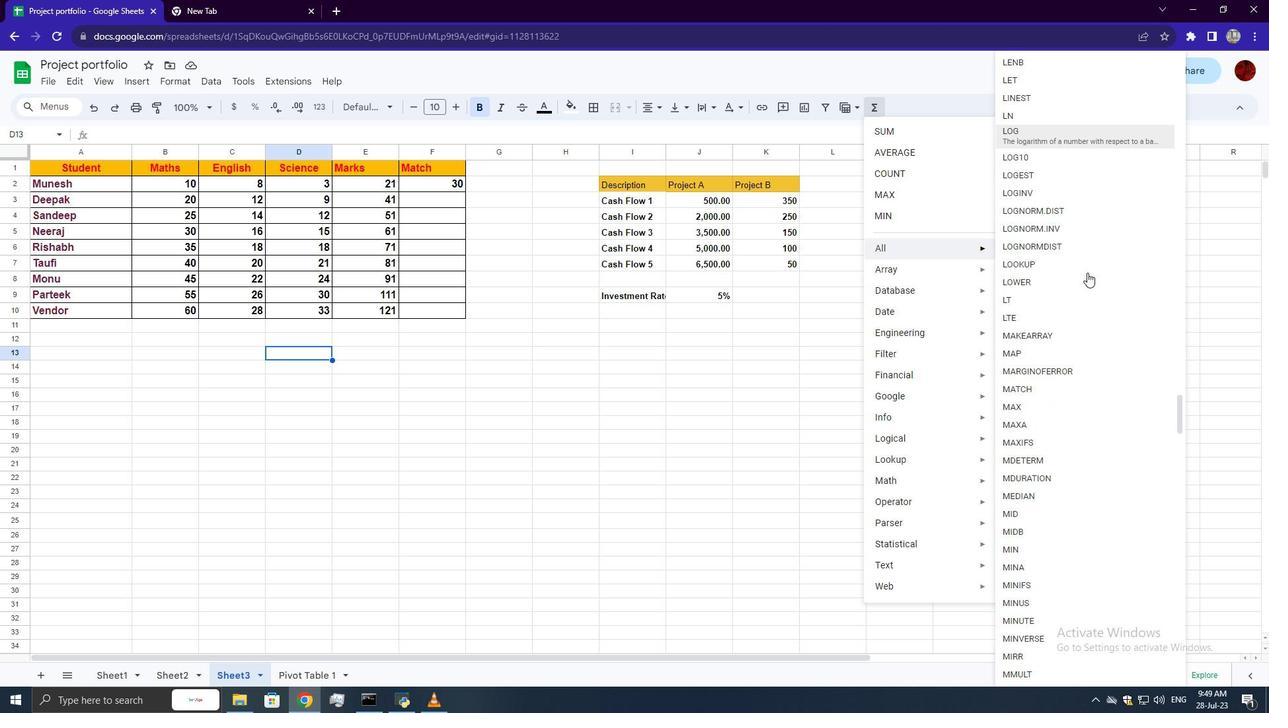 
Action: Mouse scrolled (1087, 272) with delta (0, 0)
Screenshot: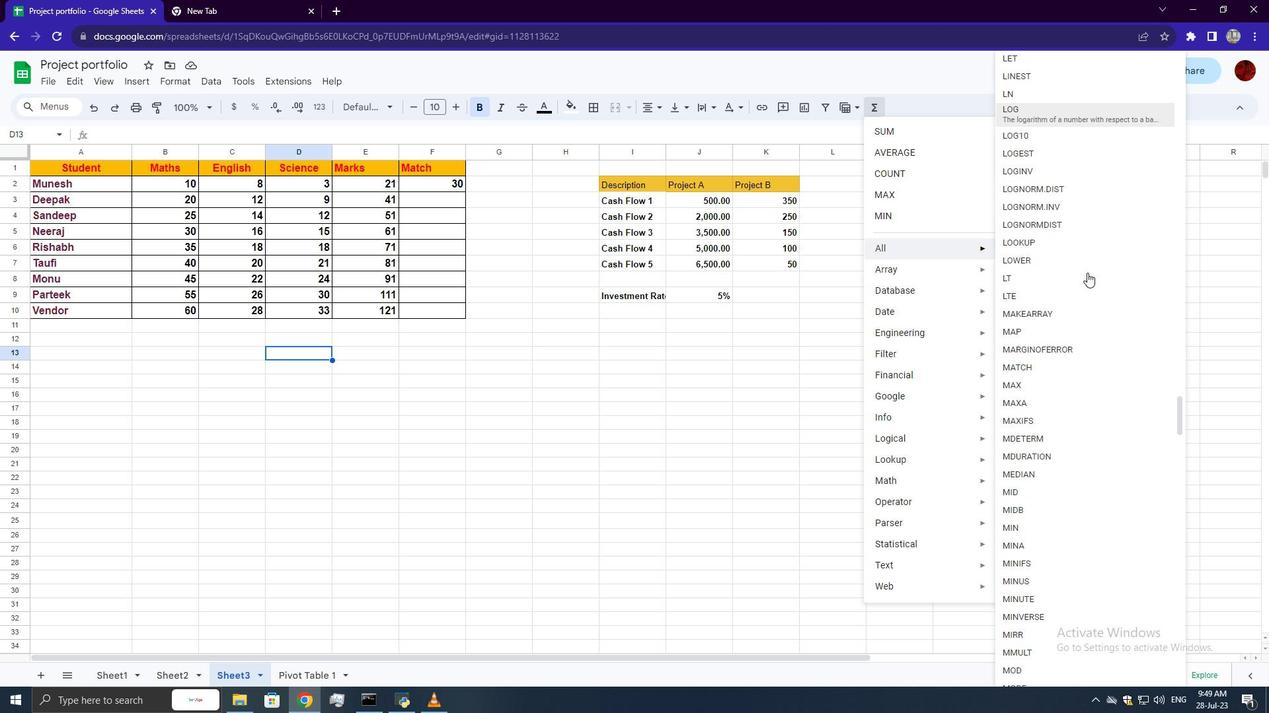 
Action: Mouse moved to (1054, 534)
Screenshot: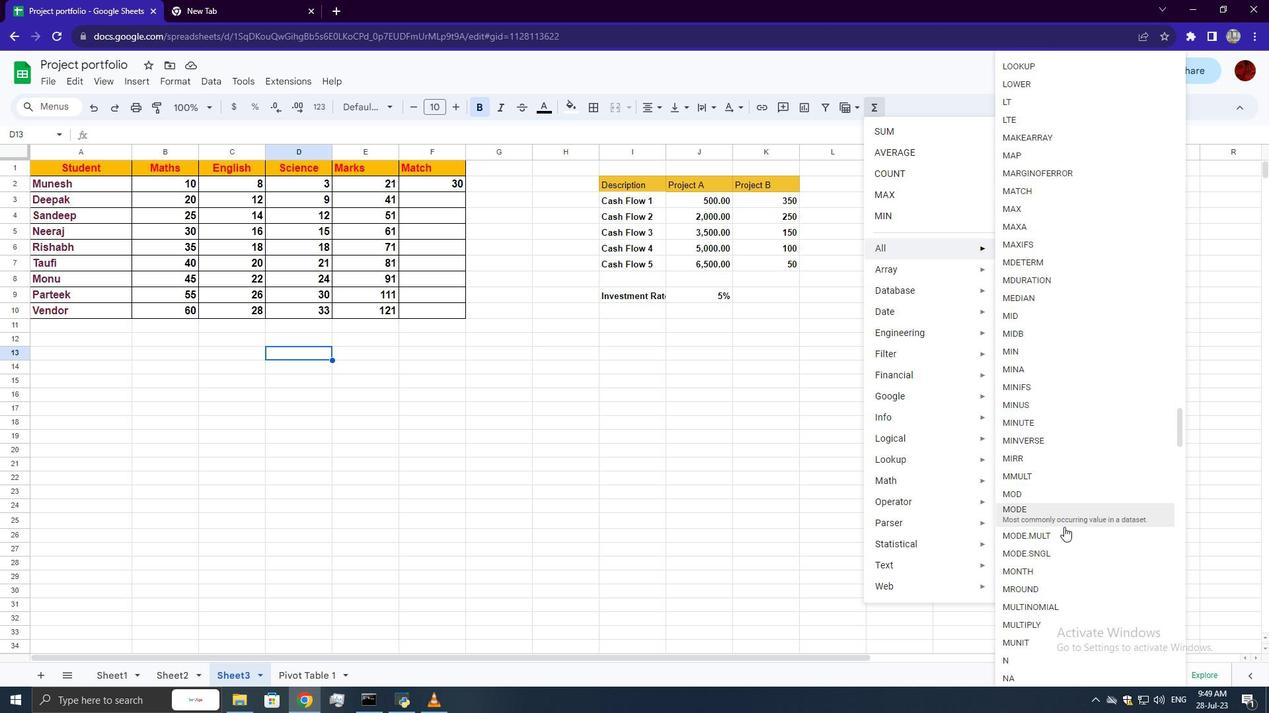 
Action: Mouse pressed left at (1054, 534)
Screenshot: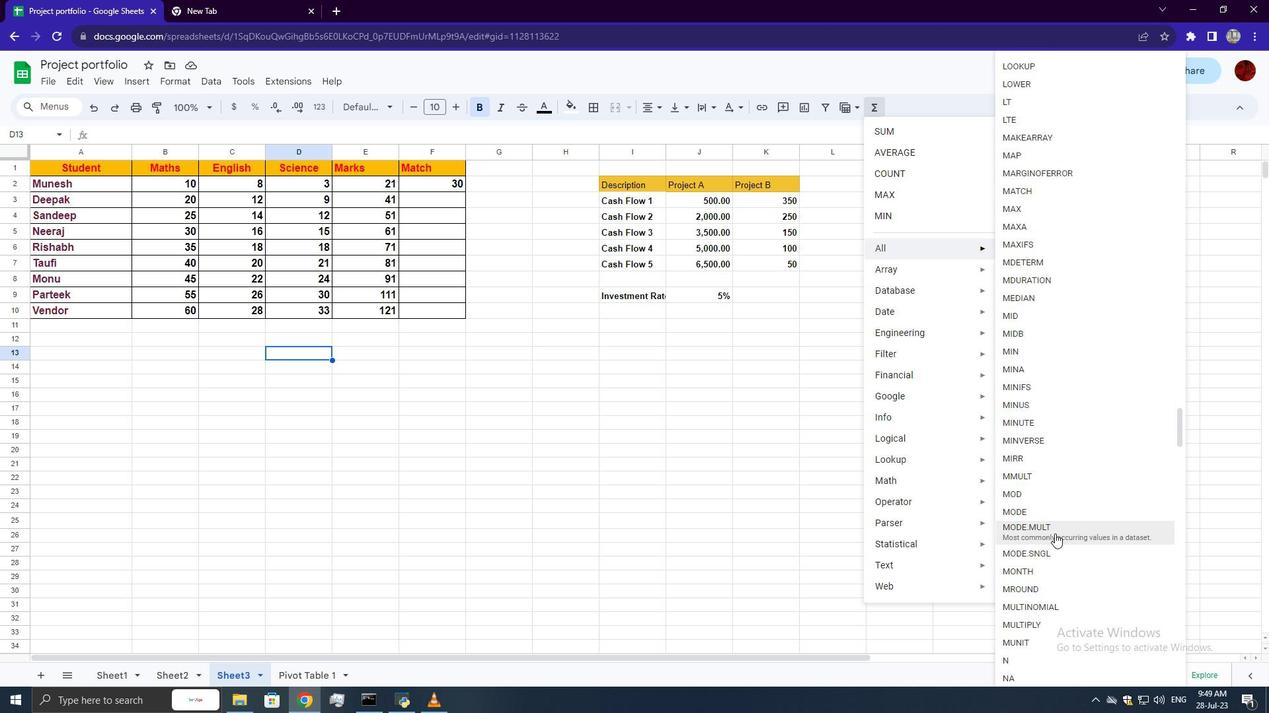 
Action: Mouse moved to (317, 183)
Screenshot: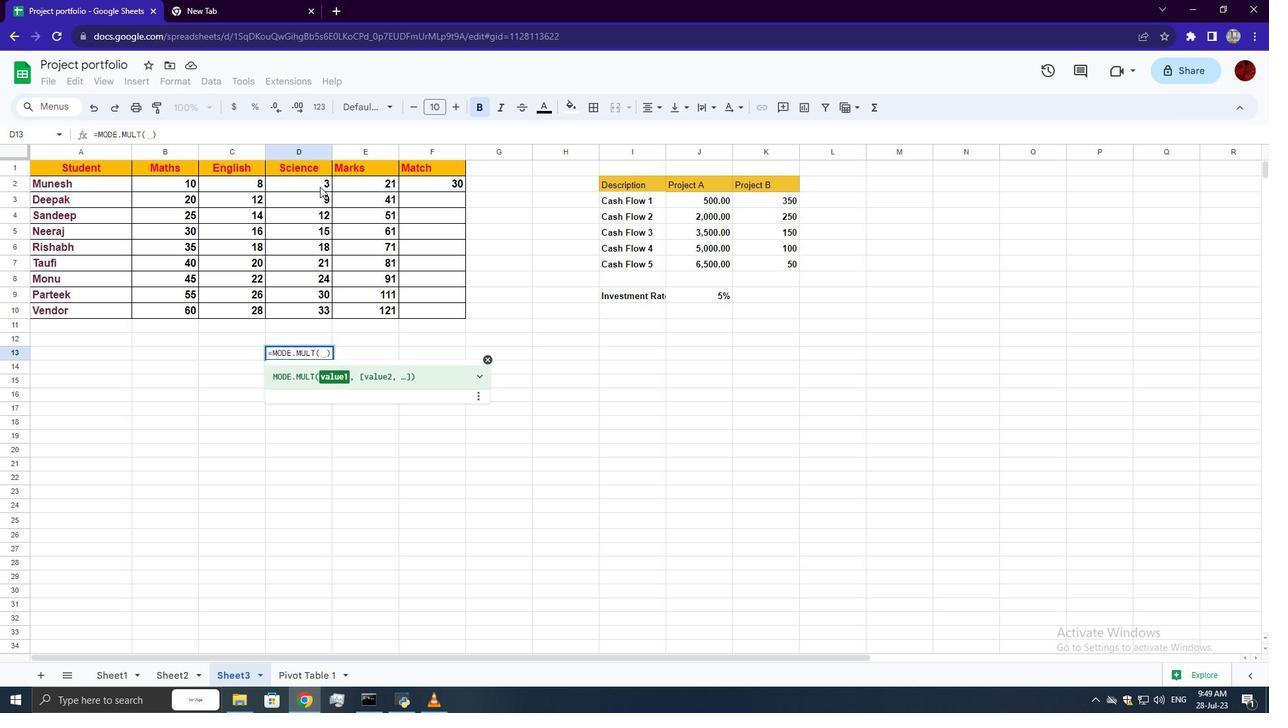 
Action: Mouse pressed left at (317, 183)
Screenshot: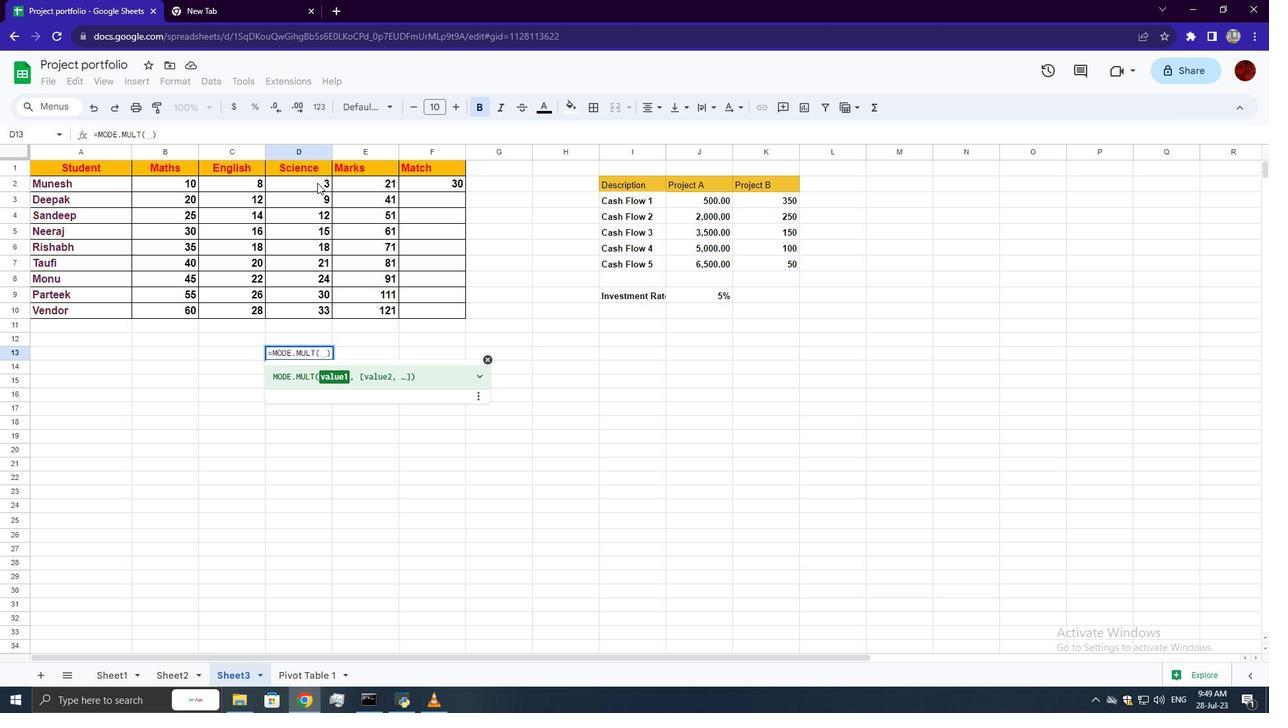 
Action: Mouse moved to (311, 305)
Screenshot: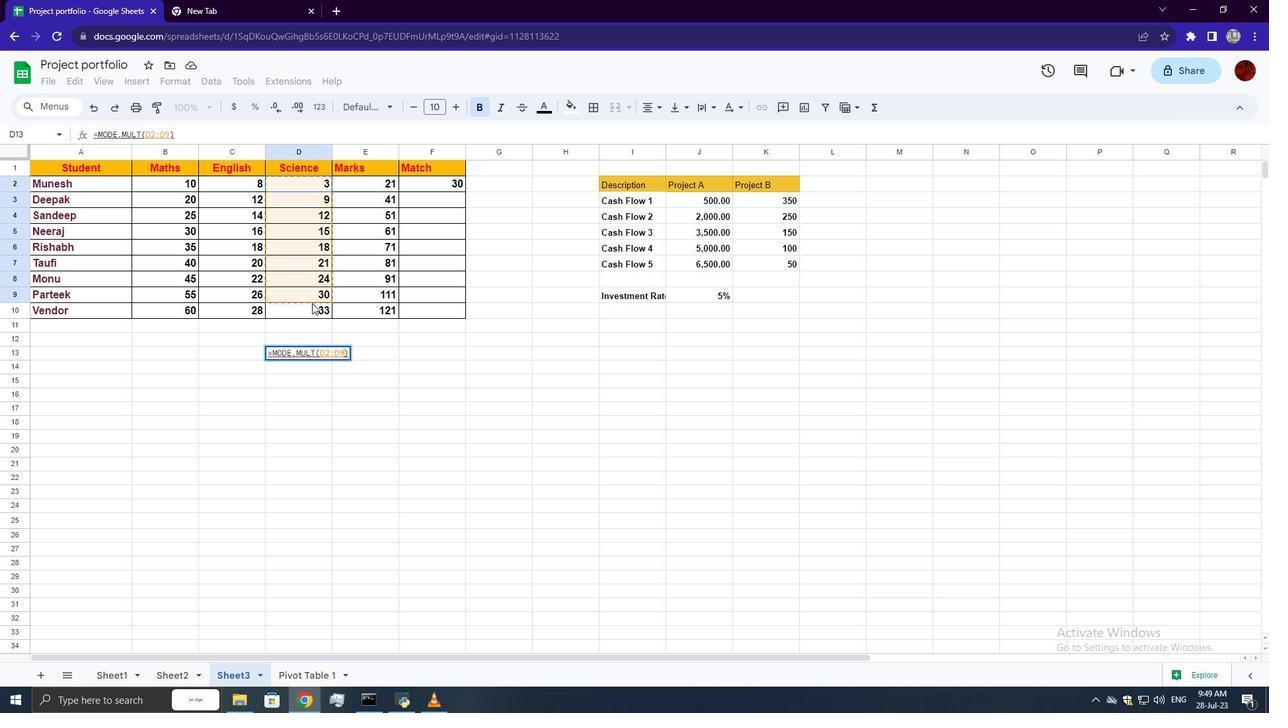 
Action: Key pressed ,
Screenshot: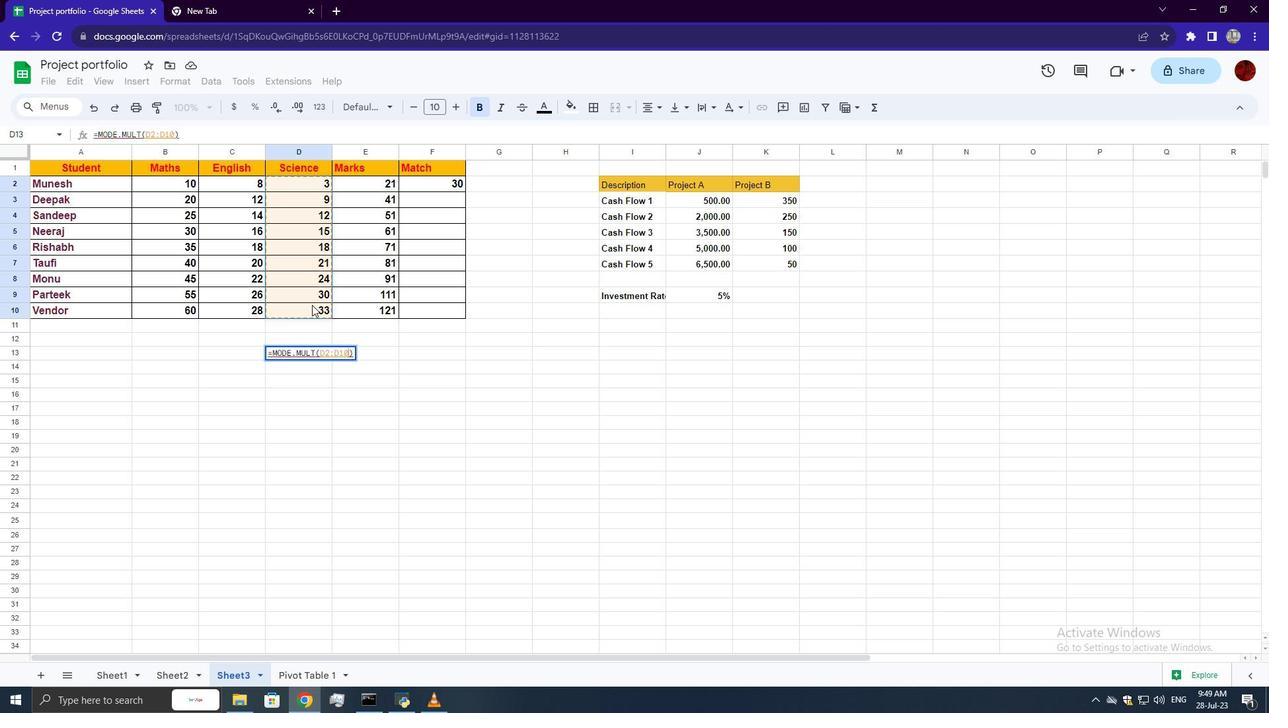 
Action: Mouse moved to (382, 182)
Screenshot: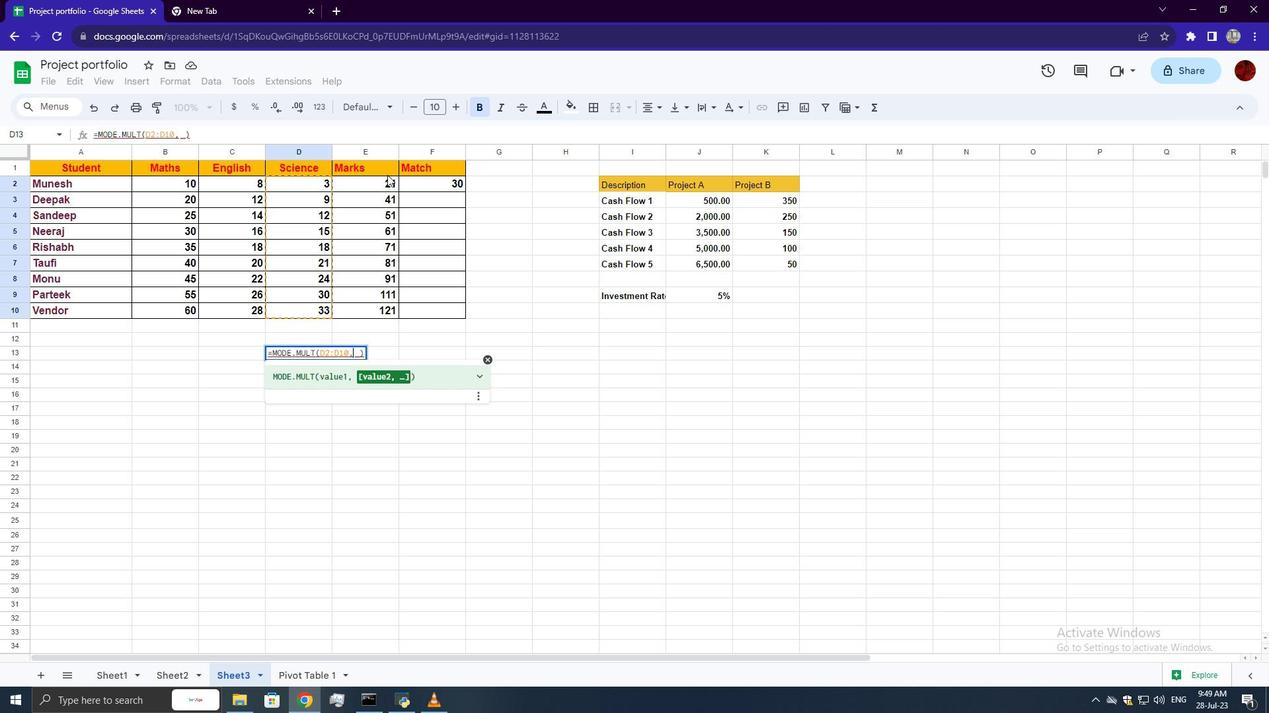 
Action: Mouse pressed left at (382, 182)
Screenshot: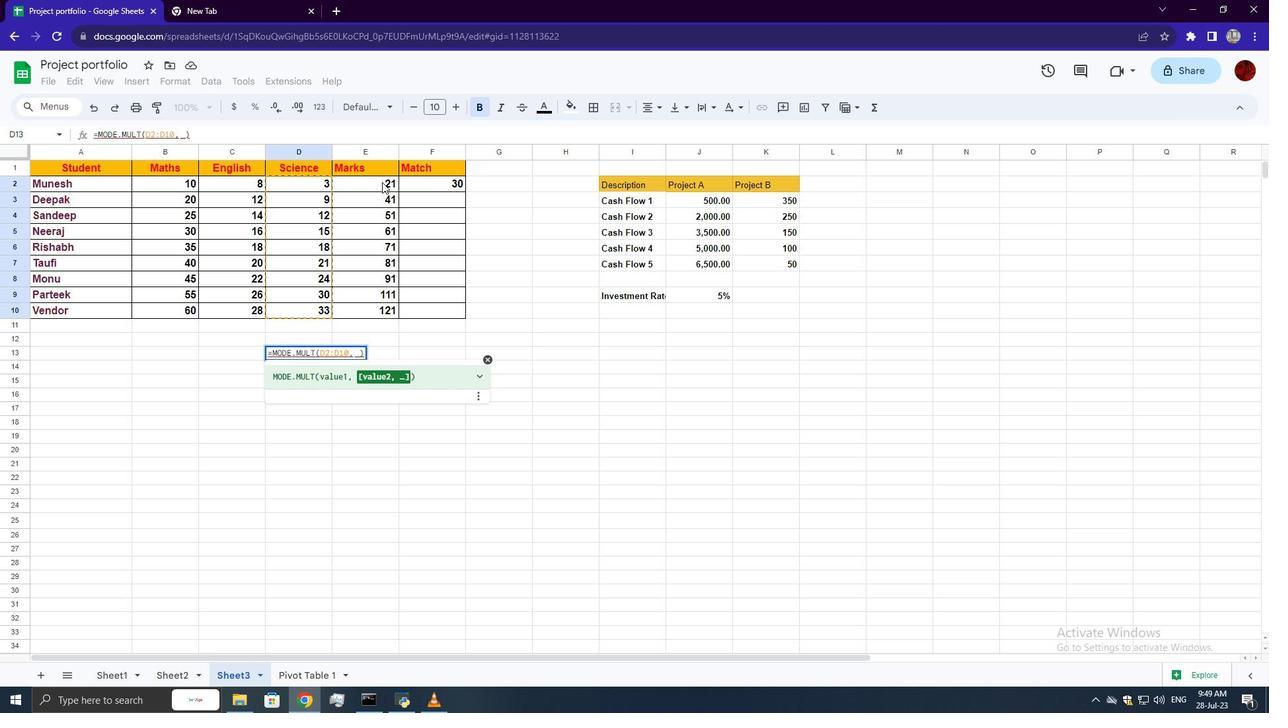 
Action: Mouse moved to (377, 307)
Screenshot: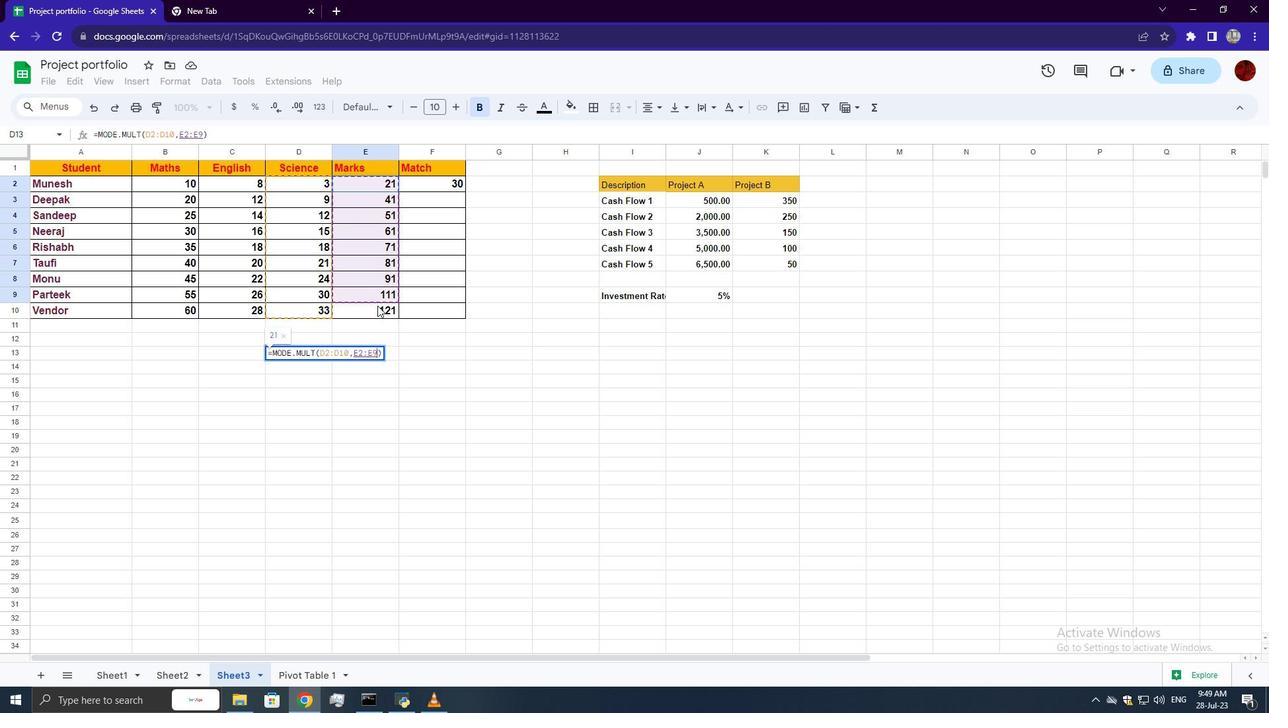 
Action: Key pressed <Key.enter>
Screenshot: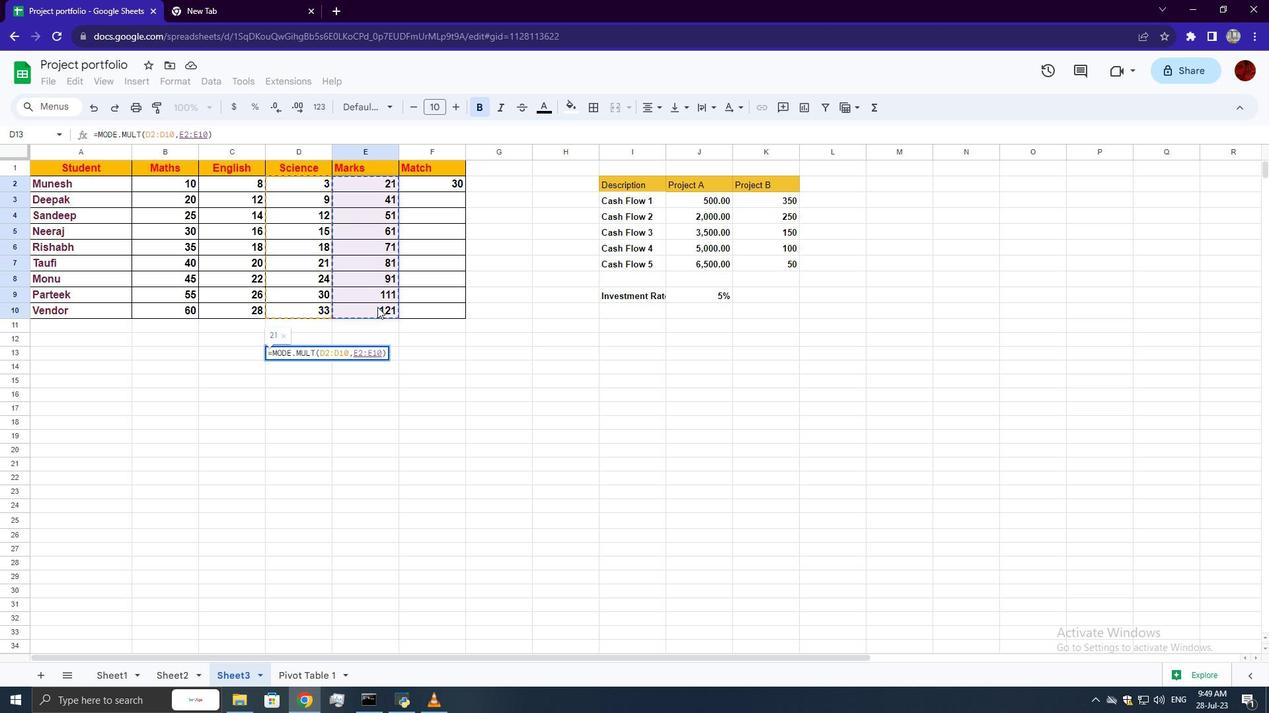 
